 Task: Look for space in Jeffersonville, United States from 24th August, 2023 to 10th September, 2023 for 8 adults in price range Rs.12000 to Rs.15000. Place can be entire place or shared room with 4 bedrooms having 8 beds and 4 bathrooms. Property type can be house, flat, guest house. Amenities needed are: wifi, TV, free parkinig on premises, gym, breakfast. Booking option can be shelf check-in. Required host language is English.
Action: Mouse moved to (492, 126)
Screenshot: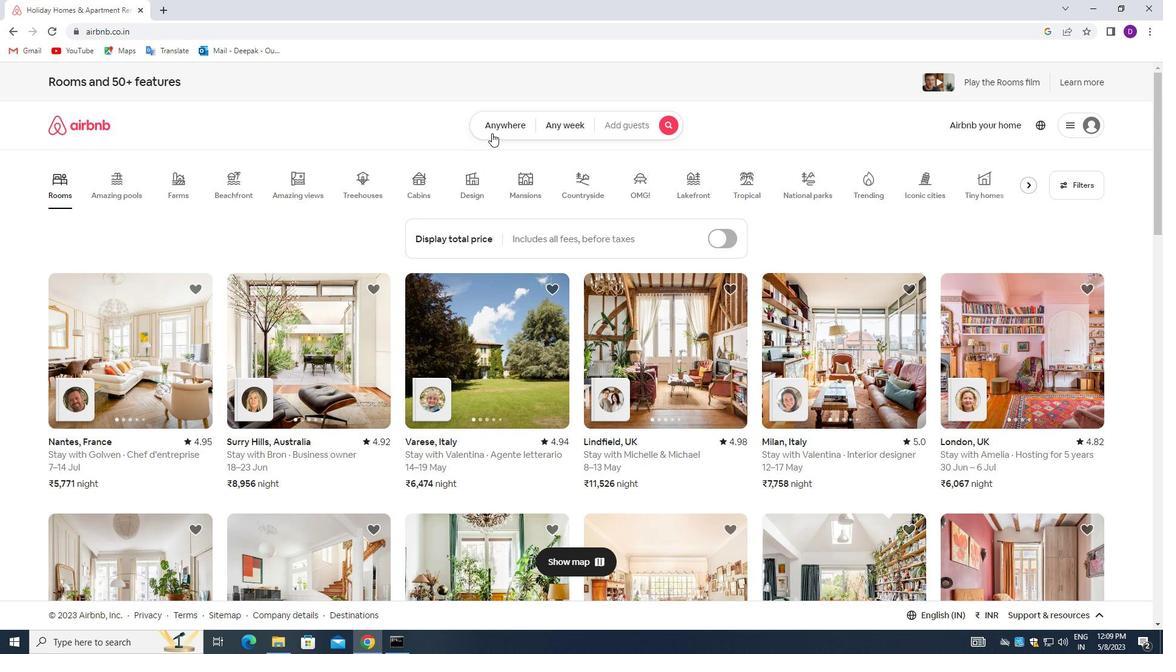 
Action: Mouse pressed left at (492, 126)
Screenshot: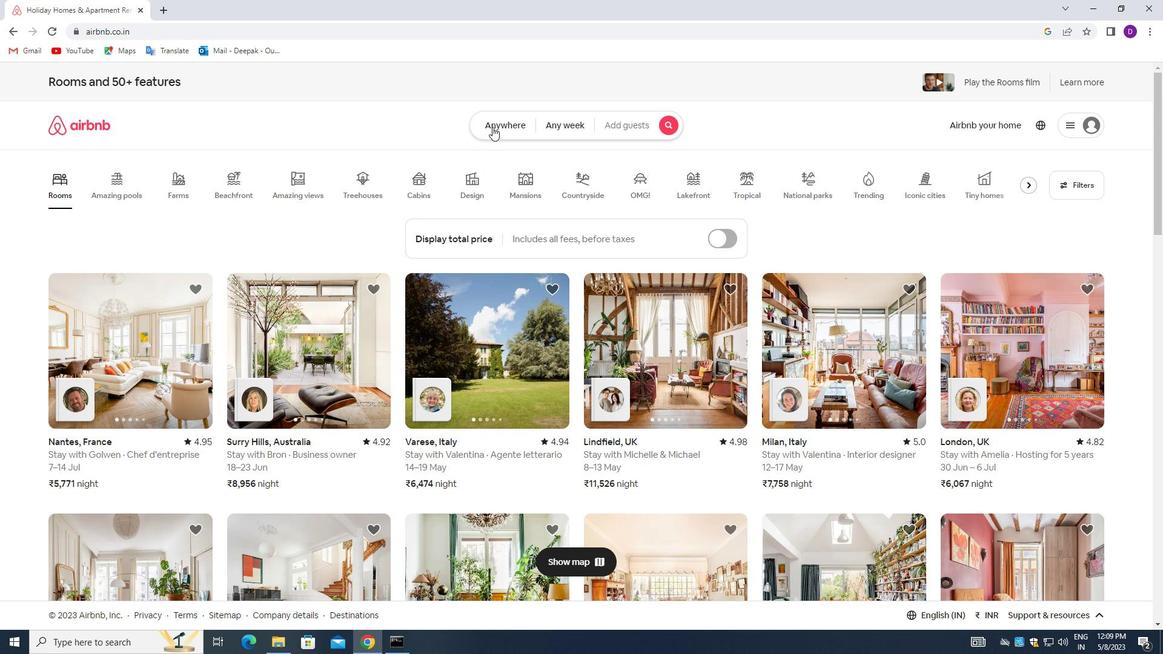 
Action: Mouse moved to (432, 170)
Screenshot: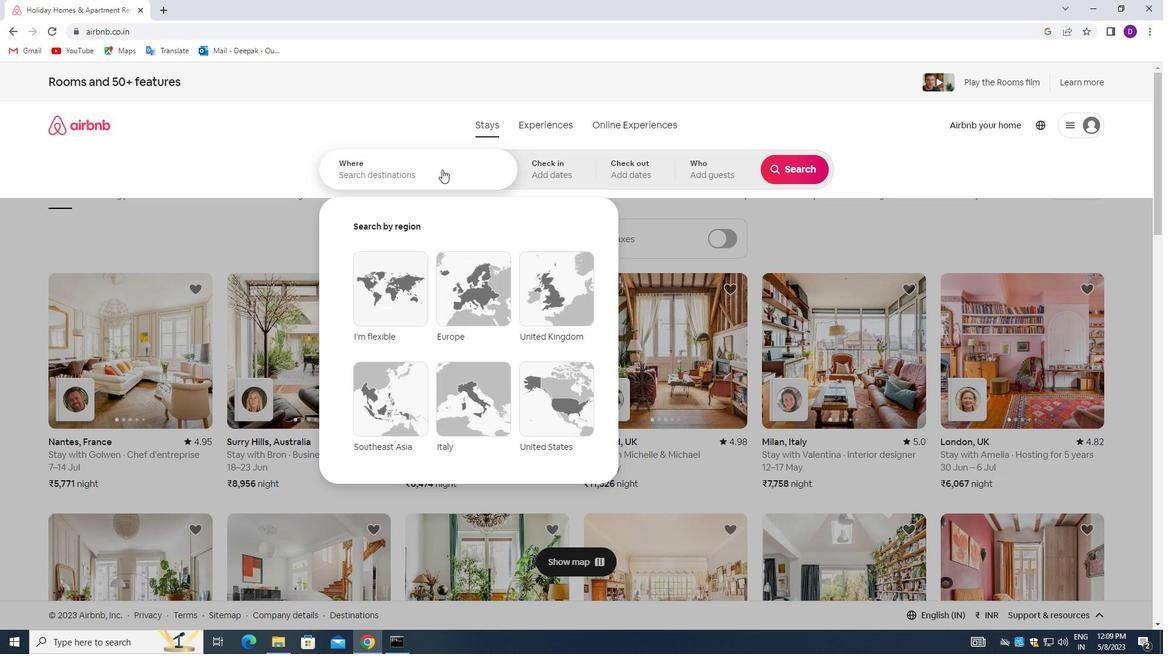 
Action: Mouse pressed left at (432, 170)
Screenshot: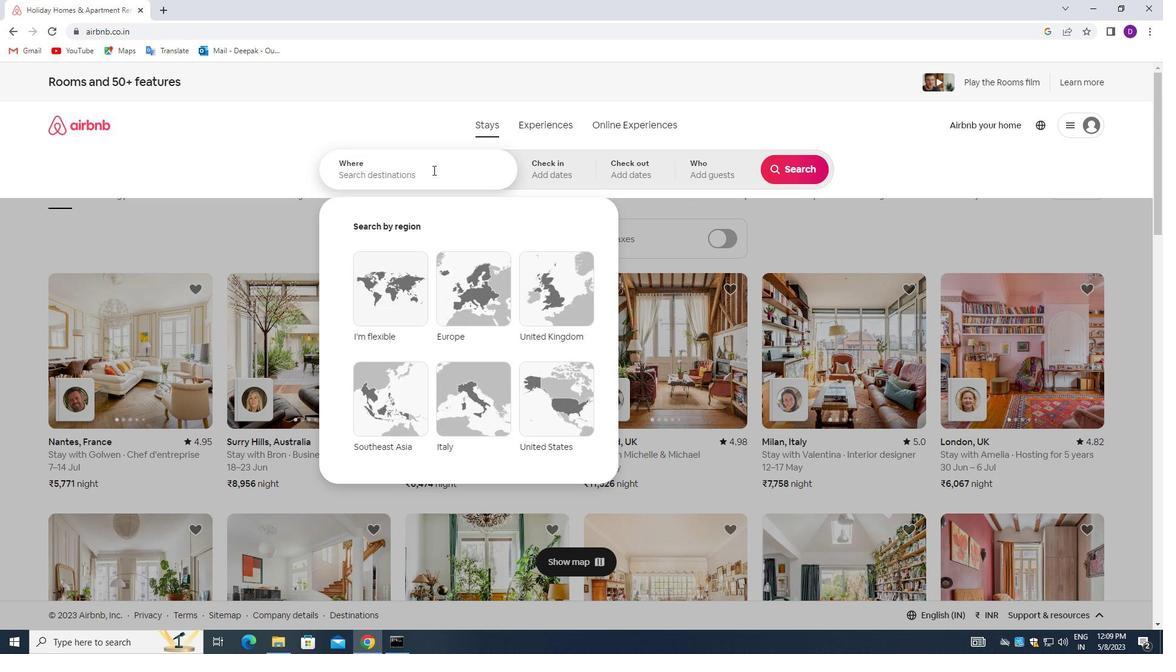 
Action: Mouse moved to (180, 272)
Screenshot: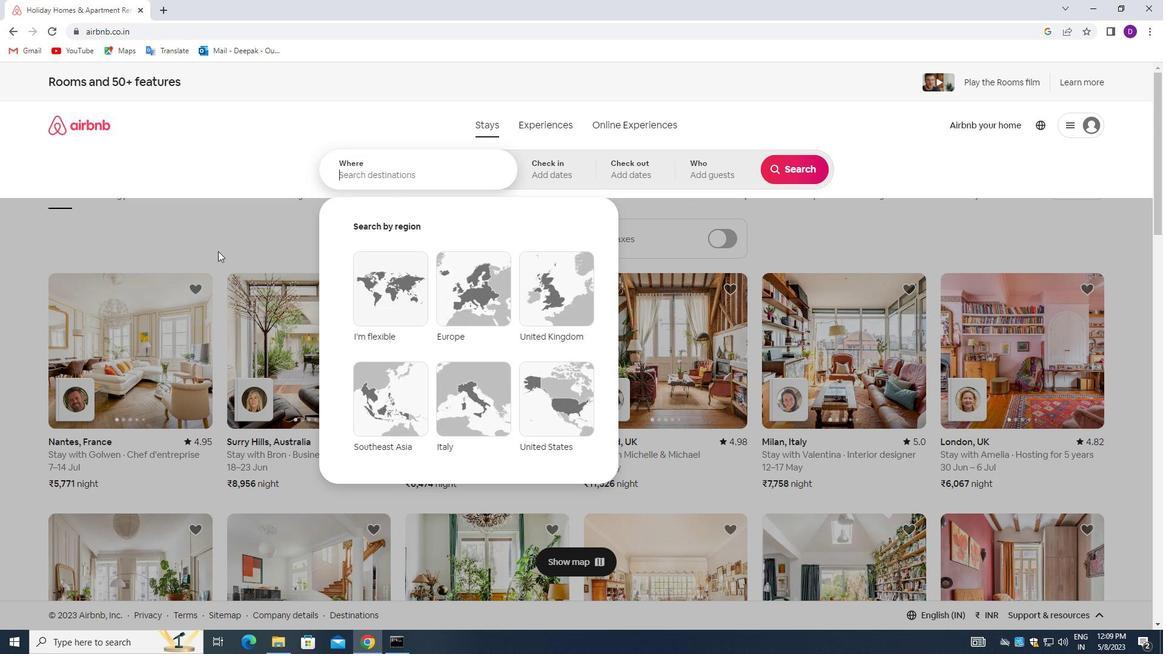 
Action: Key pressed <Key.shift>JEFFERSONVILLE,<Key.space><Key.shift>UNITED<Key.space><Key.shift_r>STATES<Key.enter>
Screenshot: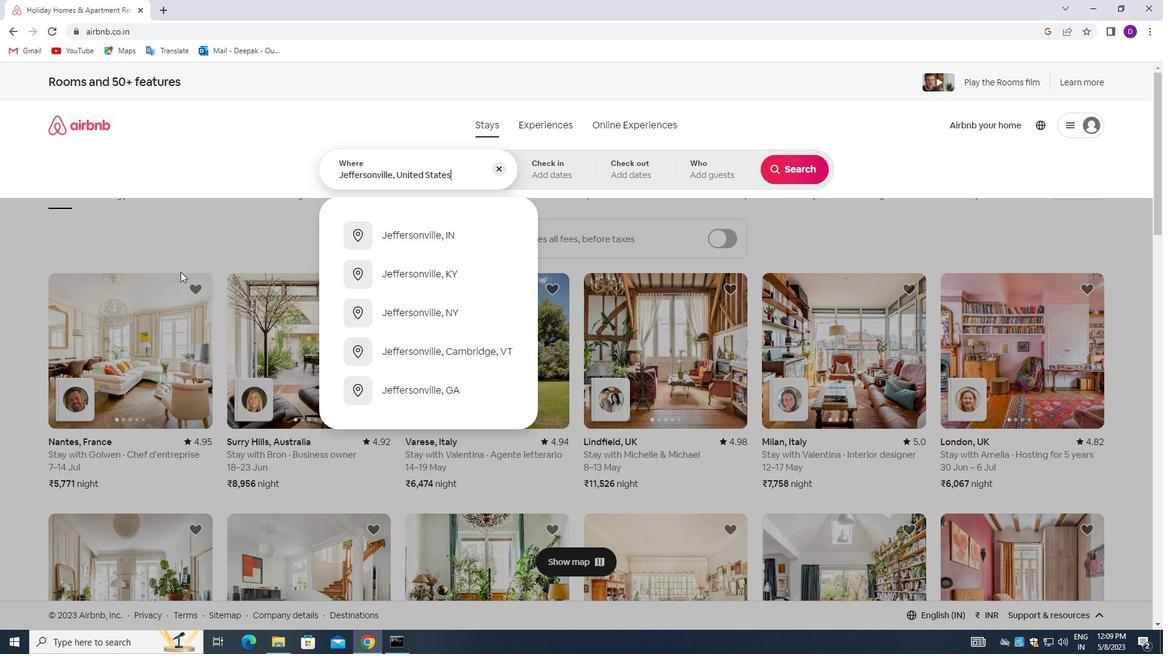 
Action: Mouse moved to (791, 270)
Screenshot: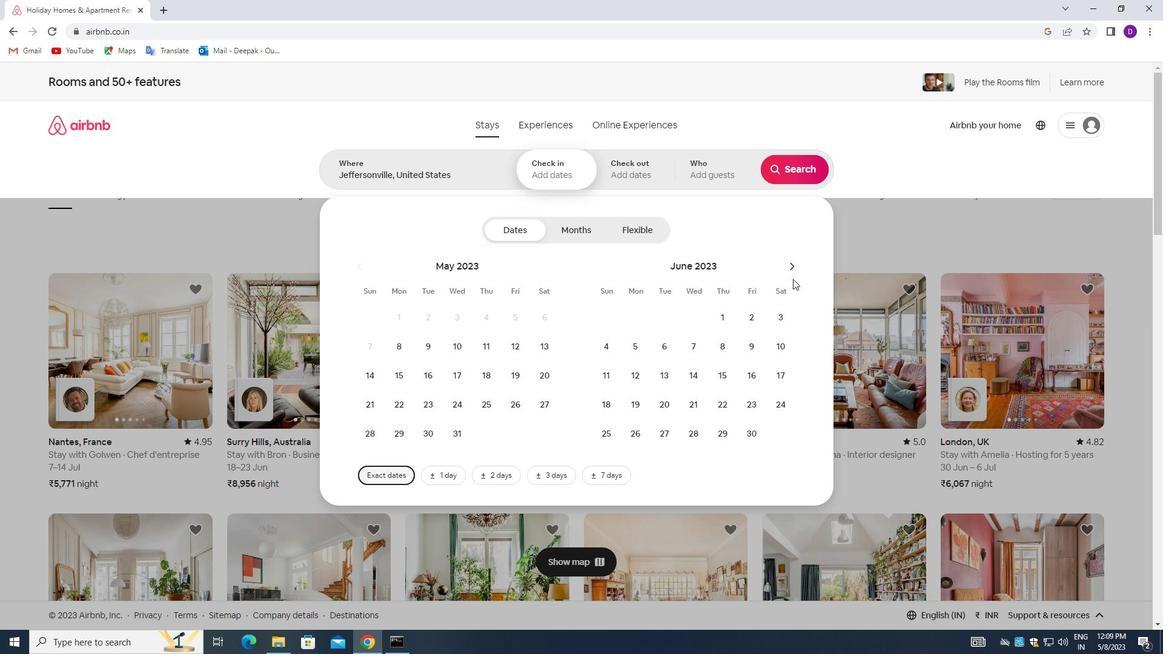 
Action: Mouse pressed left at (791, 270)
Screenshot: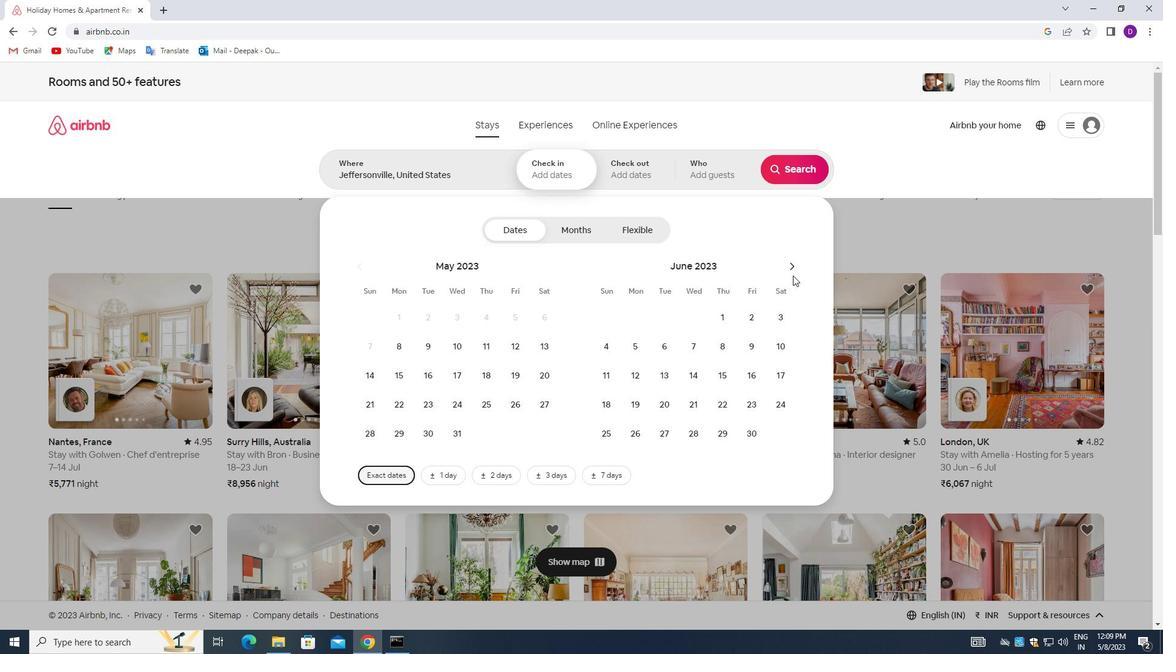 
Action: Mouse pressed left at (791, 270)
Screenshot: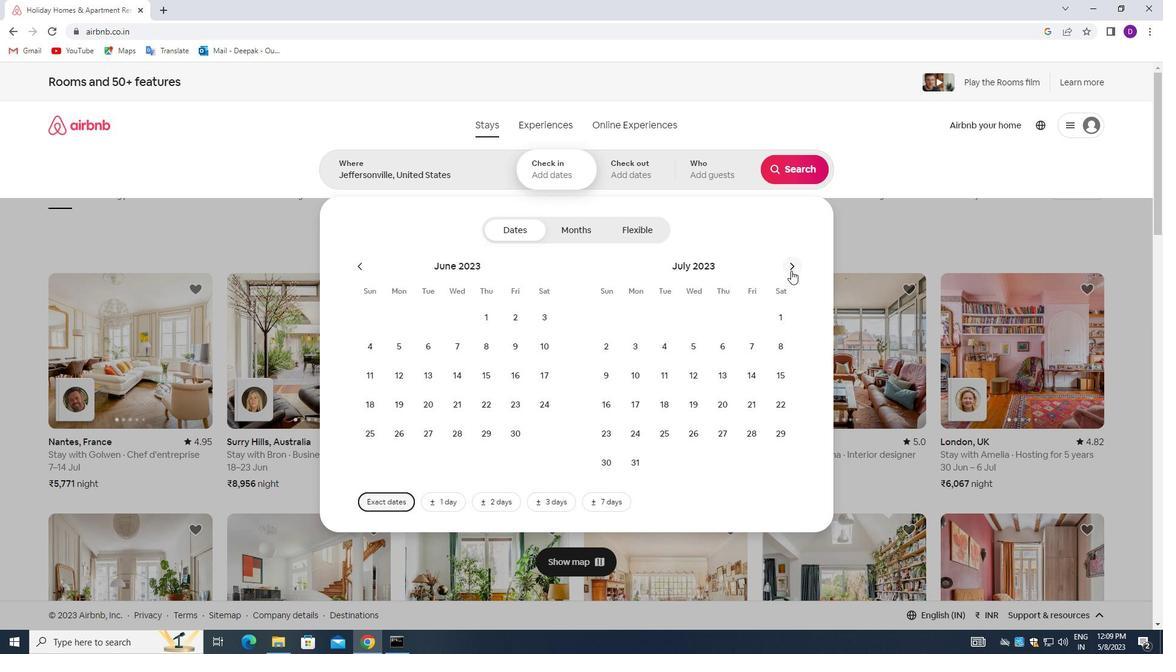 
Action: Mouse pressed left at (791, 270)
Screenshot: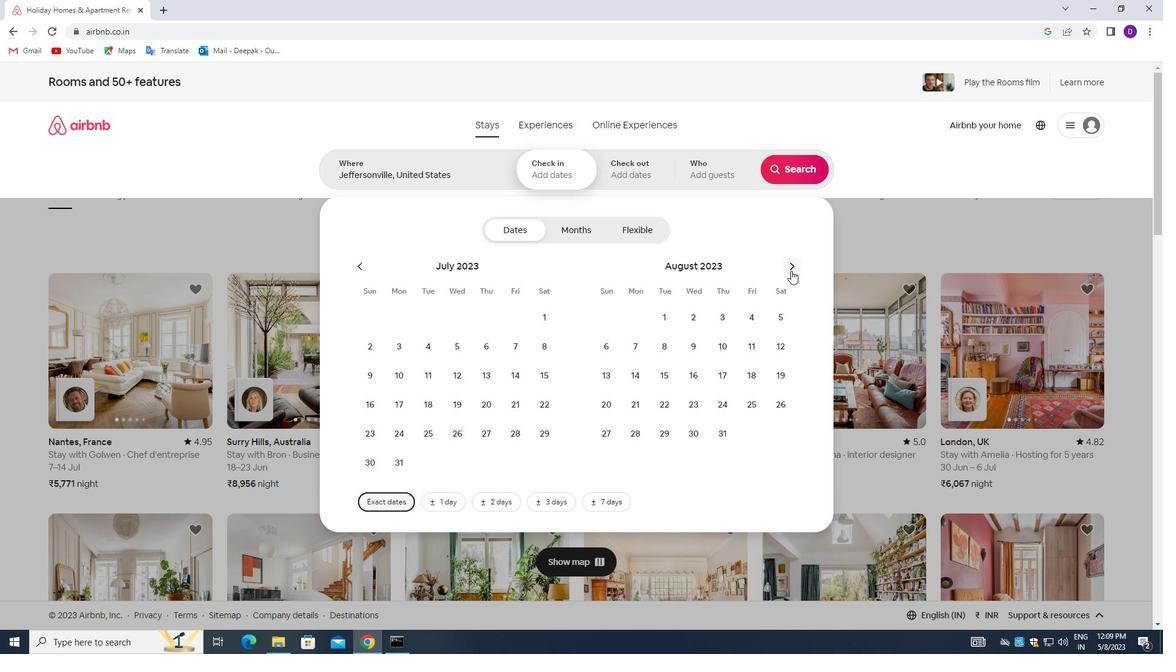 
Action: Mouse moved to (479, 406)
Screenshot: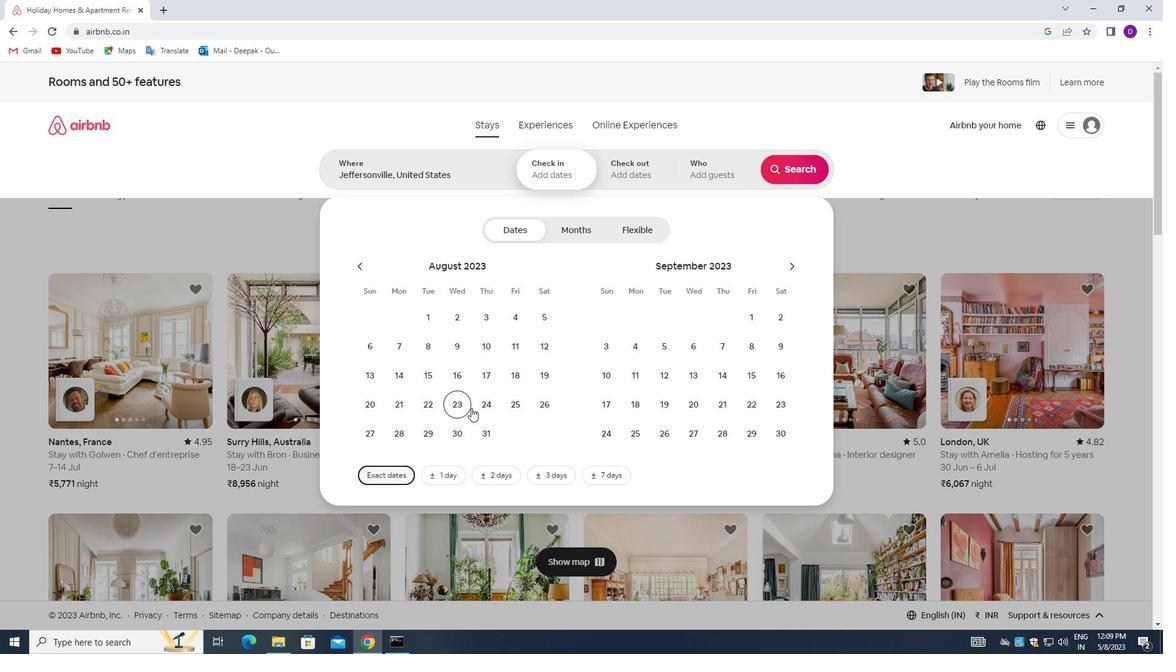 
Action: Mouse pressed left at (479, 406)
Screenshot: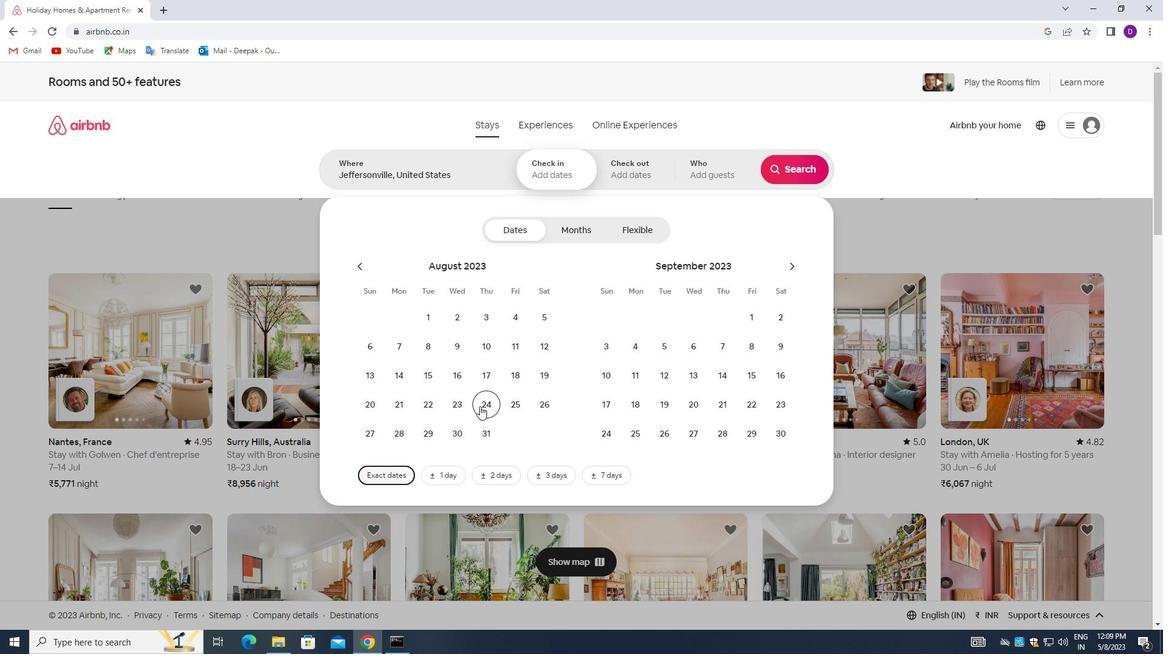 
Action: Mouse moved to (605, 374)
Screenshot: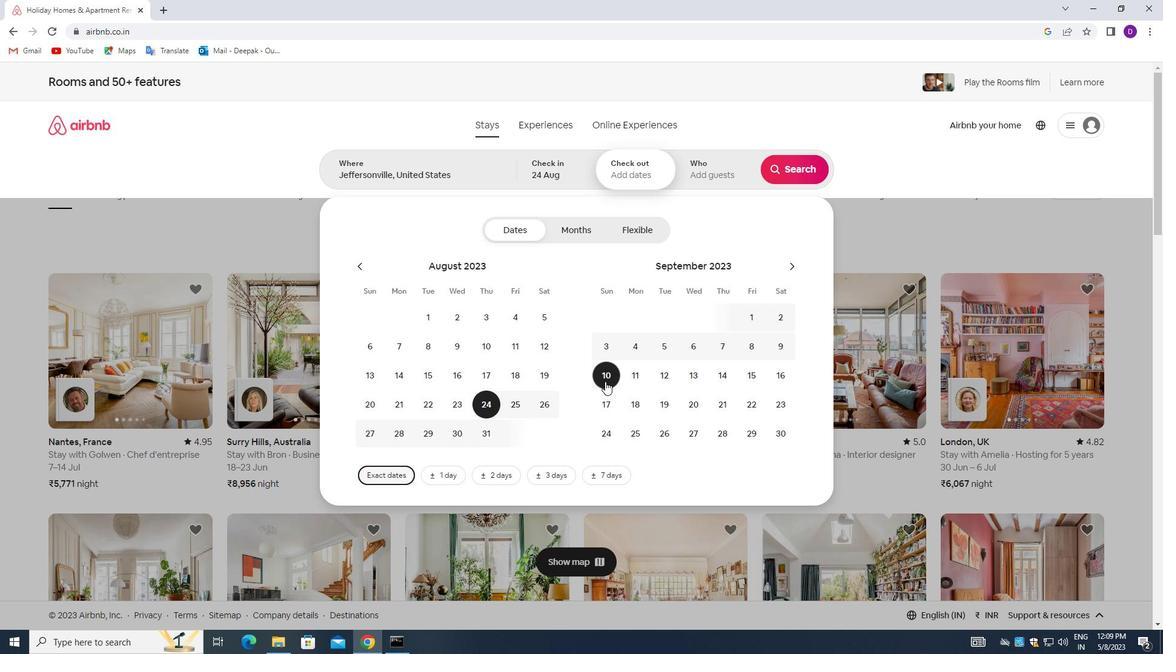 
Action: Mouse pressed left at (605, 374)
Screenshot: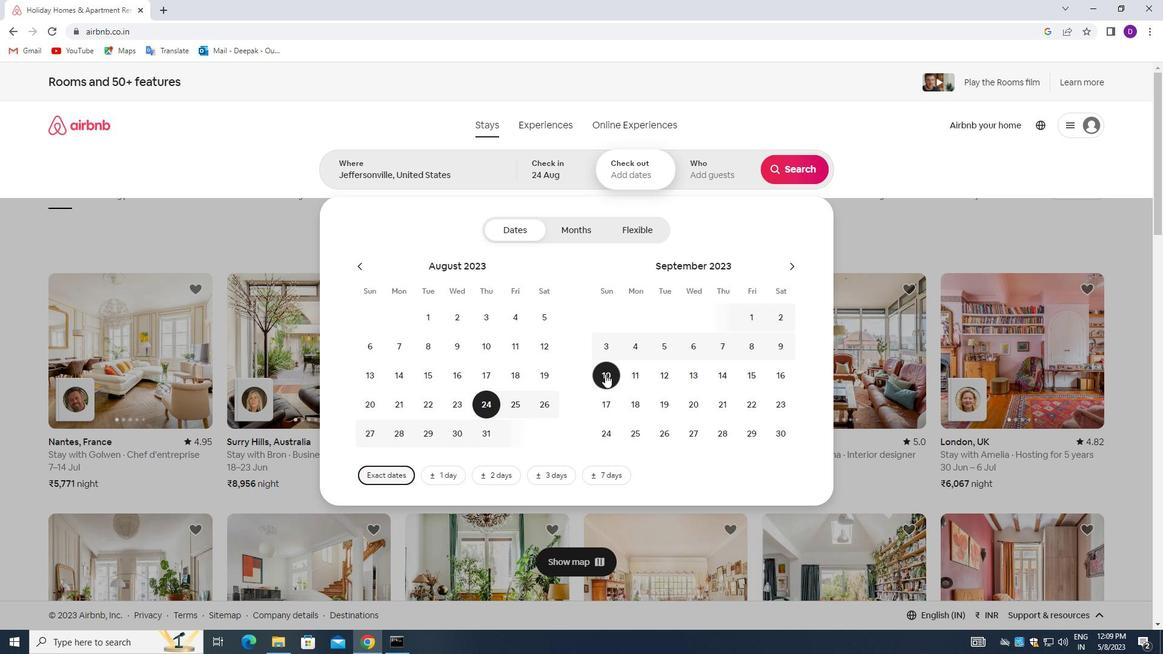 
Action: Mouse moved to (709, 171)
Screenshot: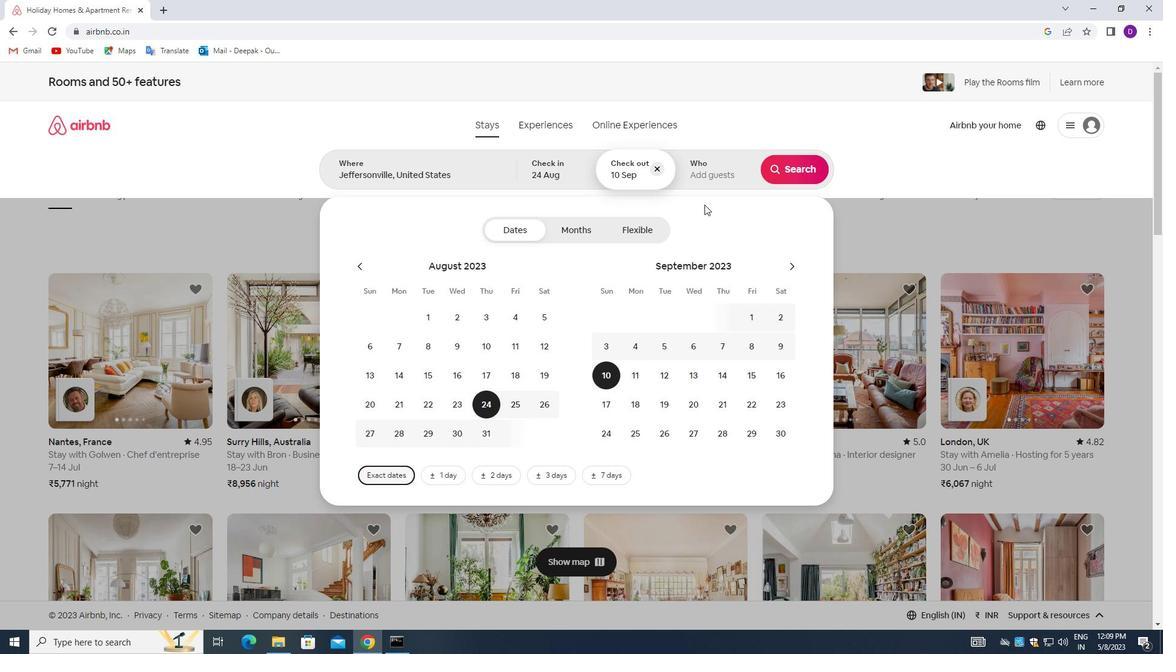 
Action: Mouse pressed left at (709, 171)
Screenshot: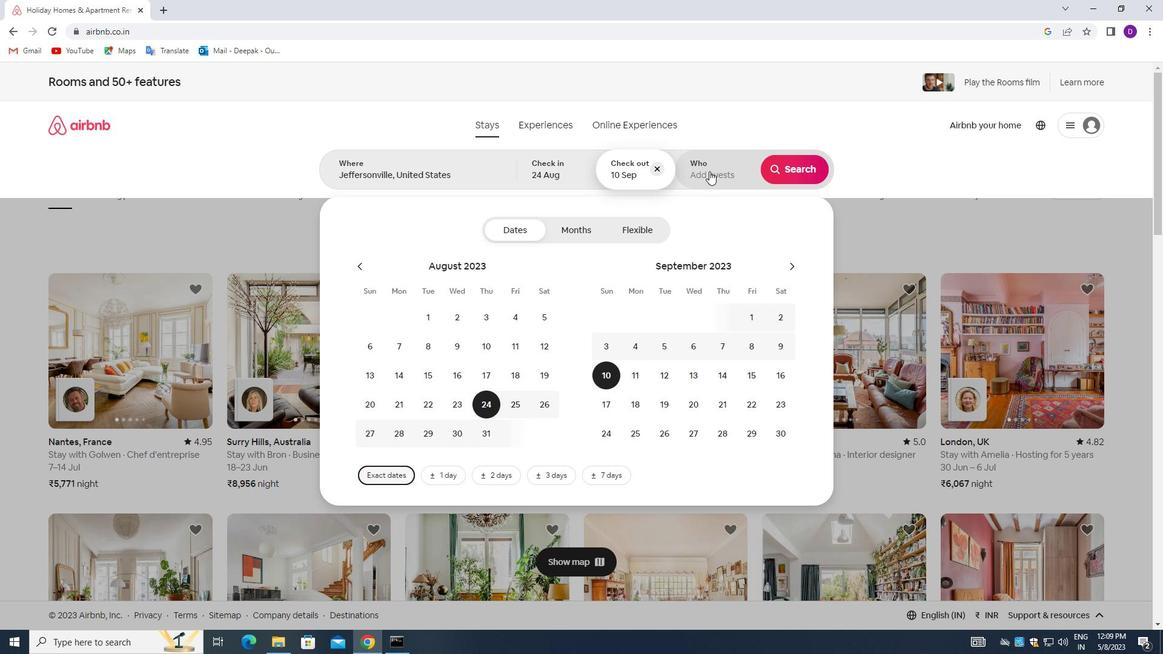 
Action: Mouse moved to (800, 235)
Screenshot: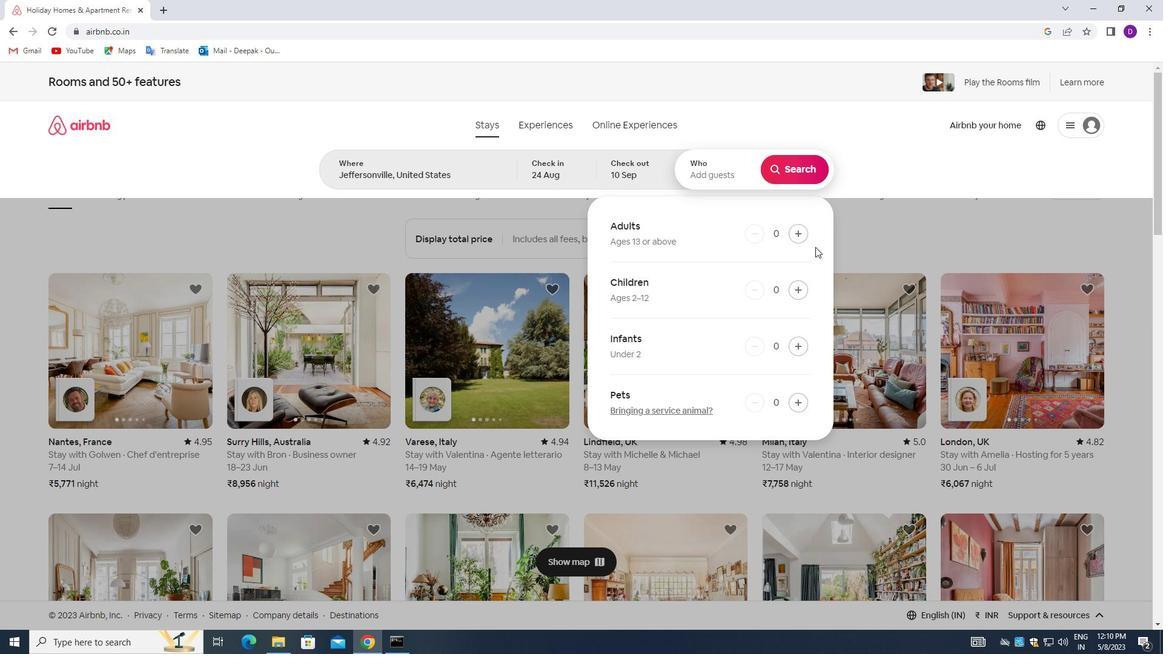 
Action: Mouse pressed left at (800, 235)
Screenshot: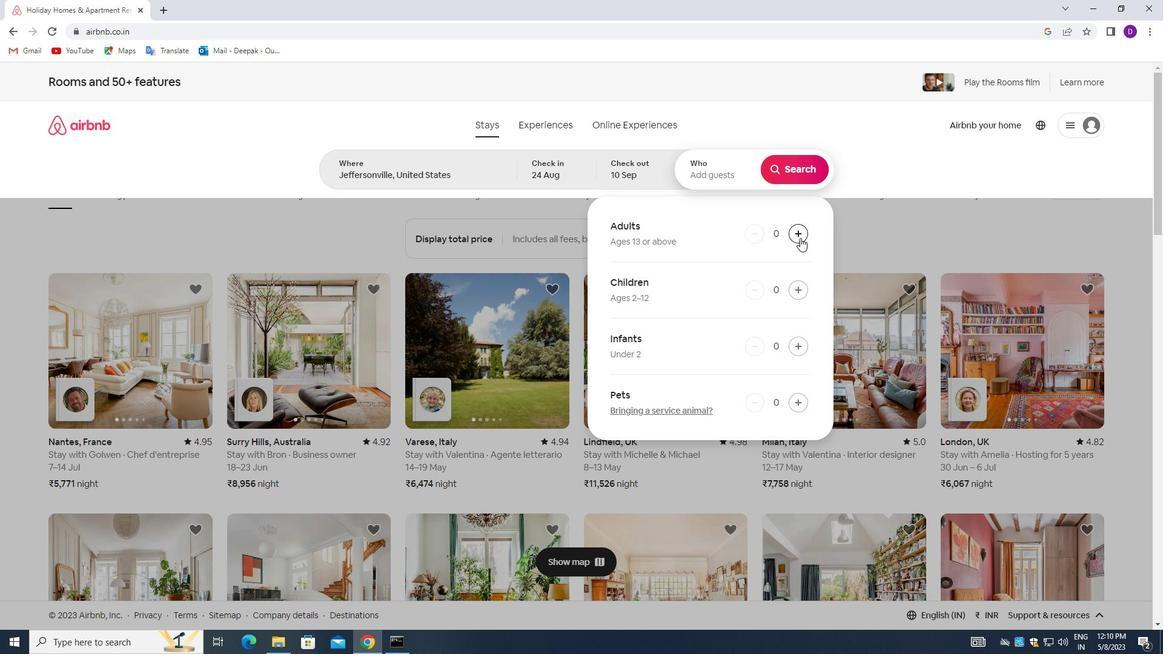 
Action: Mouse pressed left at (800, 235)
Screenshot: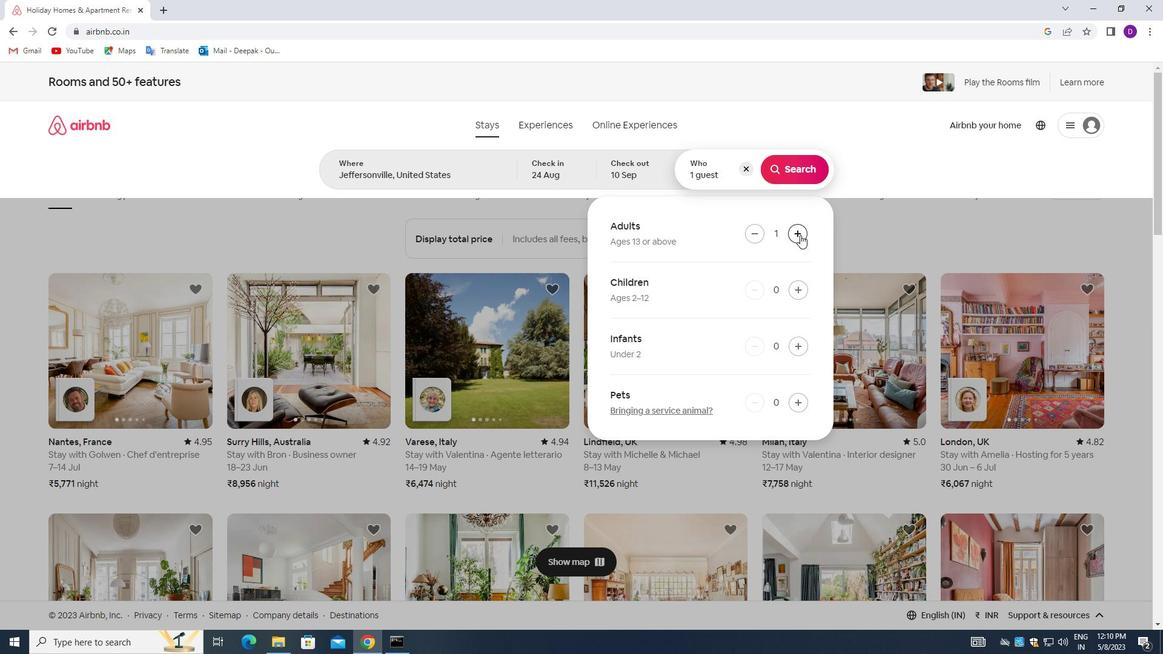 
Action: Mouse pressed left at (800, 235)
Screenshot: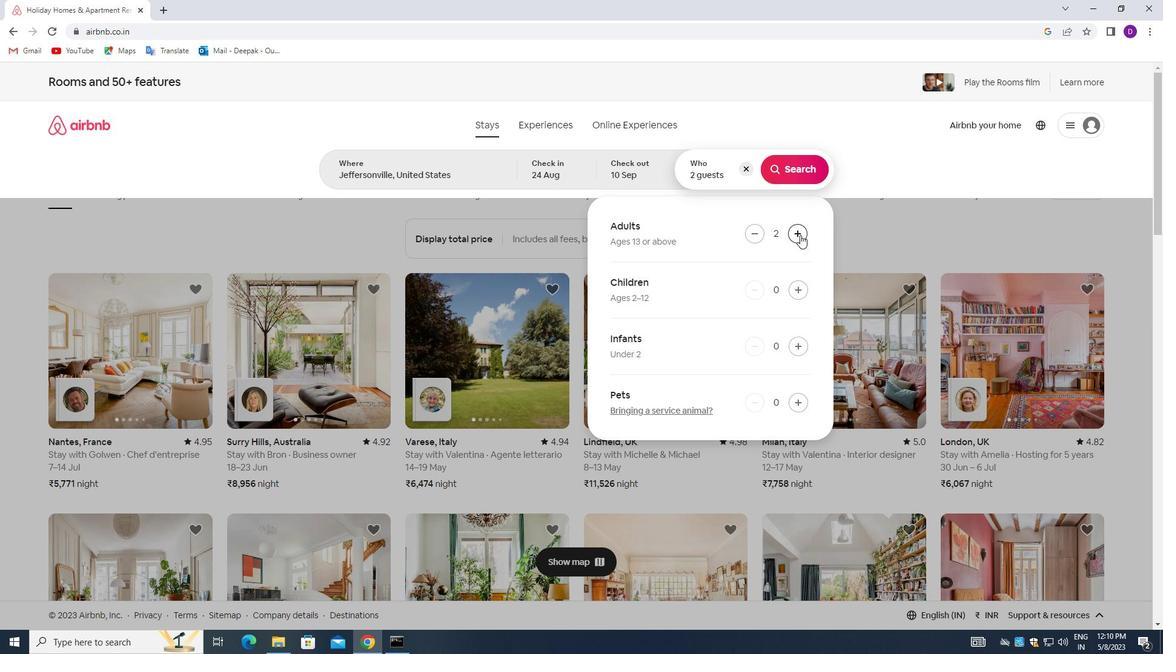 
Action: Mouse pressed left at (800, 235)
Screenshot: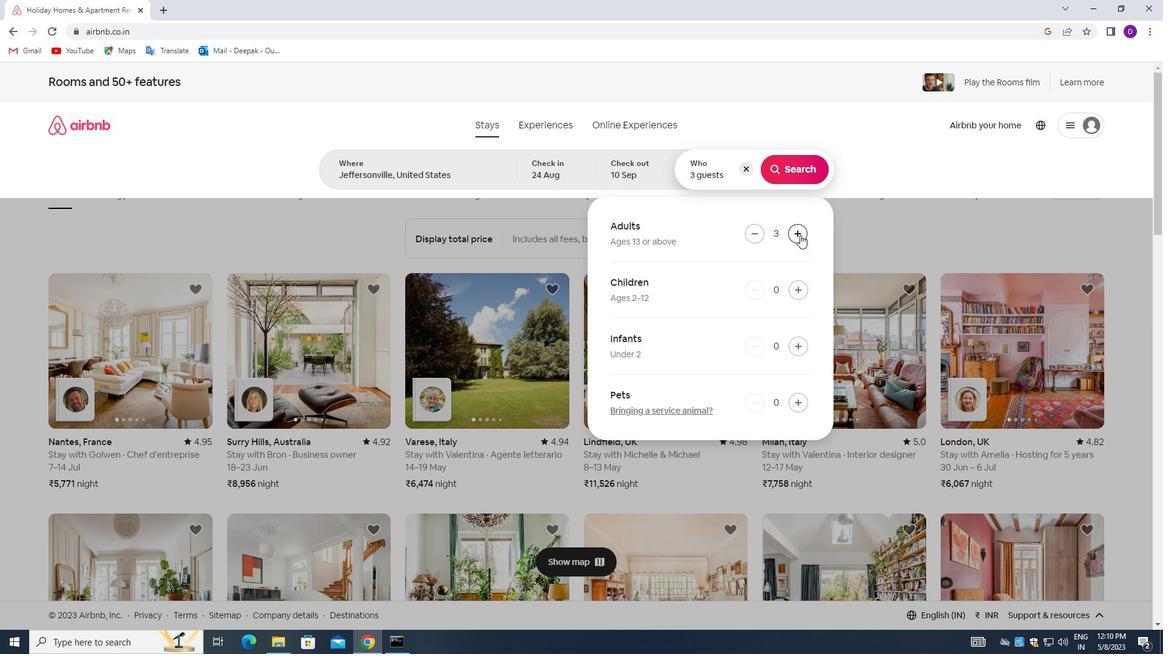 
Action: Mouse pressed left at (800, 235)
Screenshot: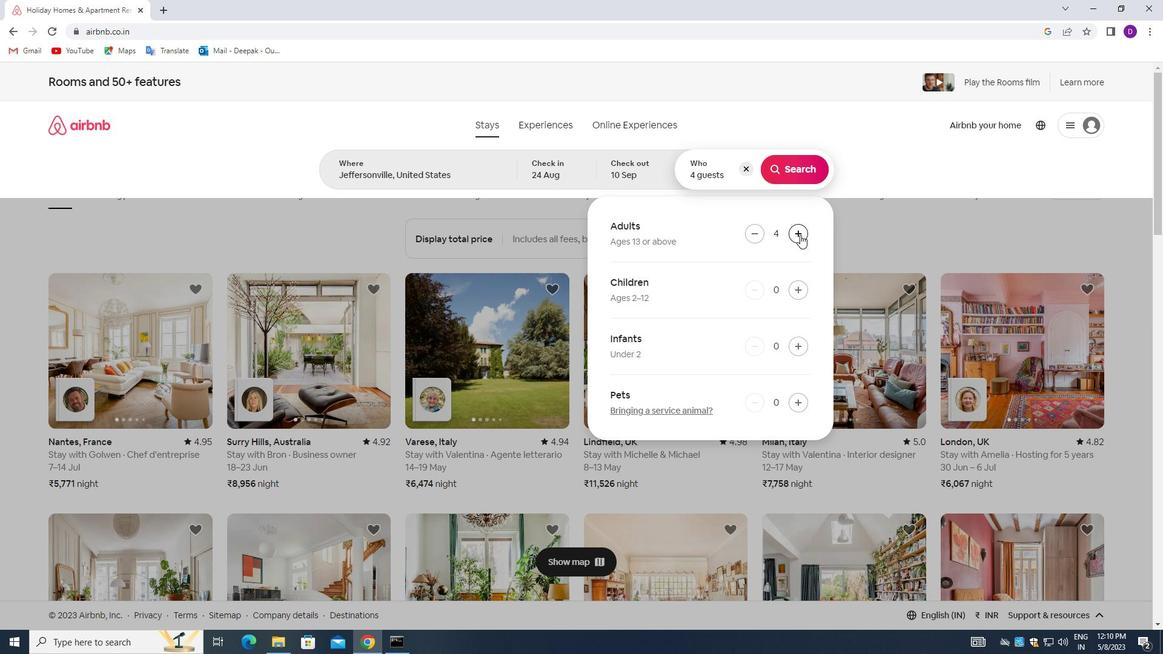 
Action: Mouse pressed left at (800, 235)
Screenshot: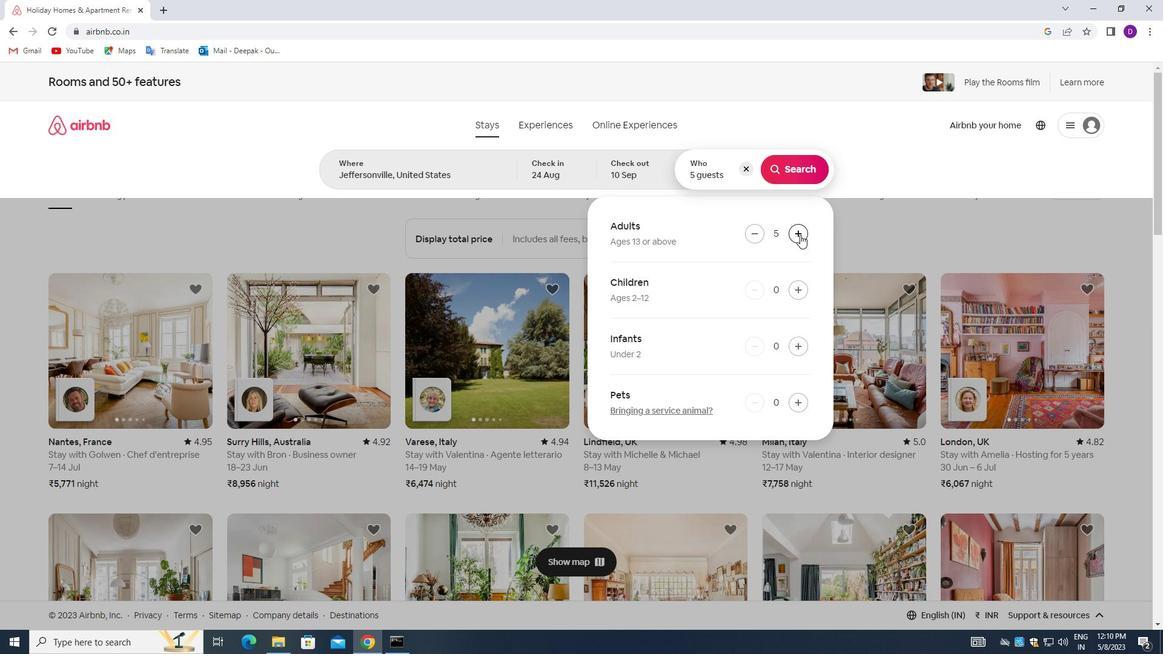 
Action: Mouse pressed left at (800, 235)
Screenshot: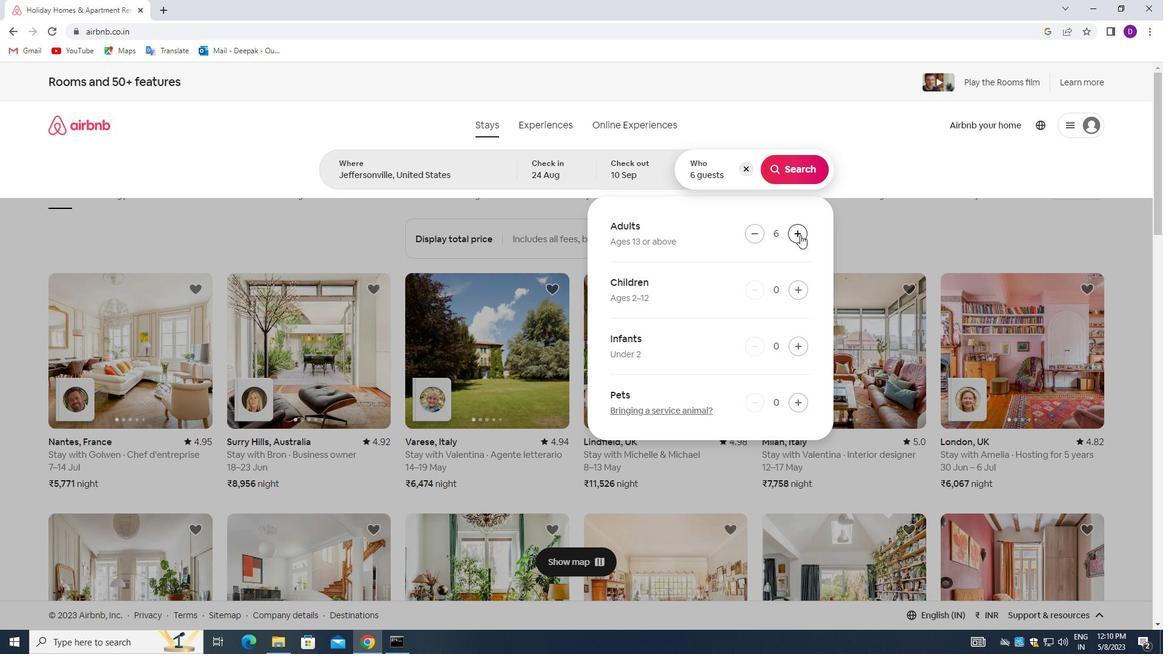
Action: Mouse pressed left at (800, 235)
Screenshot: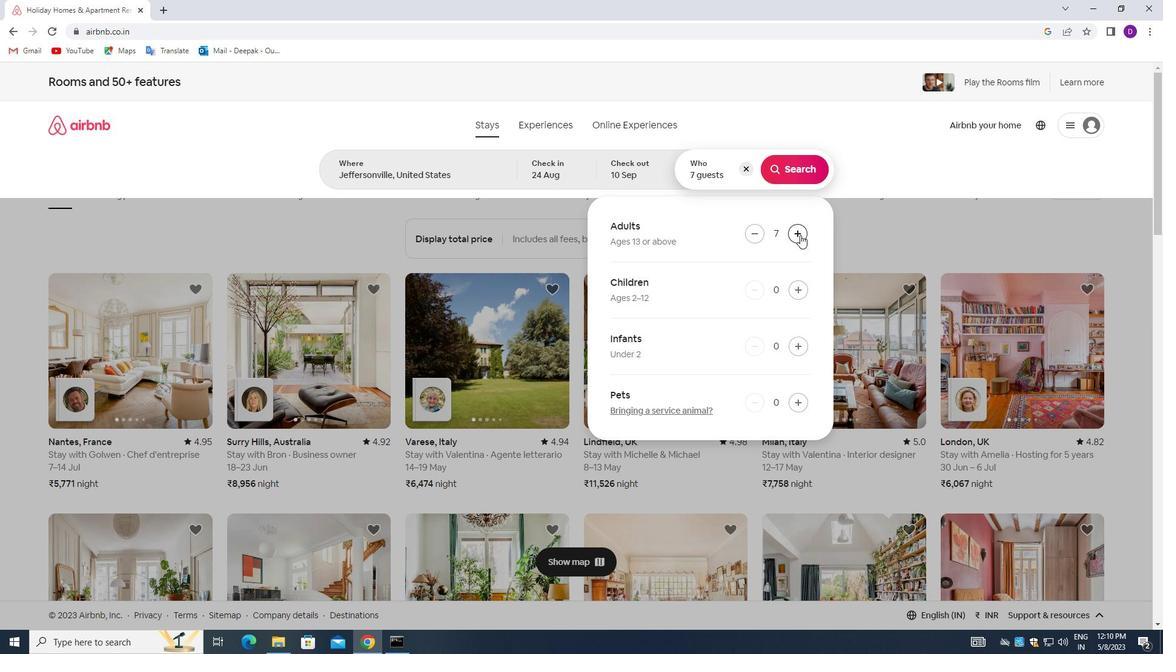 
Action: Mouse moved to (798, 169)
Screenshot: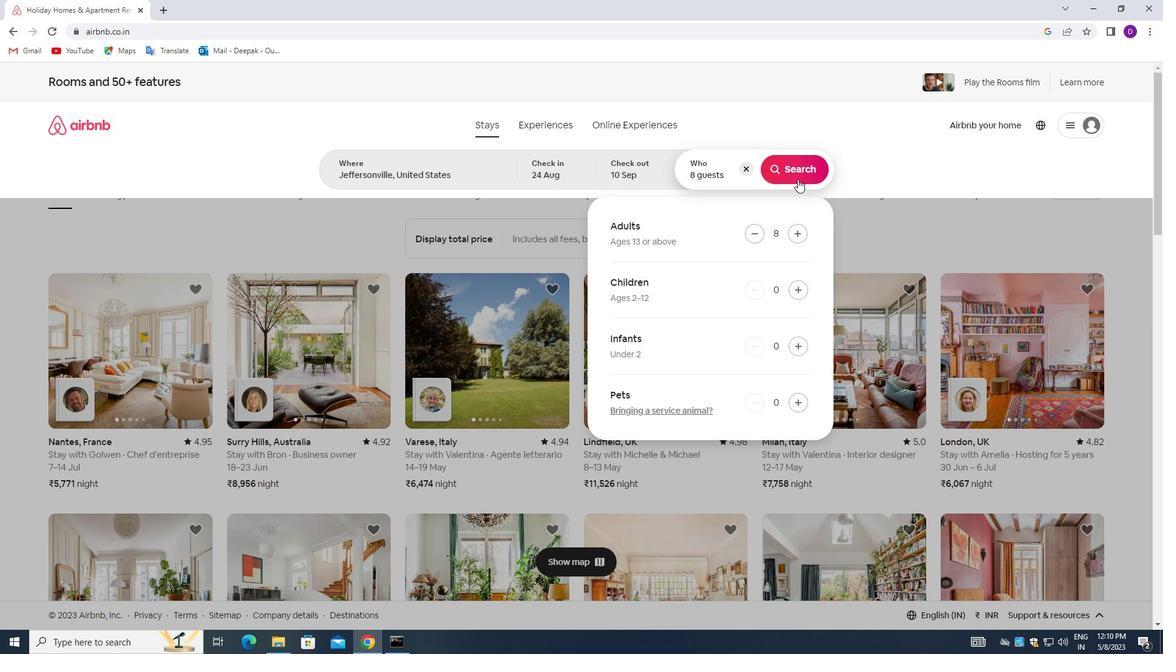 
Action: Mouse pressed left at (798, 169)
Screenshot: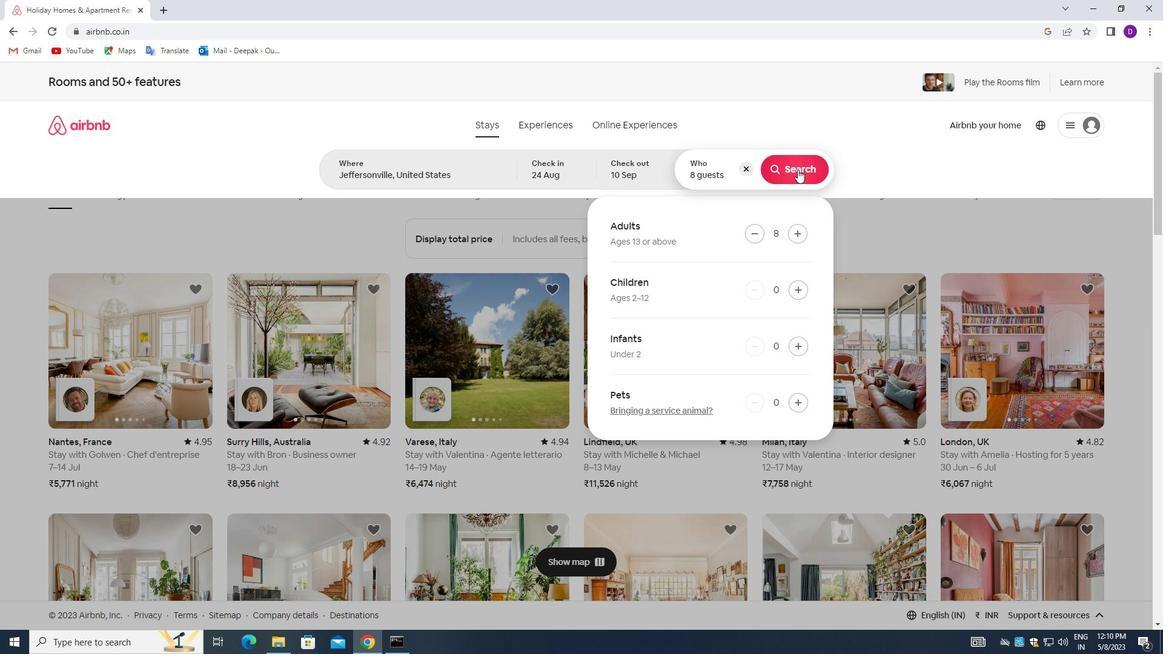 
Action: Mouse moved to (1098, 136)
Screenshot: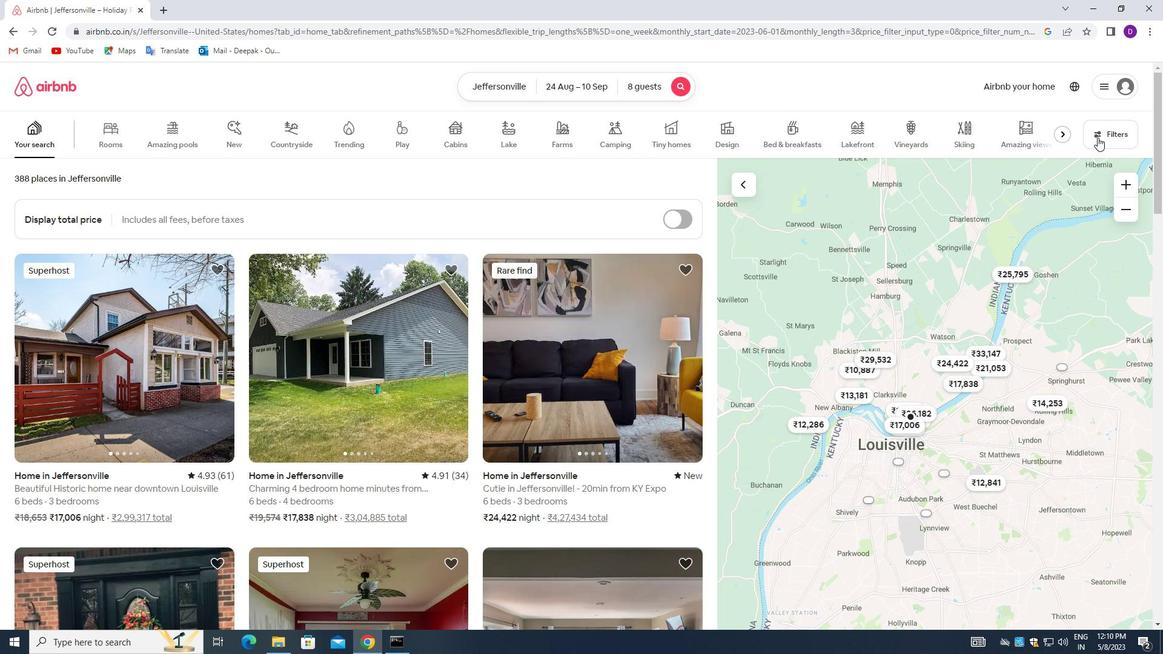 
Action: Mouse pressed left at (1098, 136)
Screenshot: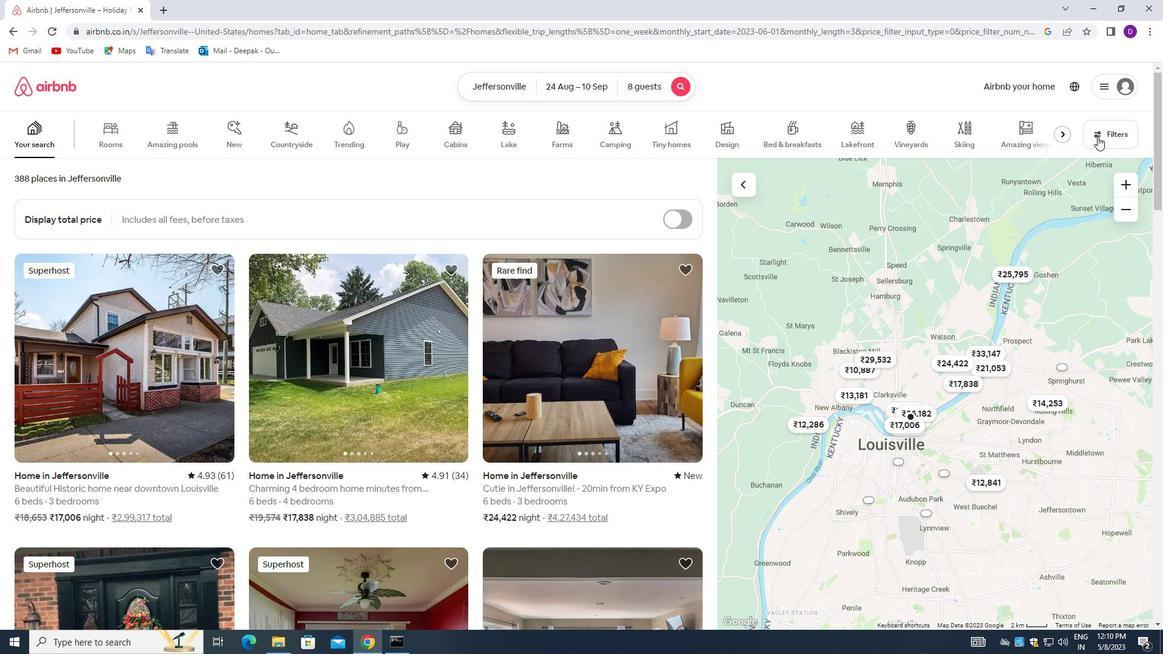 
Action: Mouse moved to (426, 433)
Screenshot: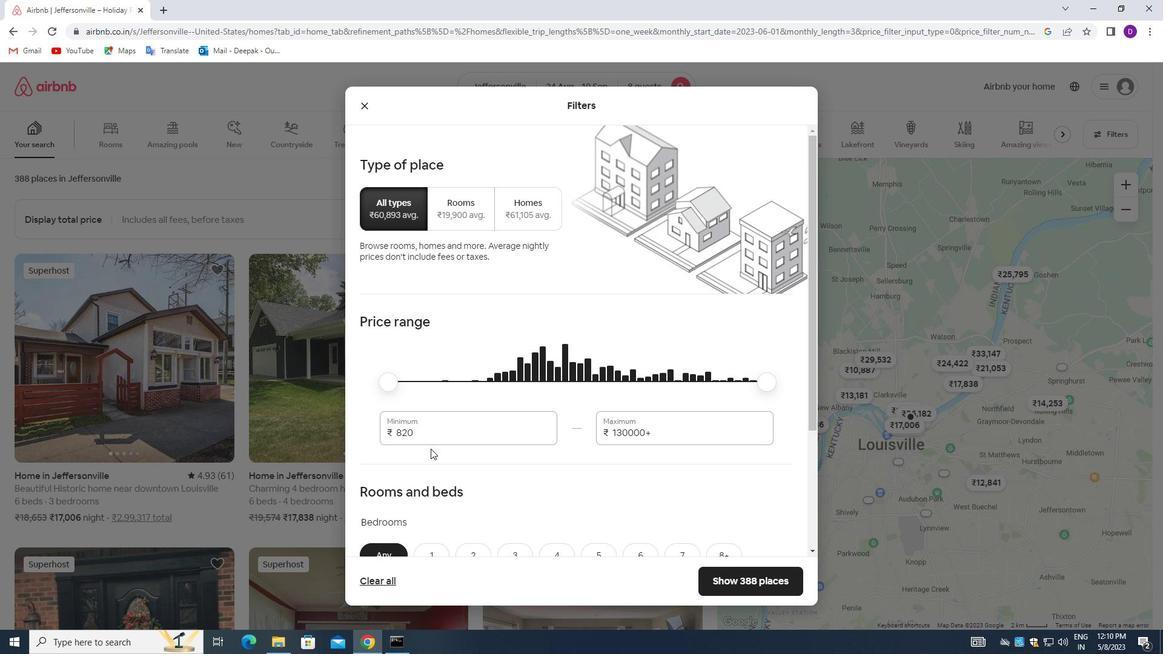 
Action: Mouse pressed left at (426, 433)
Screenshot: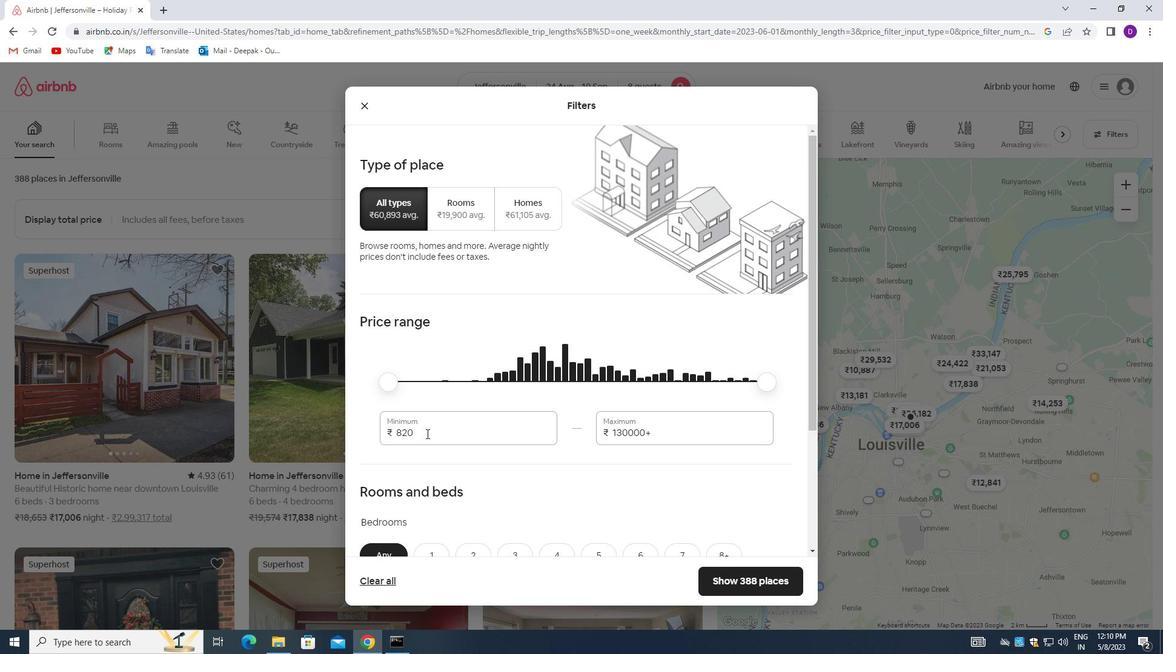 
Action: Mouse pressed left at (426, 433)
Screenshot: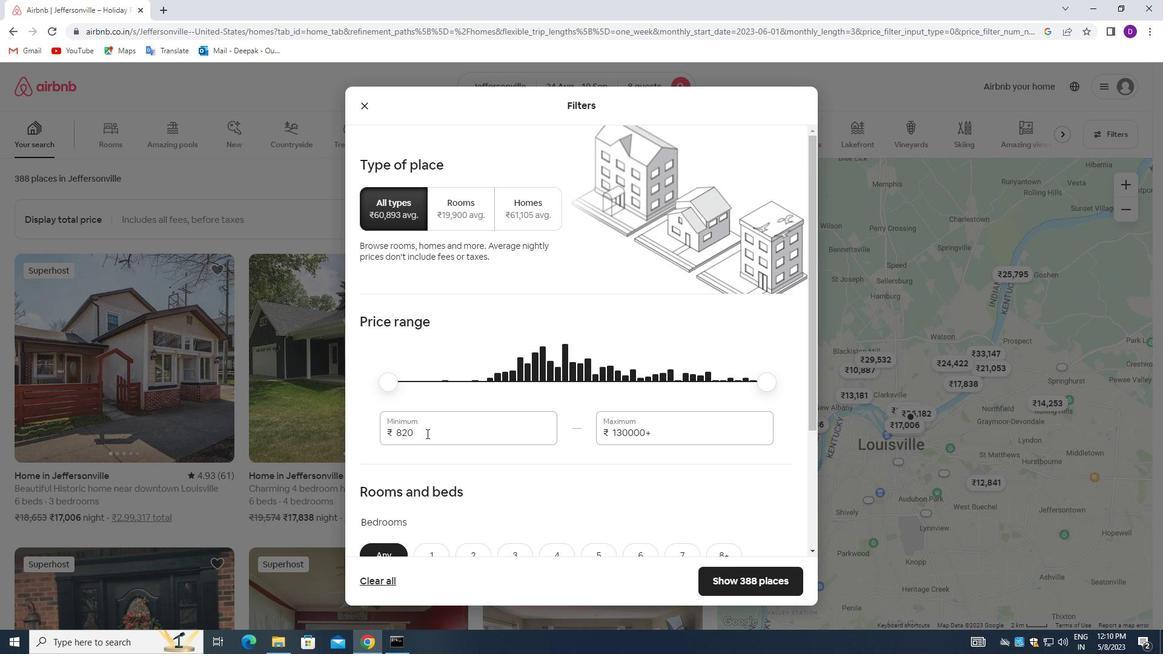 
Action: Key pressed 12000<Key.tab>15000
Screenshot: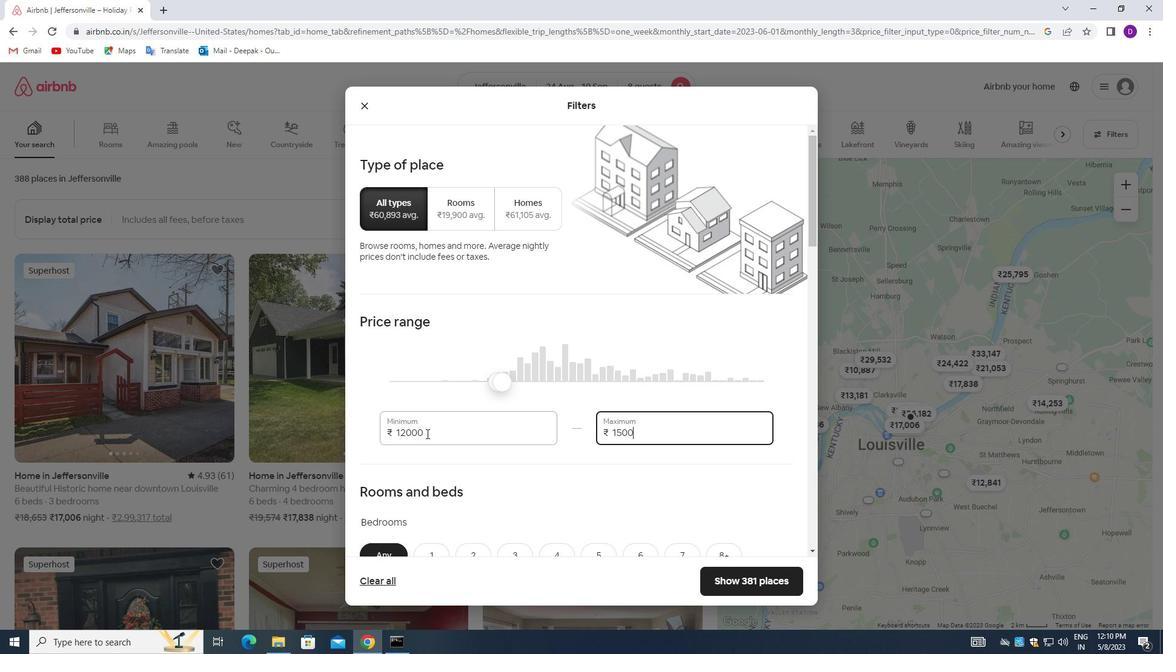 
Action: Mouse moved to (527, 438)
Screenshot: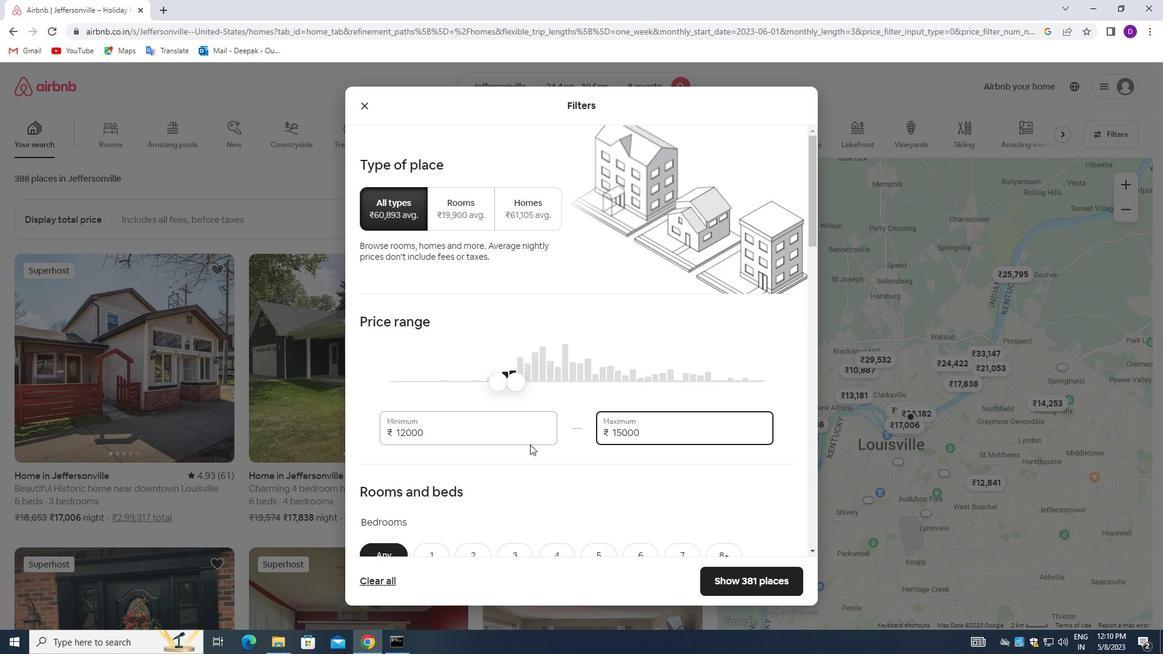 
Action: Mouse scrolled (527, 437) with delta (0, 0)
Screenshot: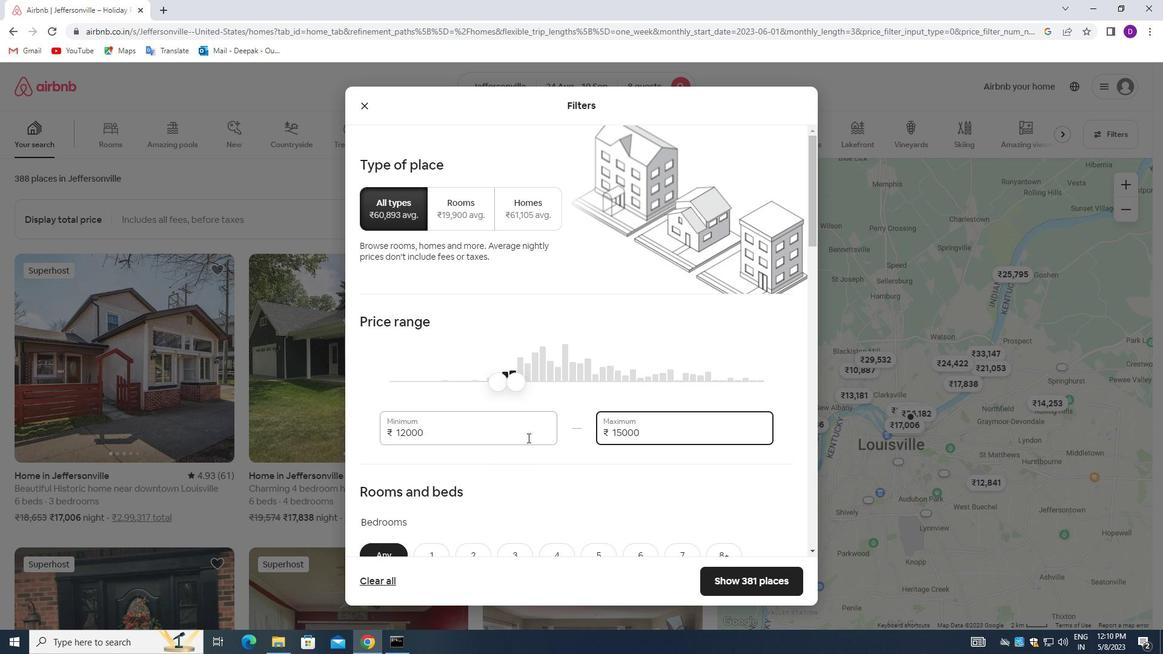 
Action: Mouse scrolled (527, 437) with delta (0, 0)
Screenshot: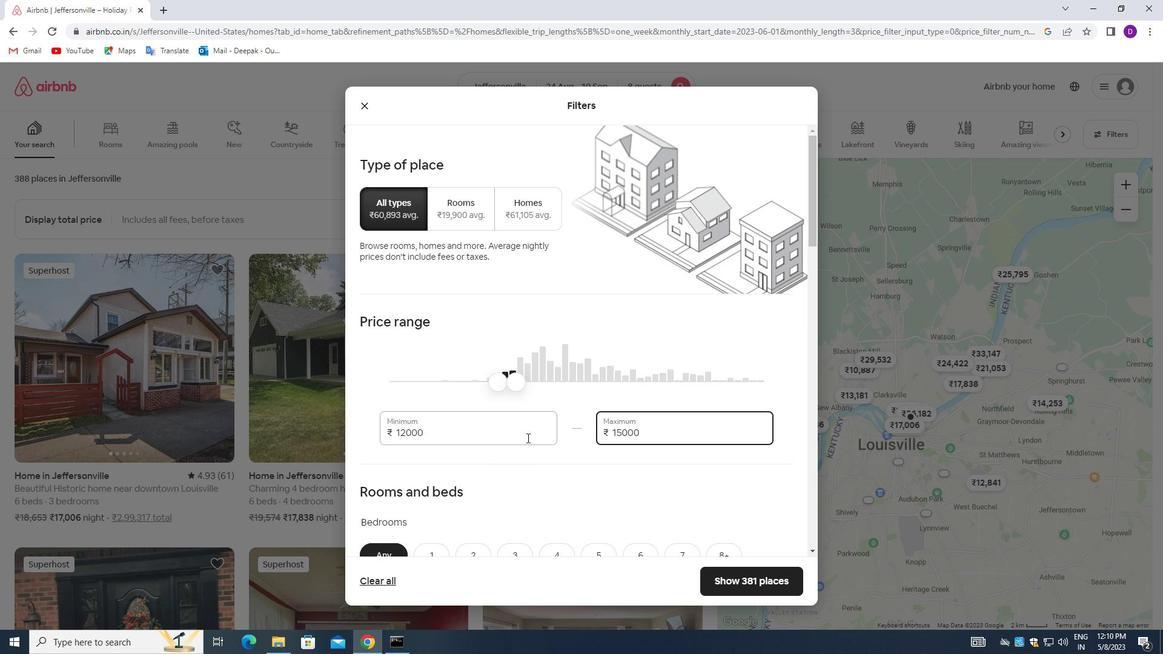 
Action: Mouse moved to (498, 391)
Screenshot: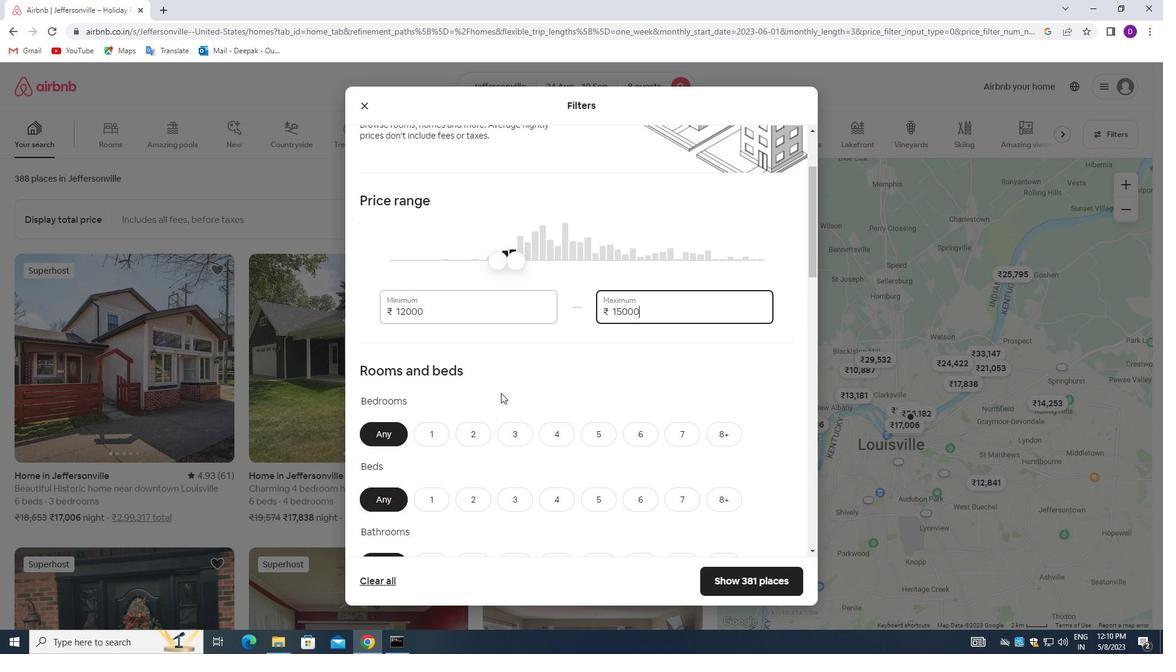 
Action: Mouse scrolled (498, 390) with delta (0, 0)
Screenshot: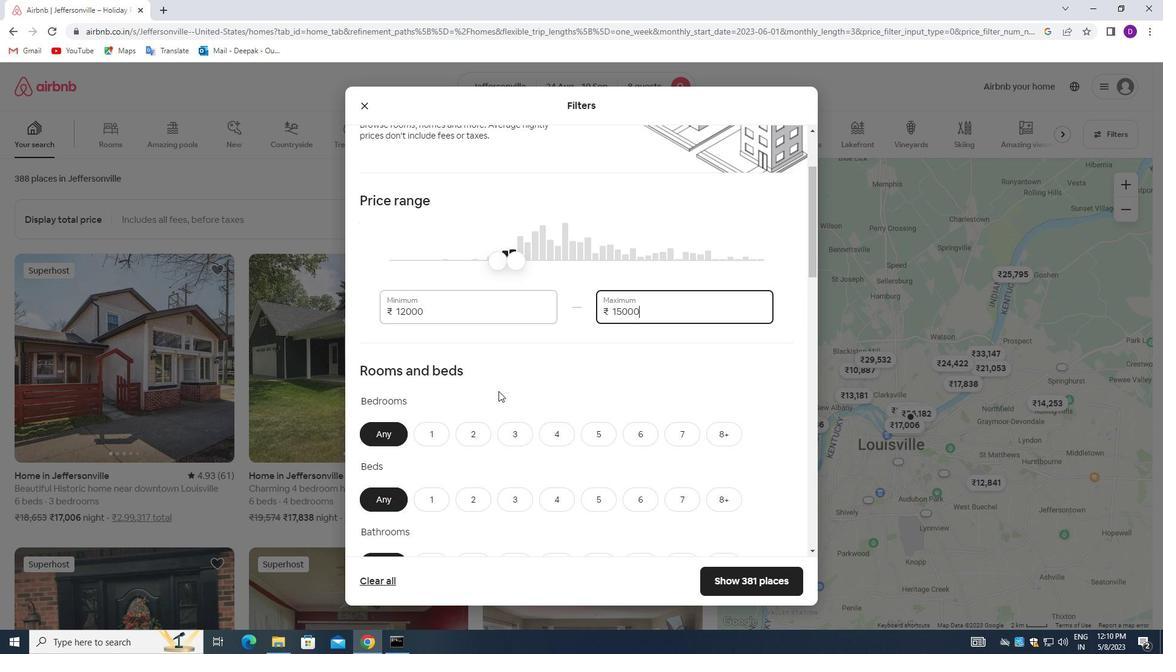 
Action: Mouse scrolled (498, 390) with delta (0, 0)
Screenshot: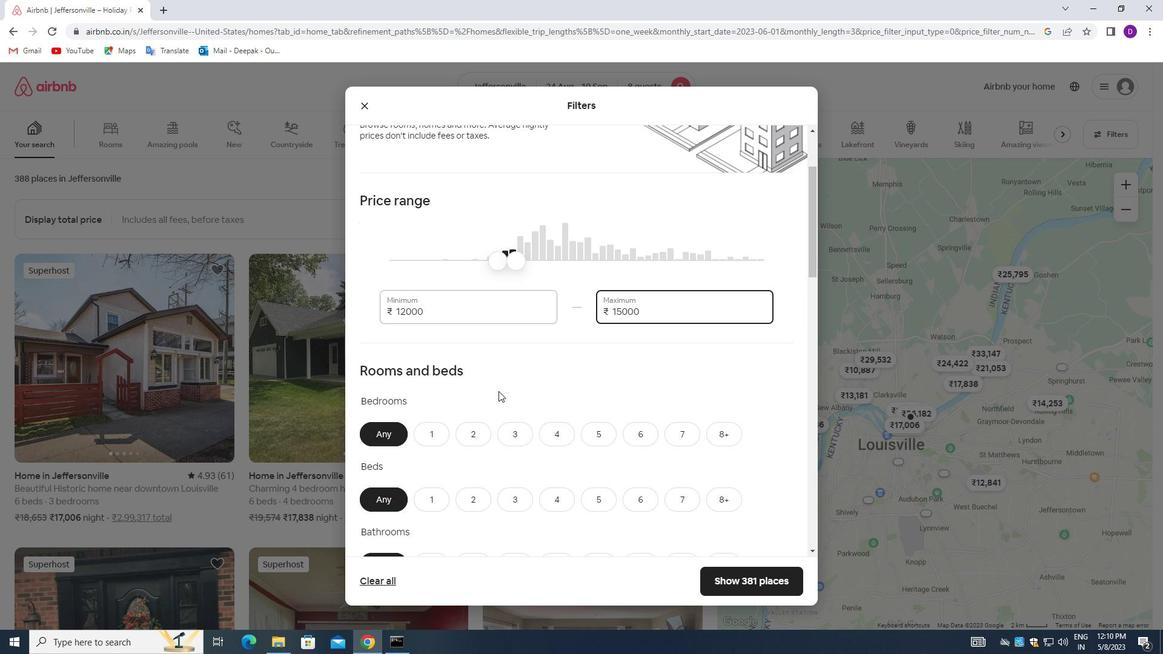 
Action: Mouse scrolled (498, 390) with delta (0, 0)
Screenshot: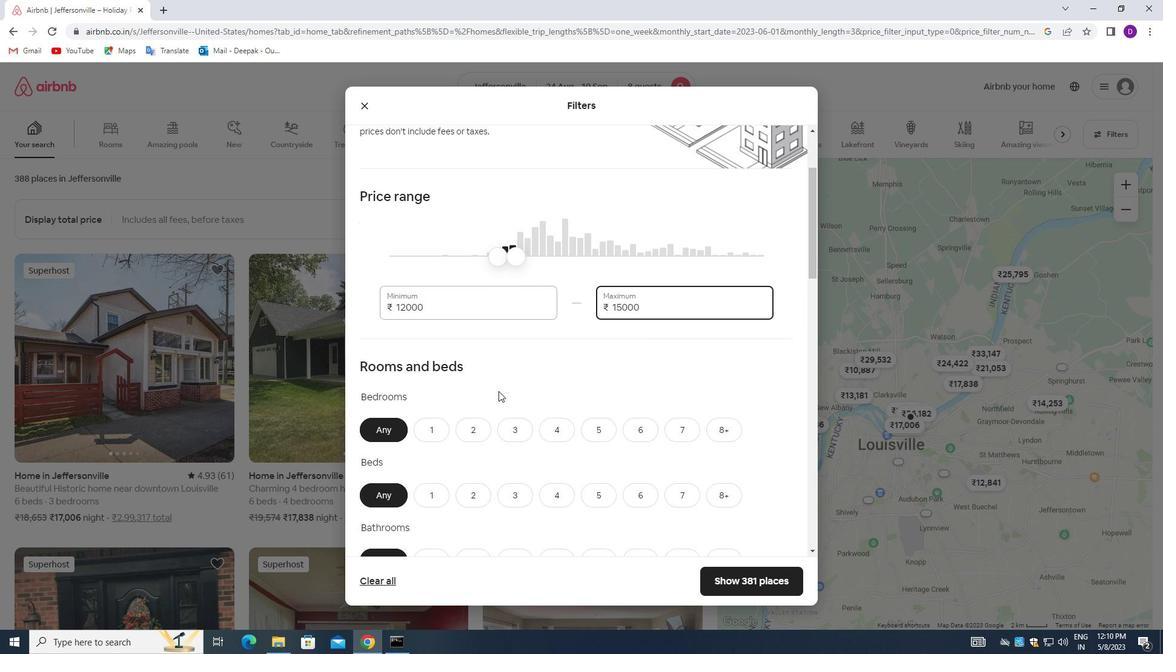 
Action: Mouse moved to (558, 255)
Screenshot: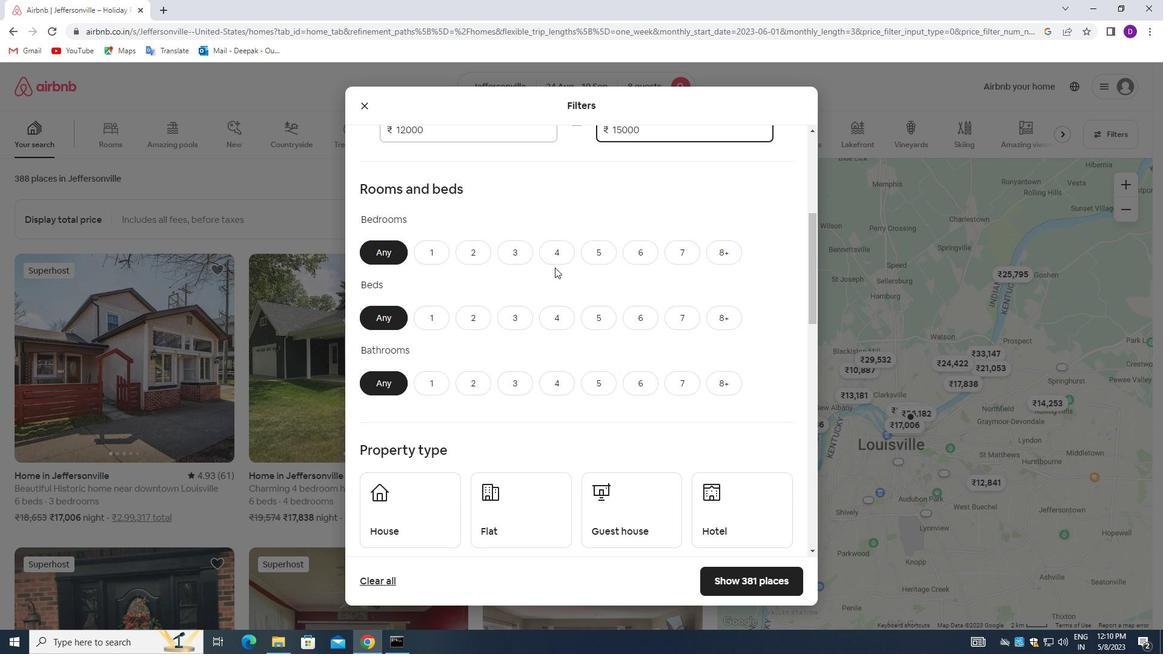 
Action: Mouse pressed left at (558, 255)
Screenshot: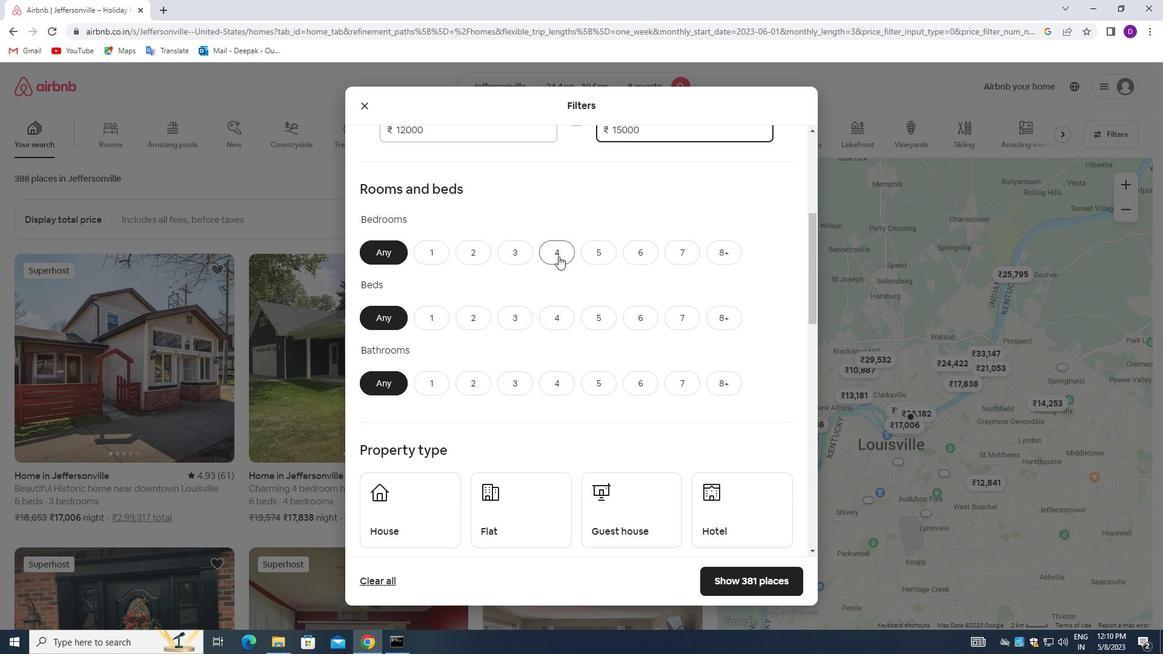 
Action: Mouse moved to (715, 320)
Screenshot: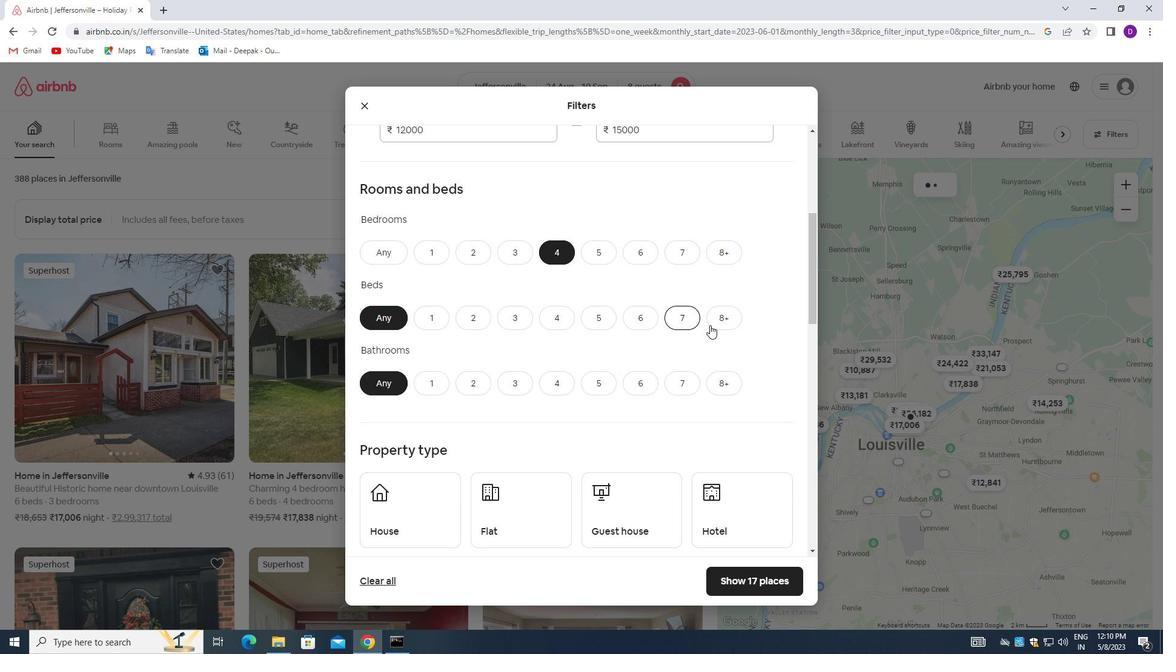 
Action: Mouse pressed left at (715, 320)
Screenshot: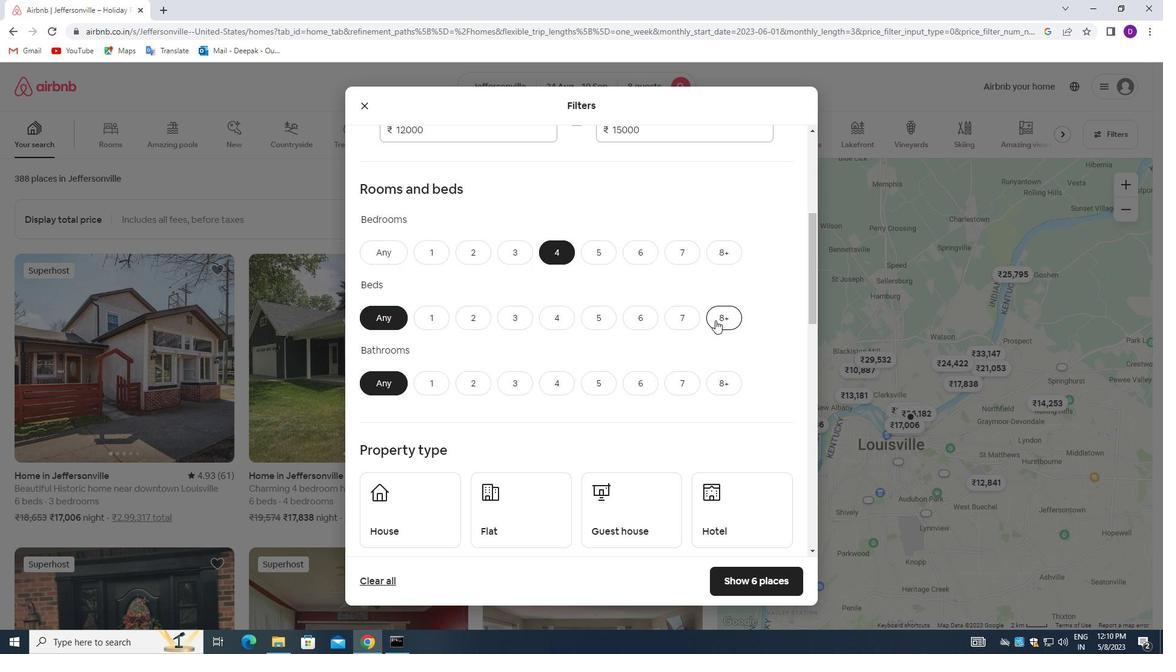 
Action: Mouse moved to (553, 377)
Screenshot: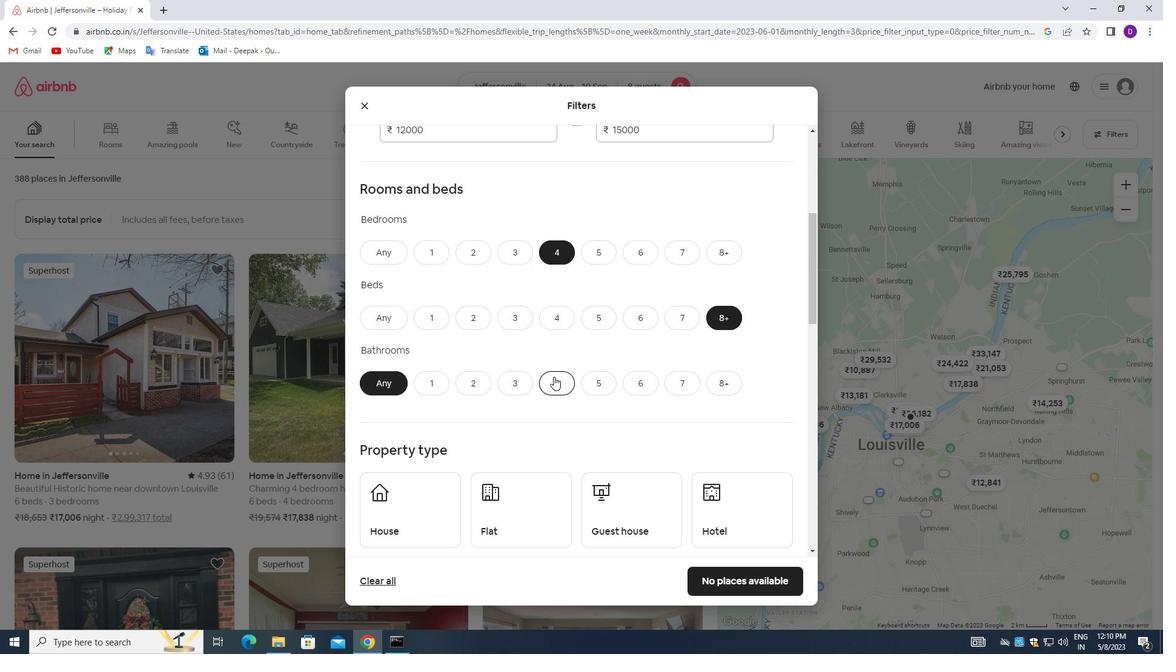 
Action: Mouse pressed left at (553, 377)
Screenshot: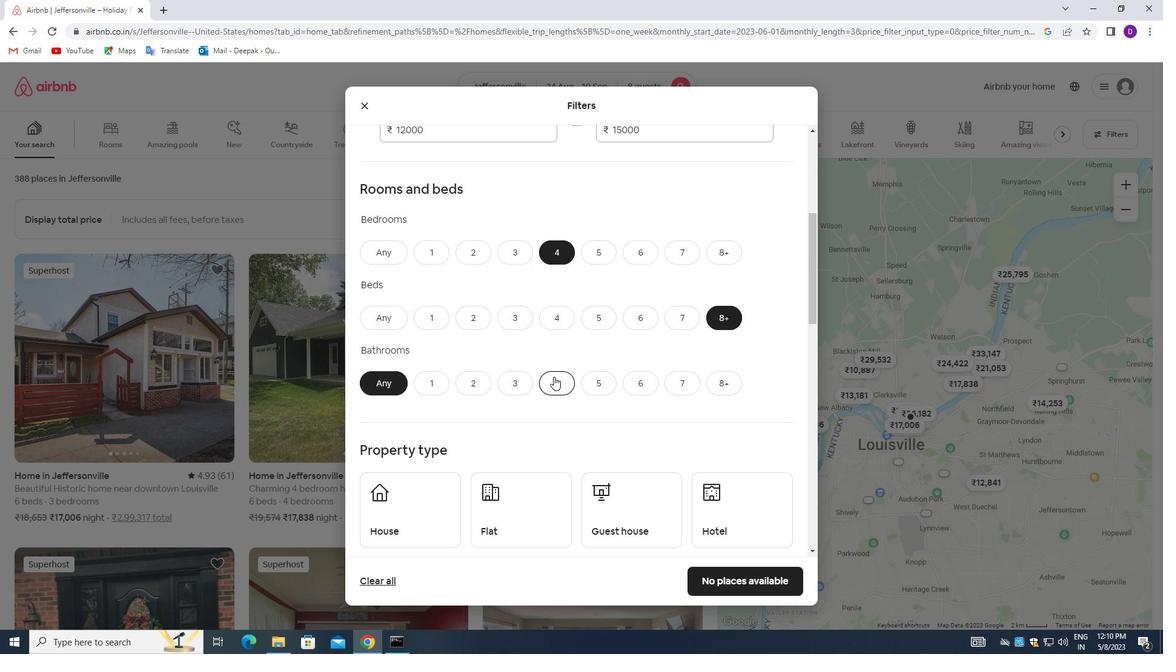 
Action: Mouse moved to (567, 351)
Screenshot: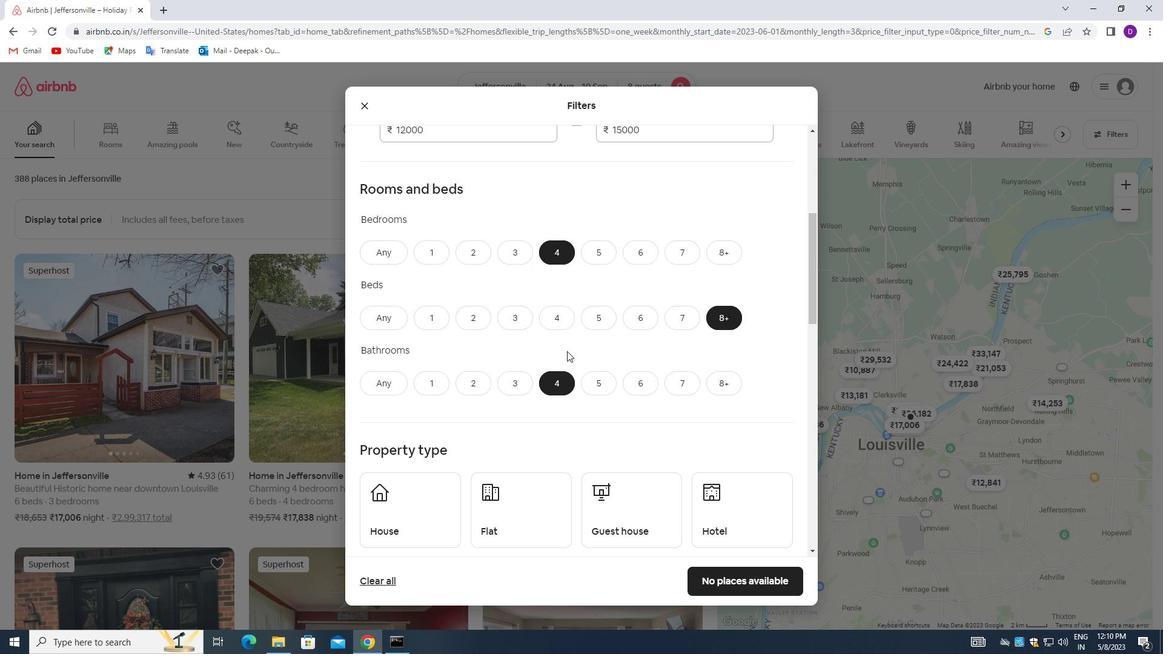 
Action: Mouse scrolled (567, 350) with delta (0, 0)
Screenshot: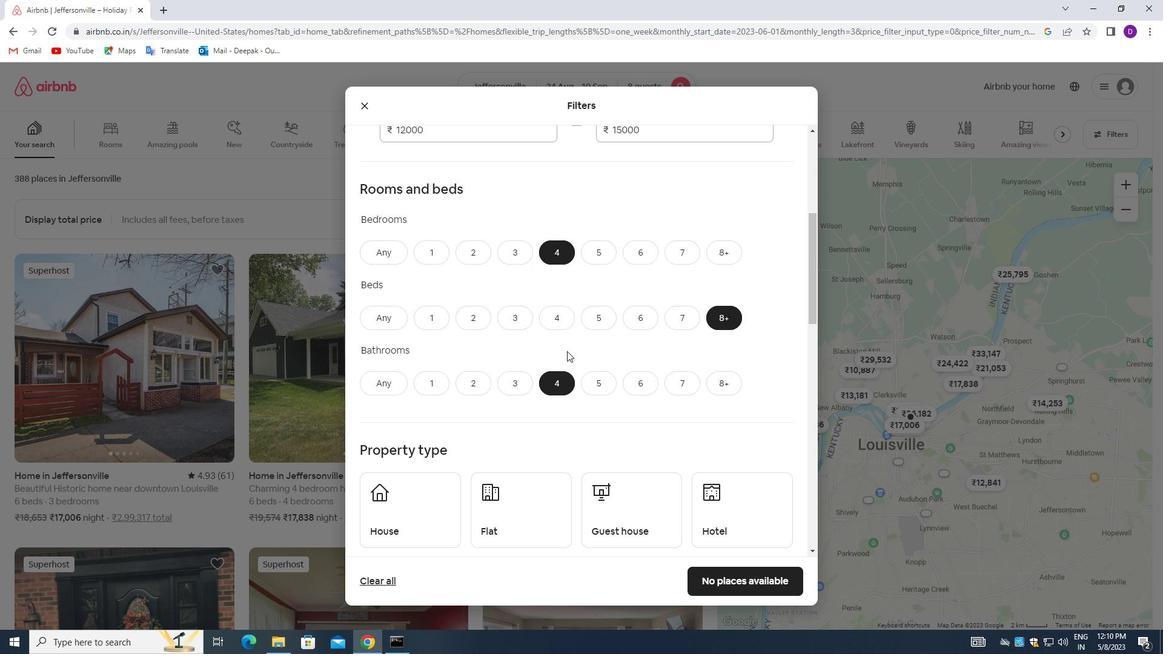 
Action: Mouse scrolled (567, 350) with delta (0, 0)
Screenshot: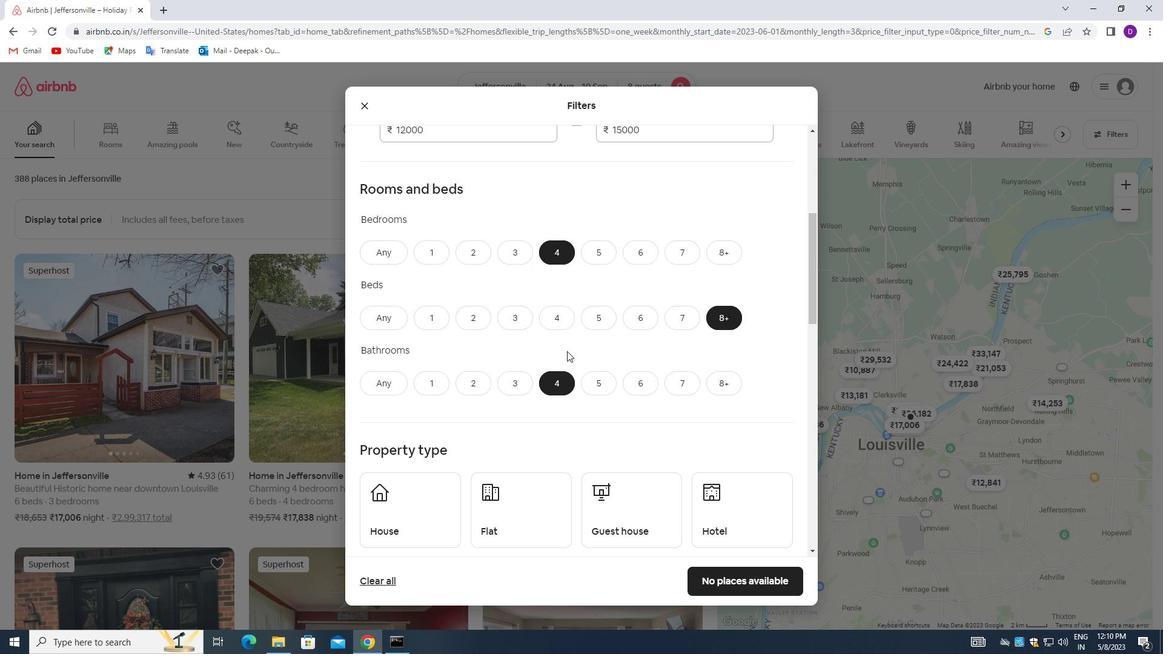 
Action: Mouse moved to (589, 355)
Screenshot: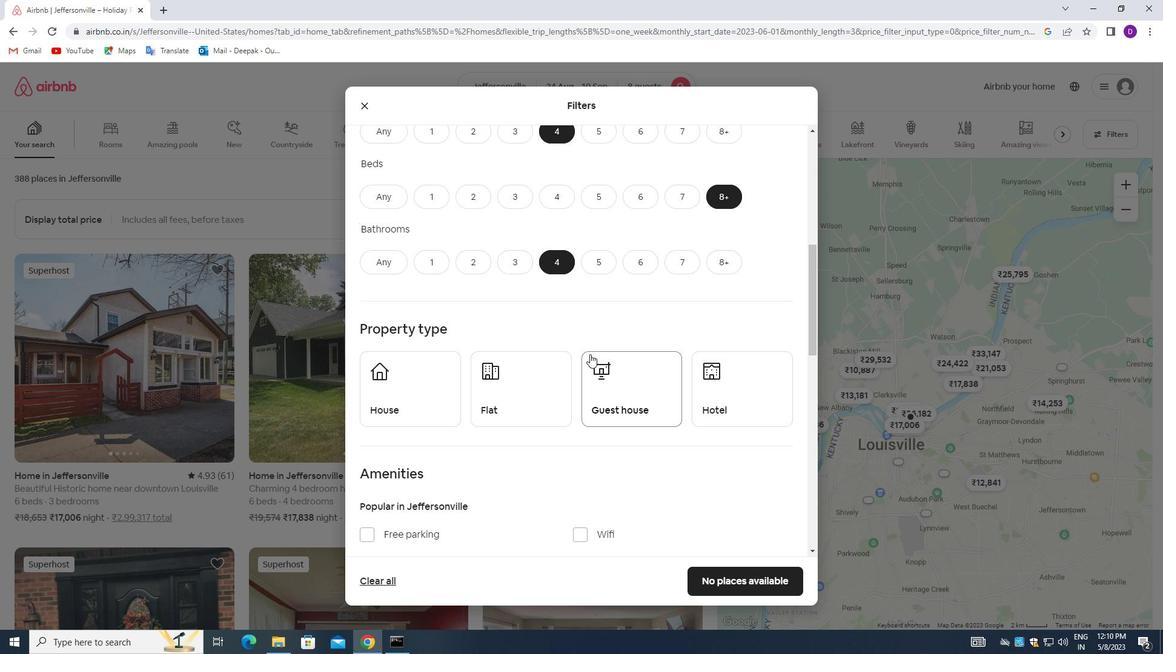 
Action: Mouse scrolled (589, 354) with delta (0, 0)
Screenshot: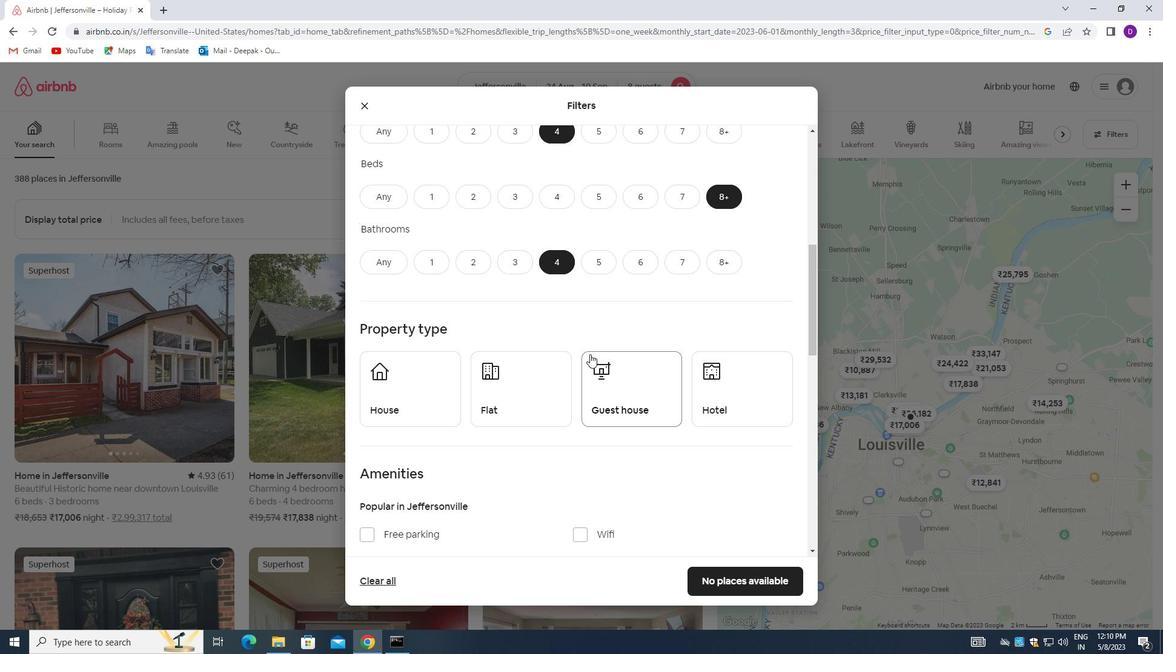 
Action: Mouse scrolled (589, 354) with delta (0, 0)
Screenshot: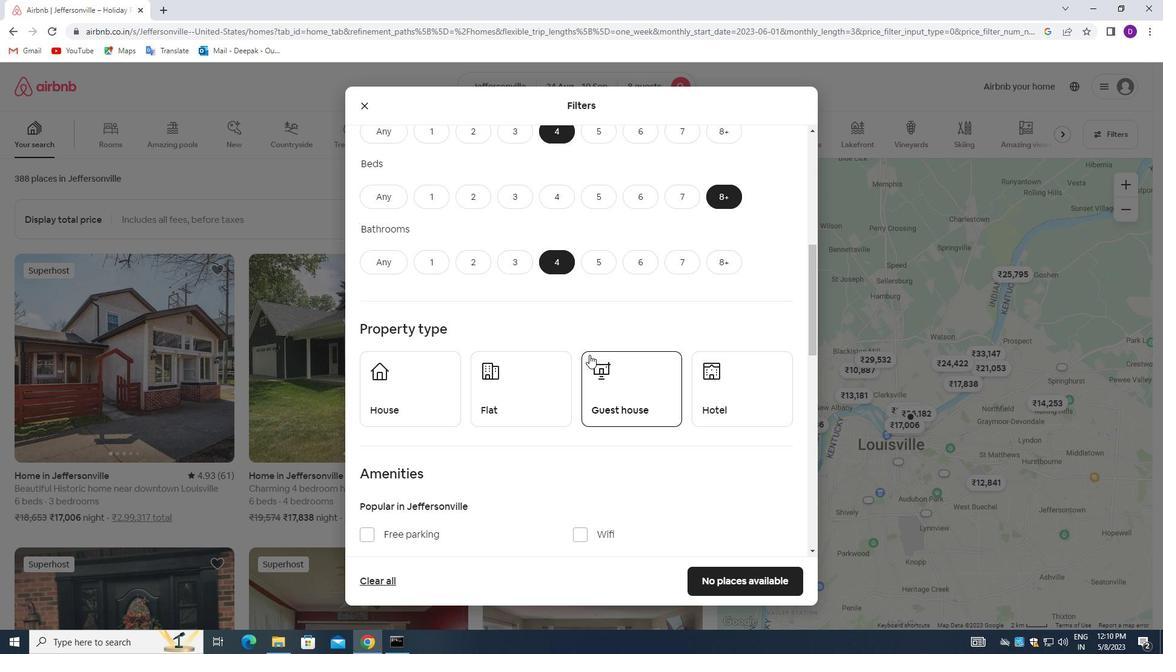 
Action: Mouse moved to (424, 278)
Screenshot: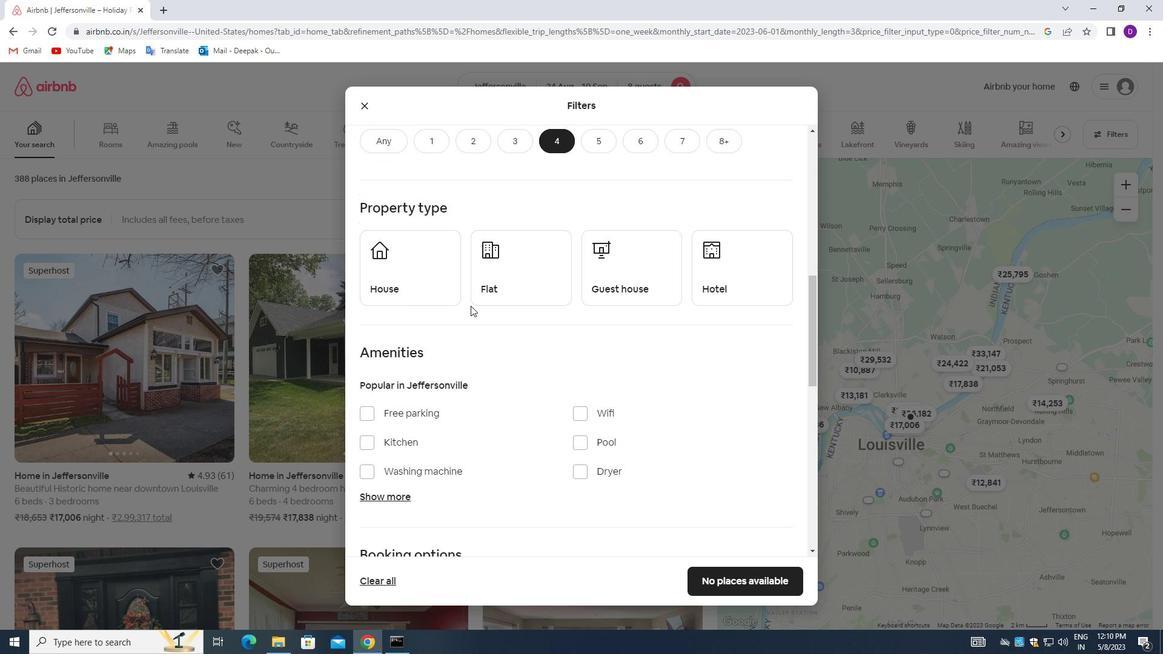 
Action: Mouse pressed left at (424, 278)
Screenshot: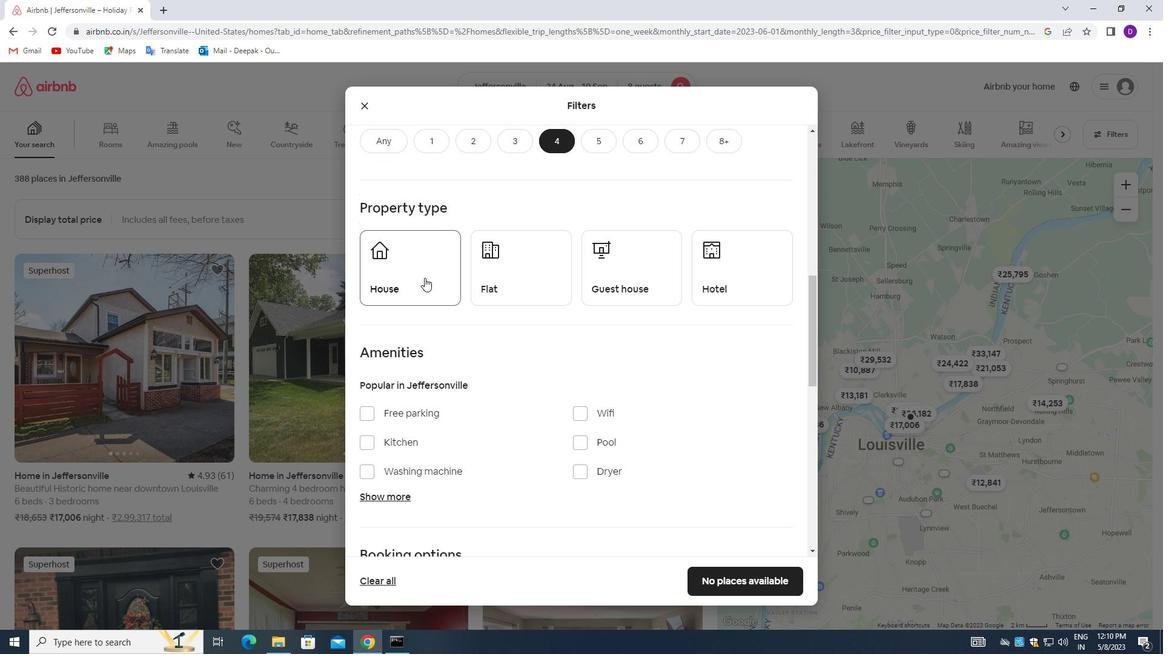 
Action: Mouse moved to (534, 275)
Screenshot: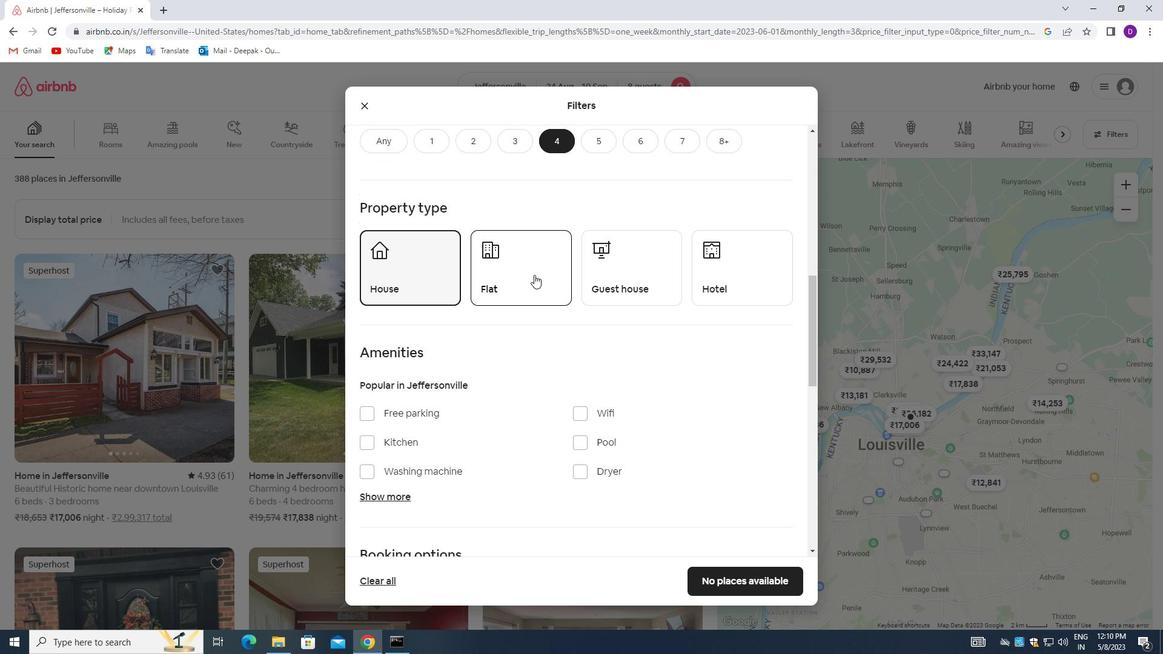 
Action: Mouse pressed left at (534, 275)
Screenshot: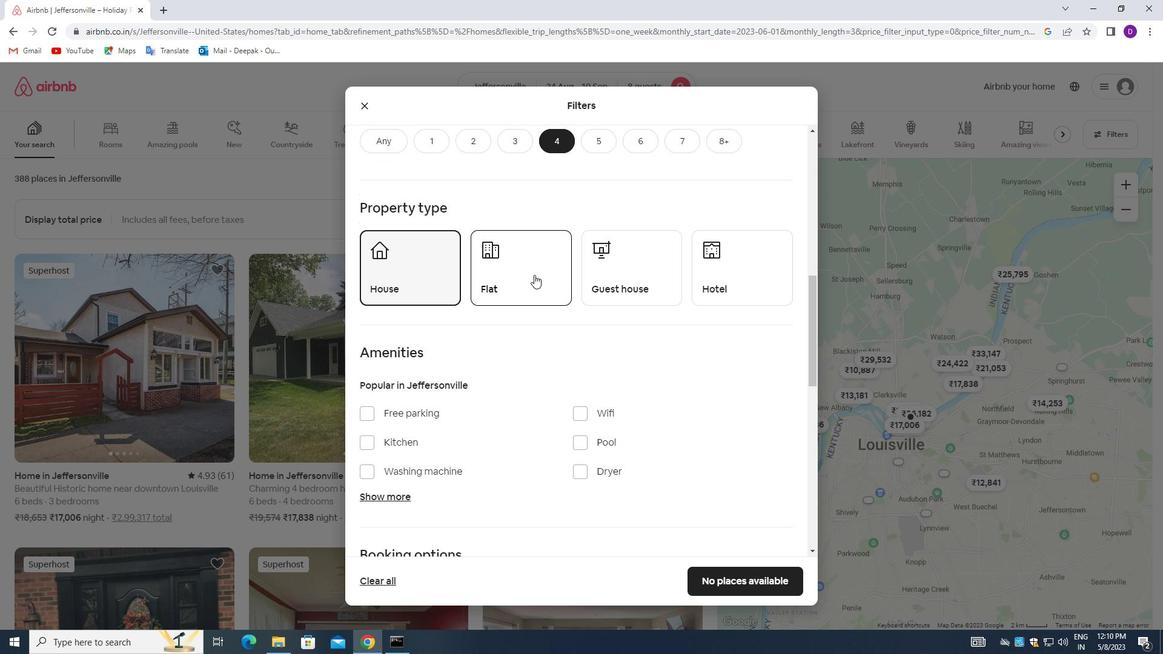 
Action: Mouse moved to (613, 280)
Screenshot: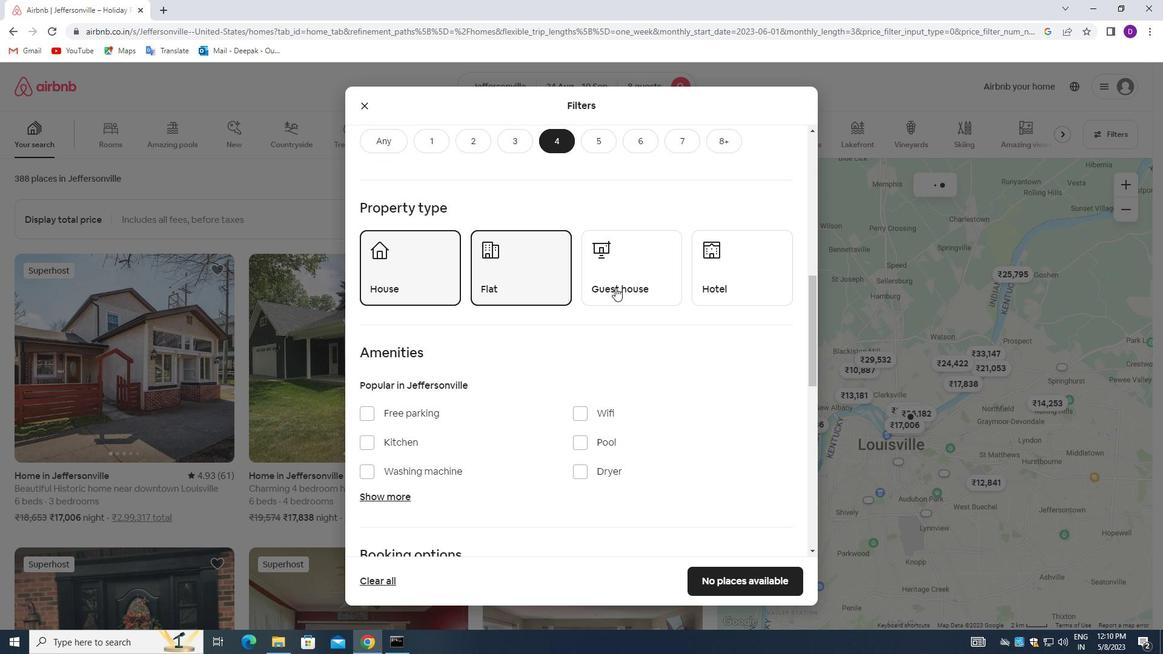 
Action: Mouse pressed left at (613, 280)
Screenshot: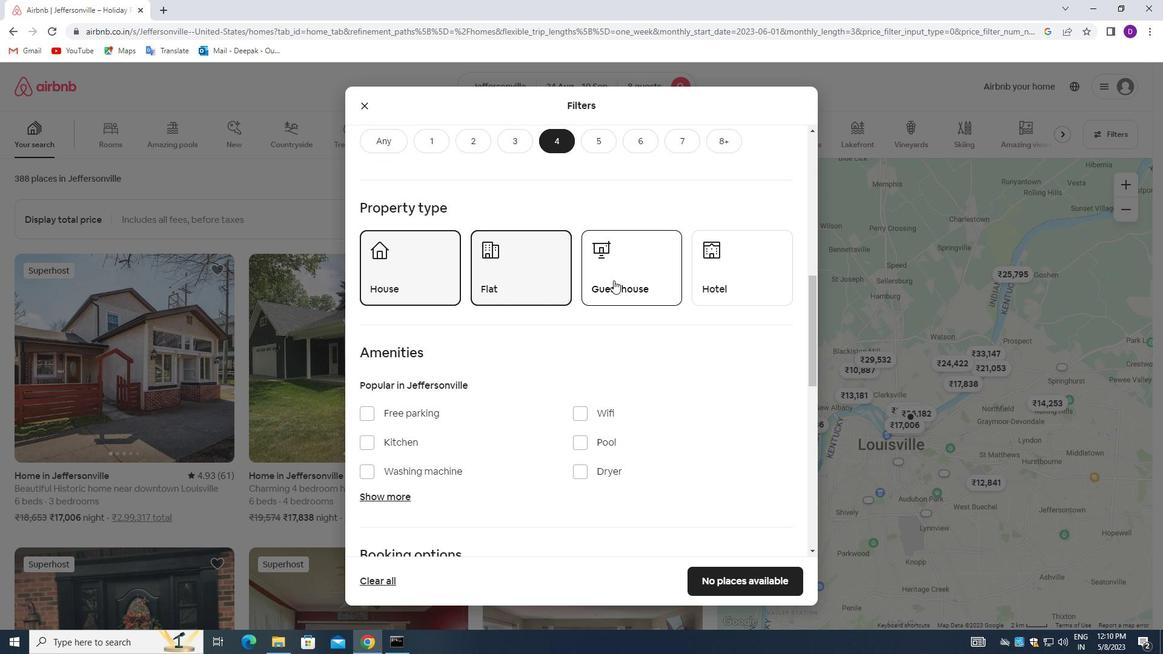 
Action: Mouse moved to (558, 366)
Screenshot: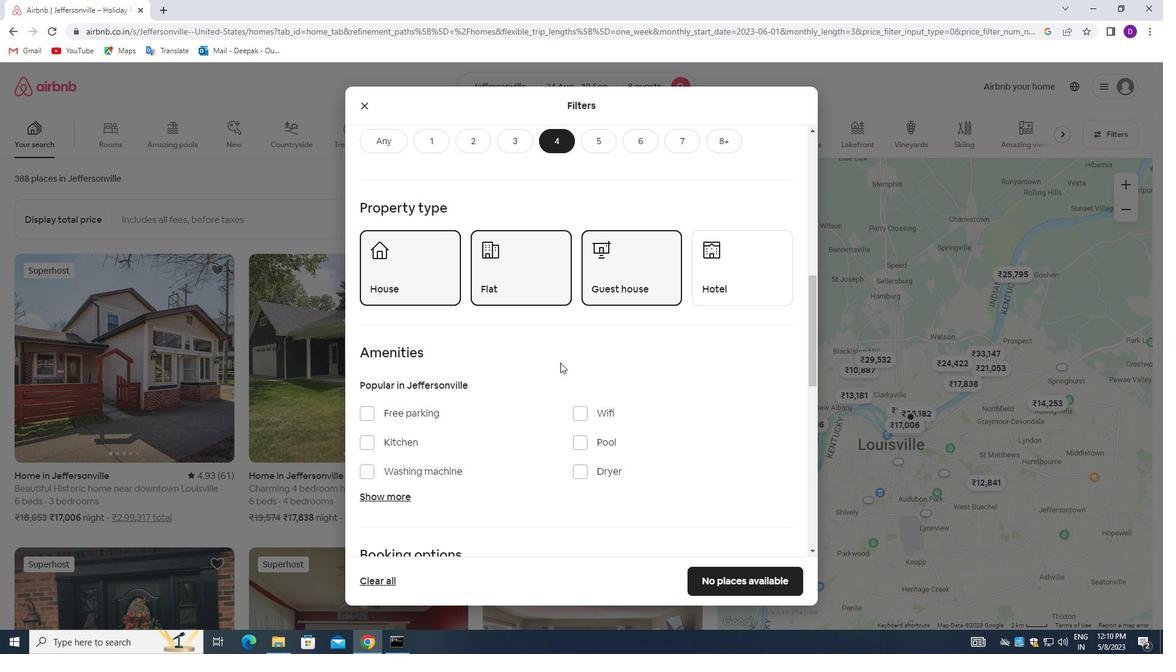 
Action: Mouse scrolled (558, 366) with delta (0, 0)
Screenshot: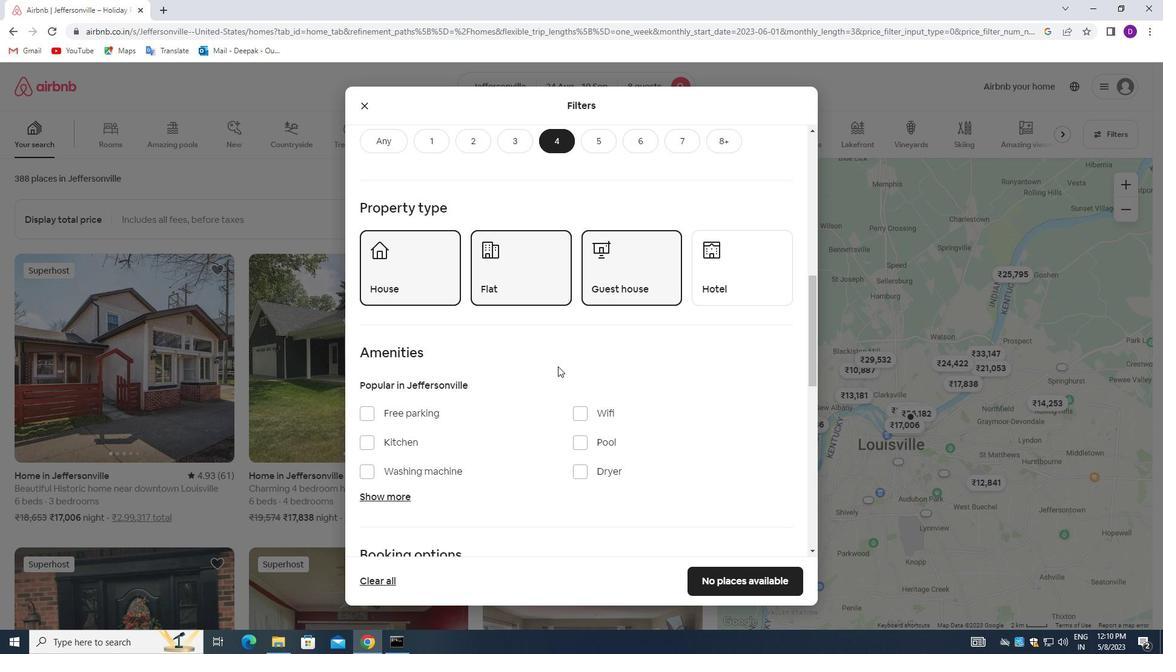 
Action: Mouse scrolled (558, 366) with delta (0, 0)
Screenshot: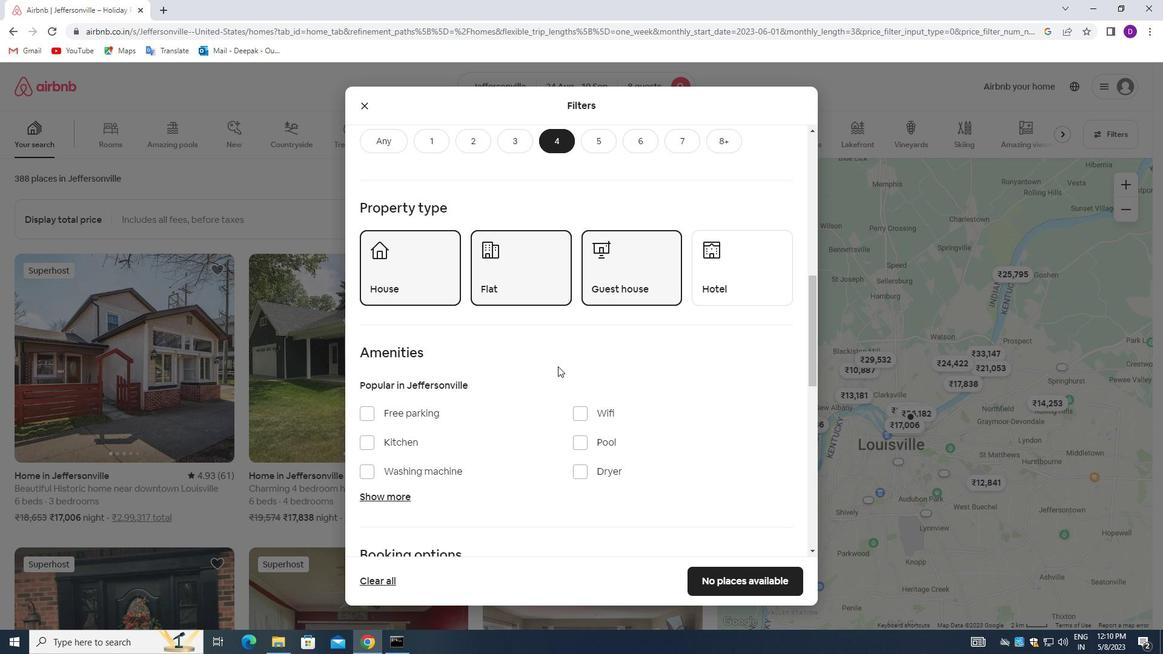 
Action: Mouse moved to (578, 296)
Screenshot: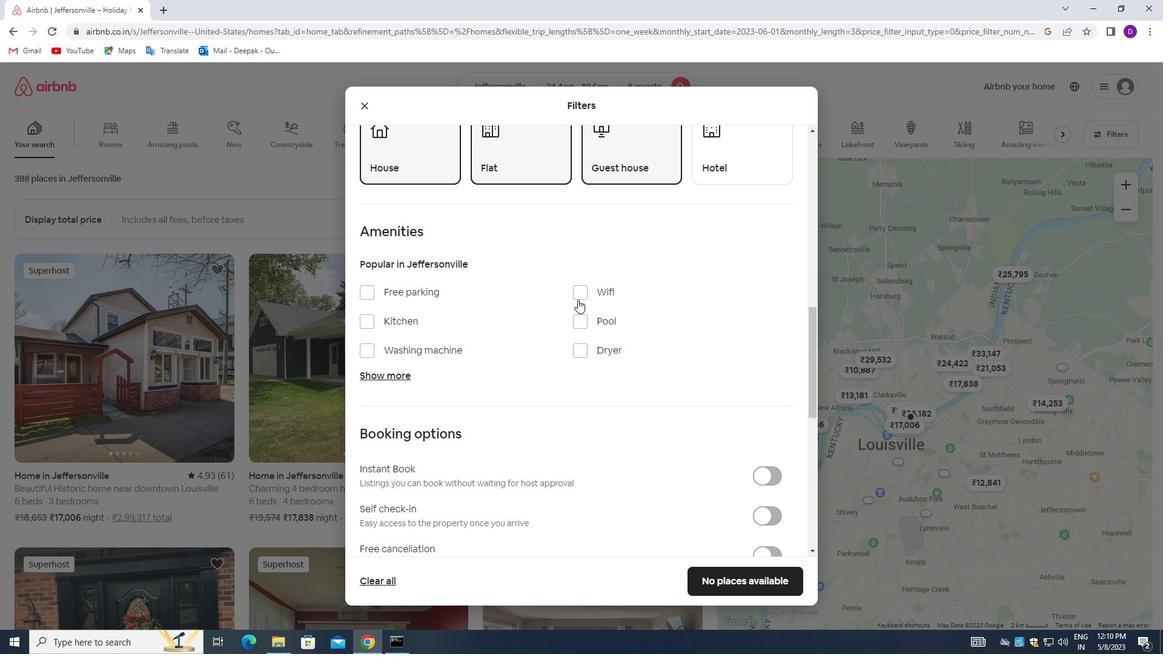 
Action: Mouse pressed left at (578, 296)
Screenshot: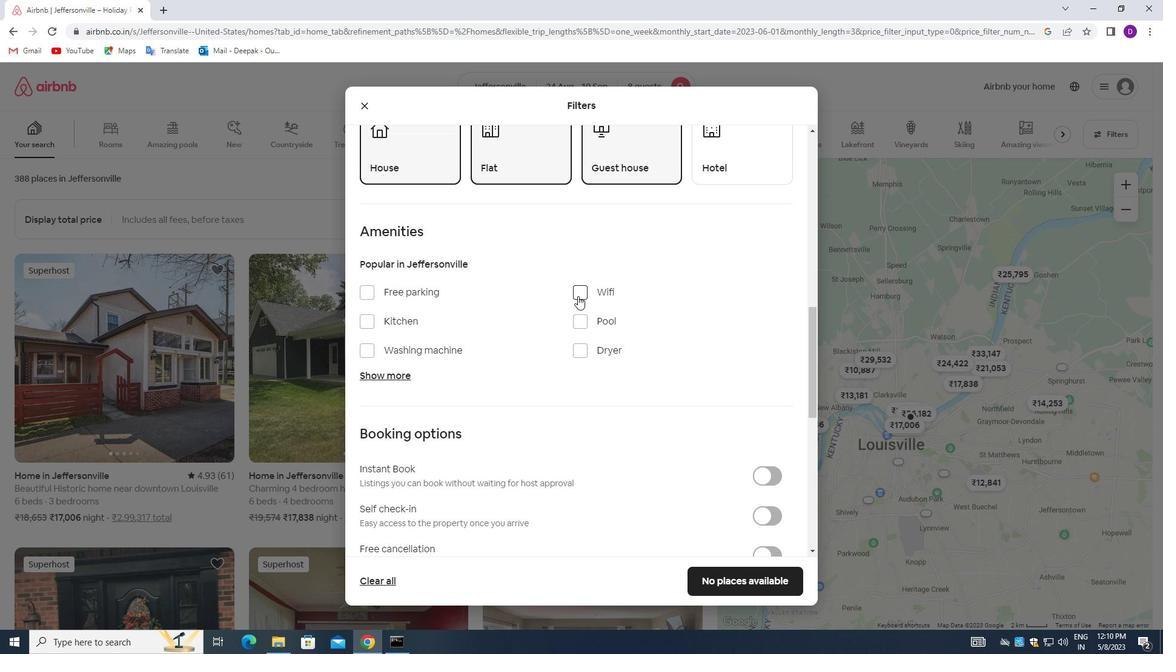 
Action: Mouse moved to (372, 292)
Screenshot: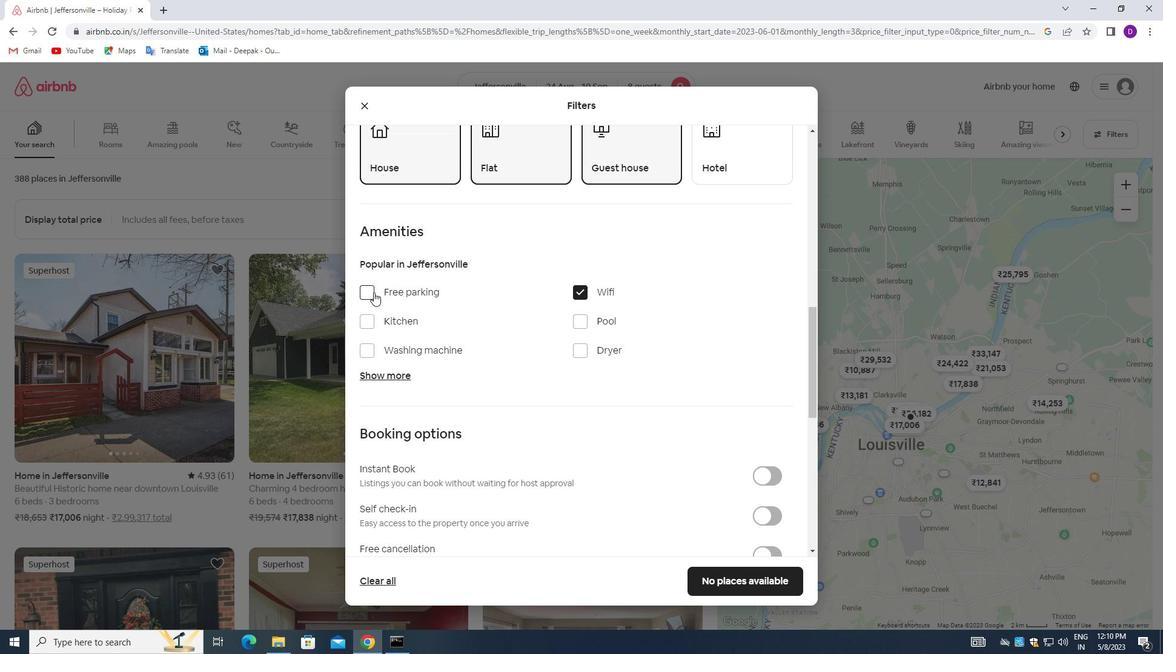 
Action: Mouse pressed left at (372, 292)
Screenshot: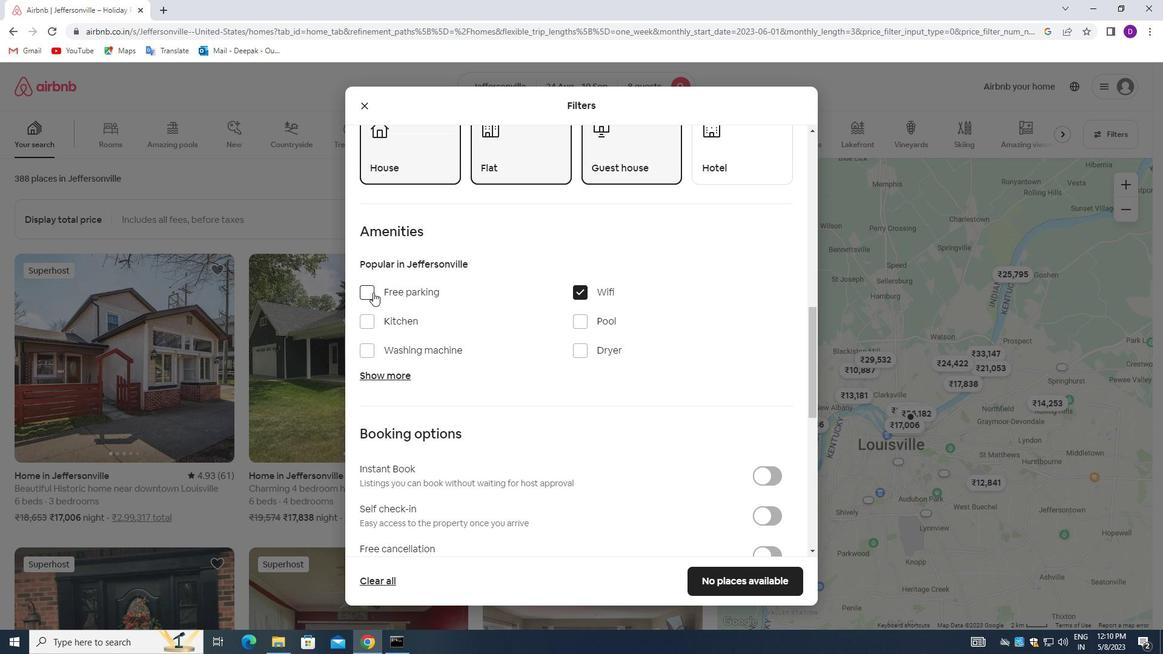 
Action: Mouse moved to (394, 376)
Screenshot: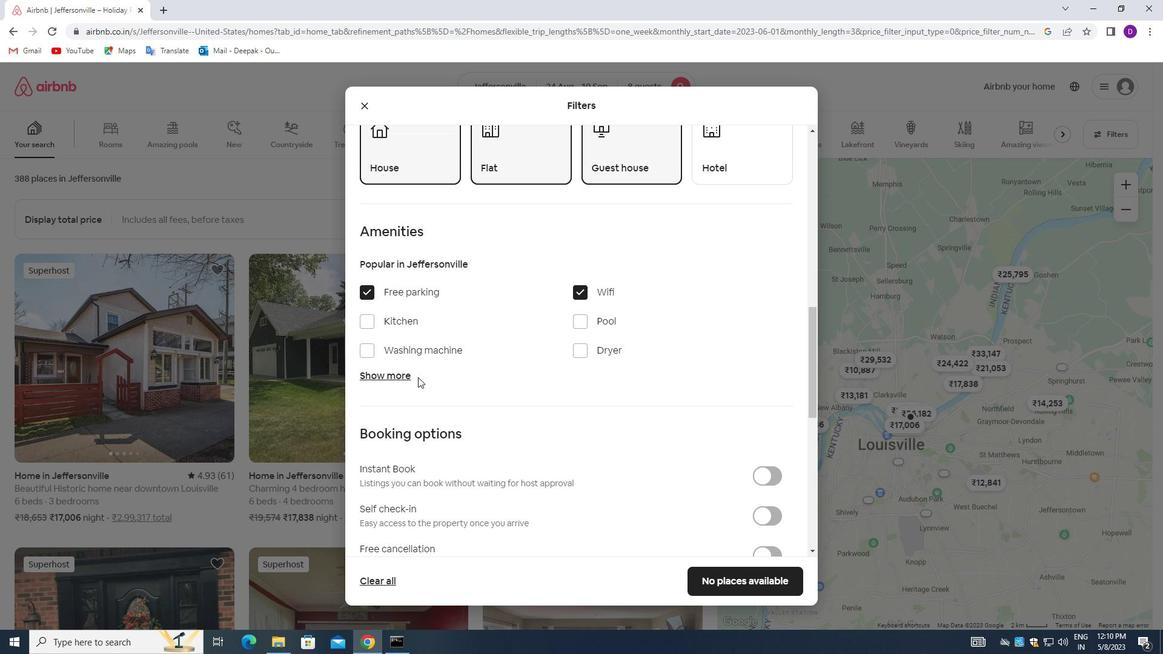 
Action: Mouse pressed left at (394, 376)
Screenshot: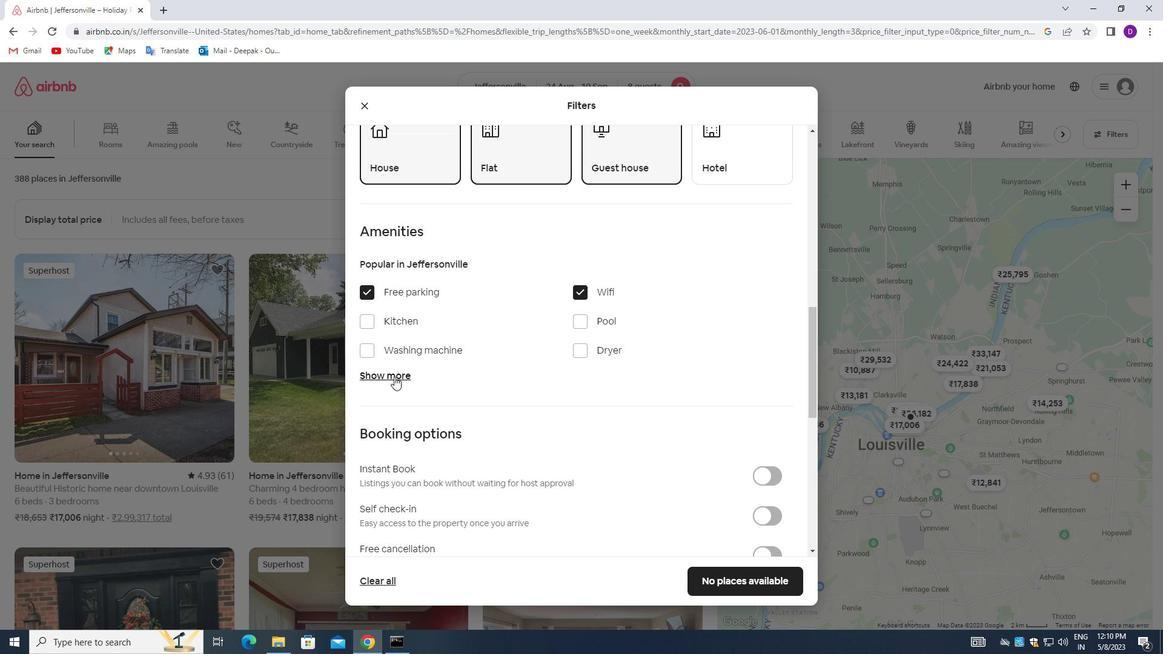 
Action: Mouse moved to (576, 450)
Screenshot: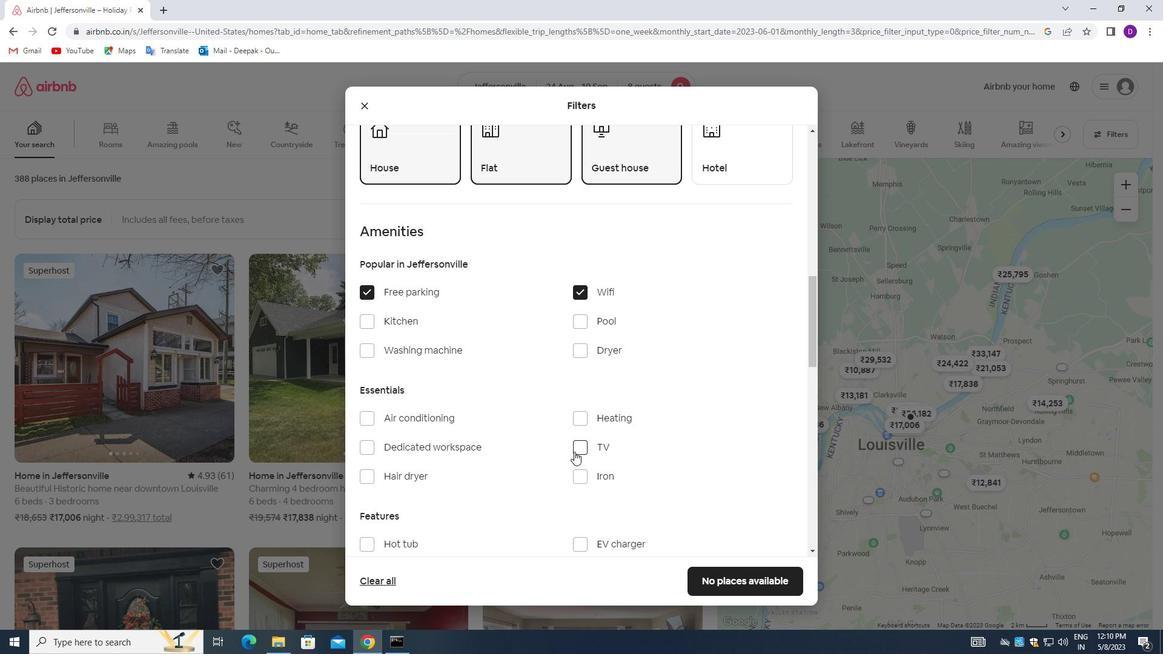 
Action: Mouse pressed left at (576, 450)
Screenshot: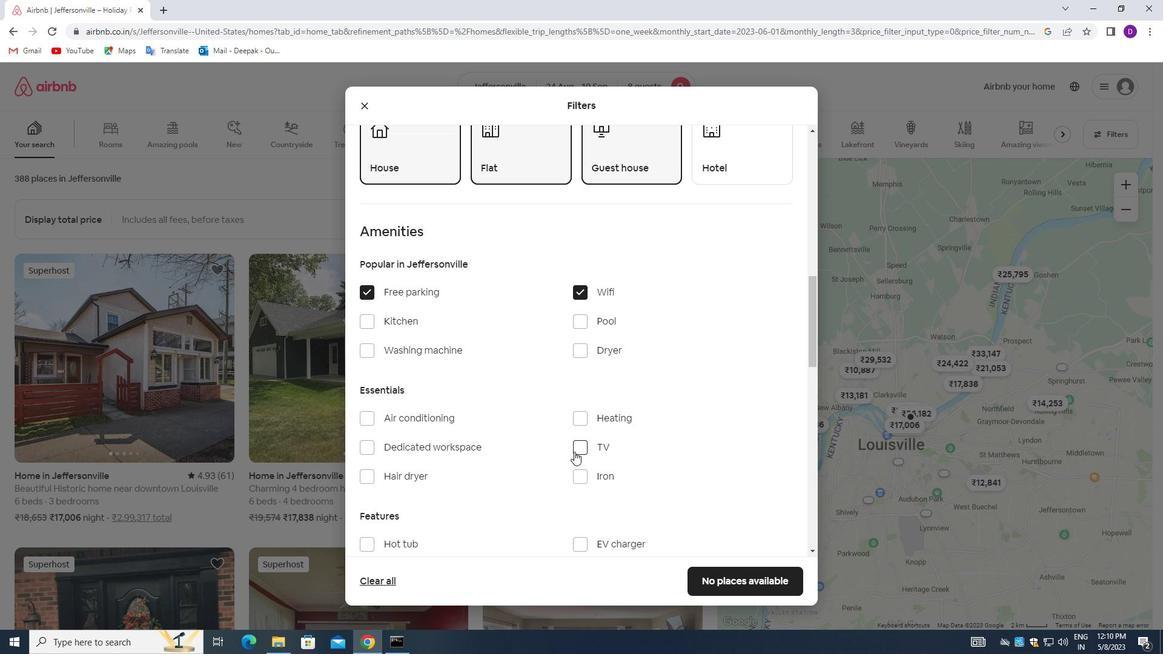 
Action: Mouse moved to (502, 422)
Screenshot: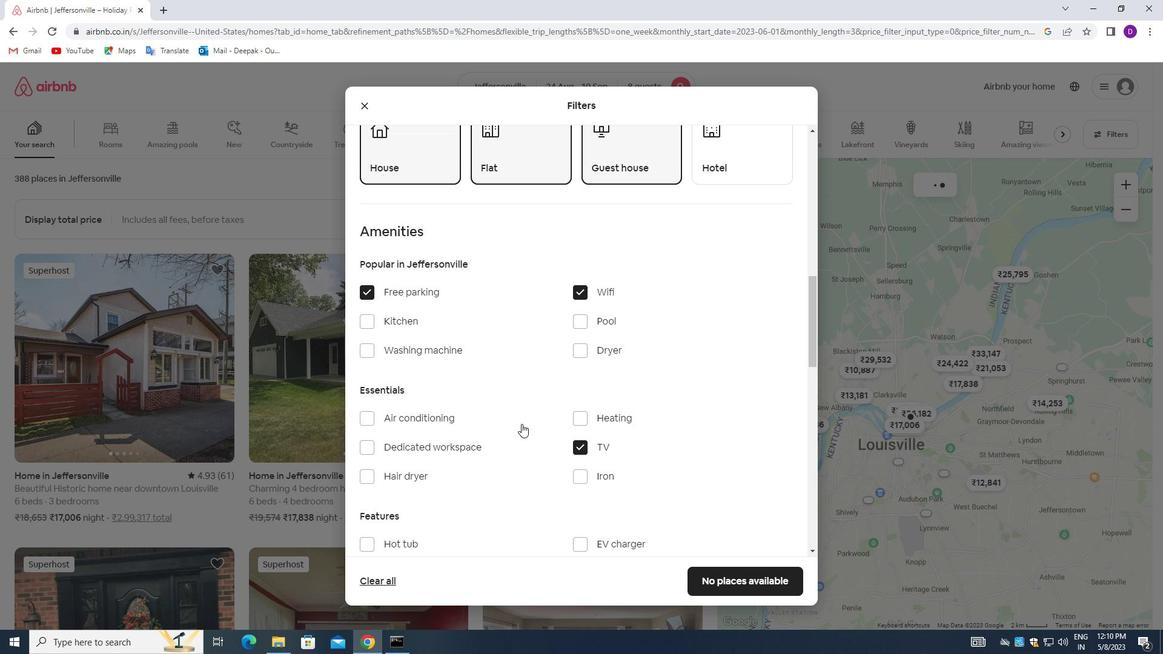 
Action: Mouse scrolled (502, 421) with delta (0, 0)
Screenshot: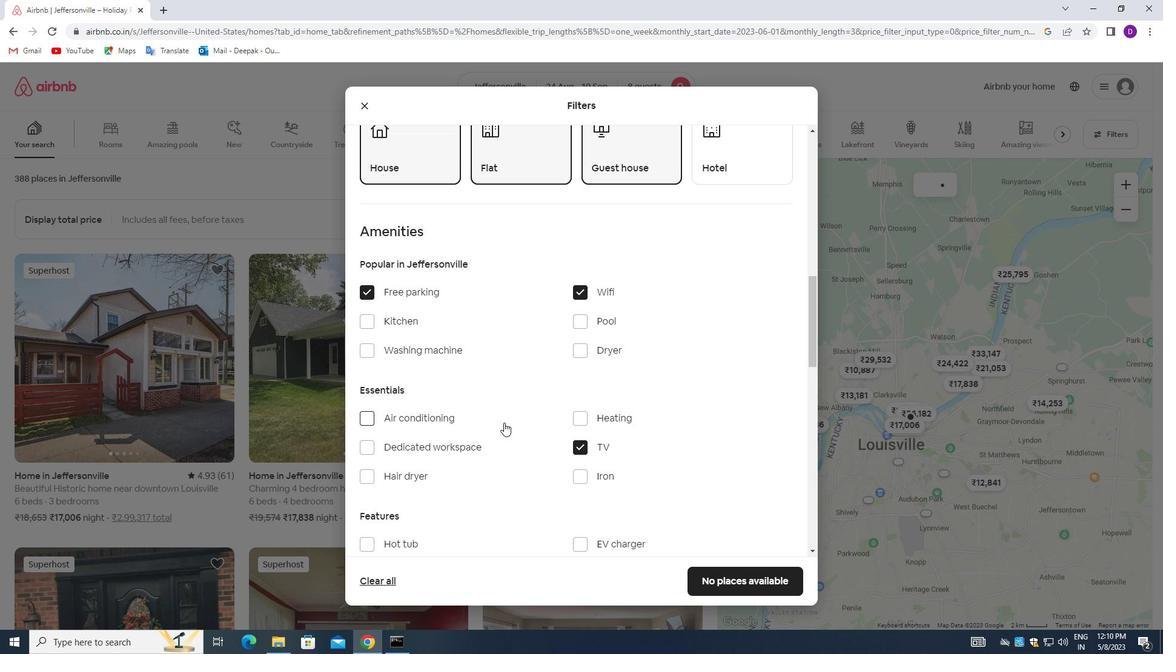 
Action: Mouse scrolled (502, 421) with delta (0, 0)
Screenshot: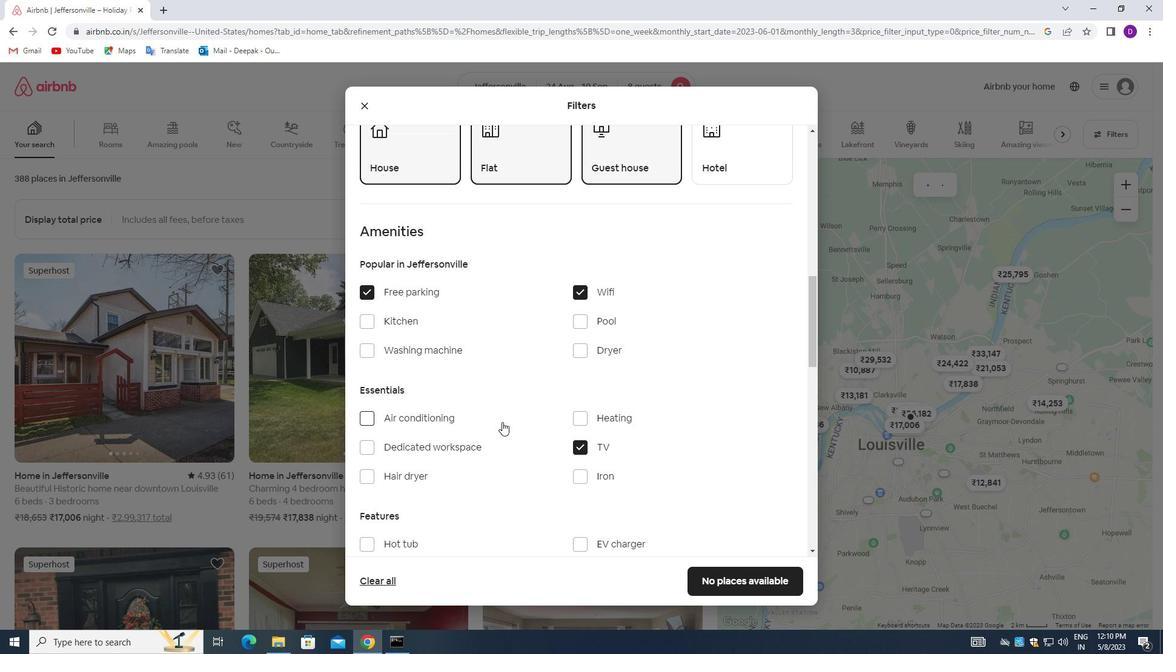 
Action: Mouse moved to (502, 421)
Screenshot: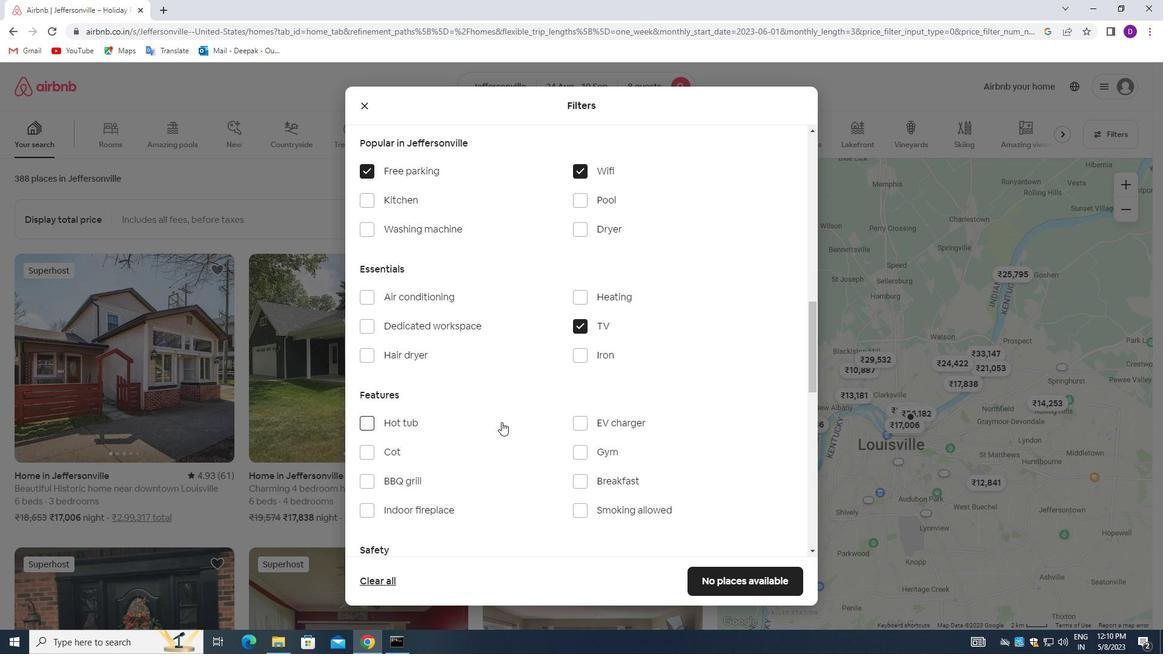 
Action: Mouse scrolled (502, 421) with delta (0, 0)
Screenshot: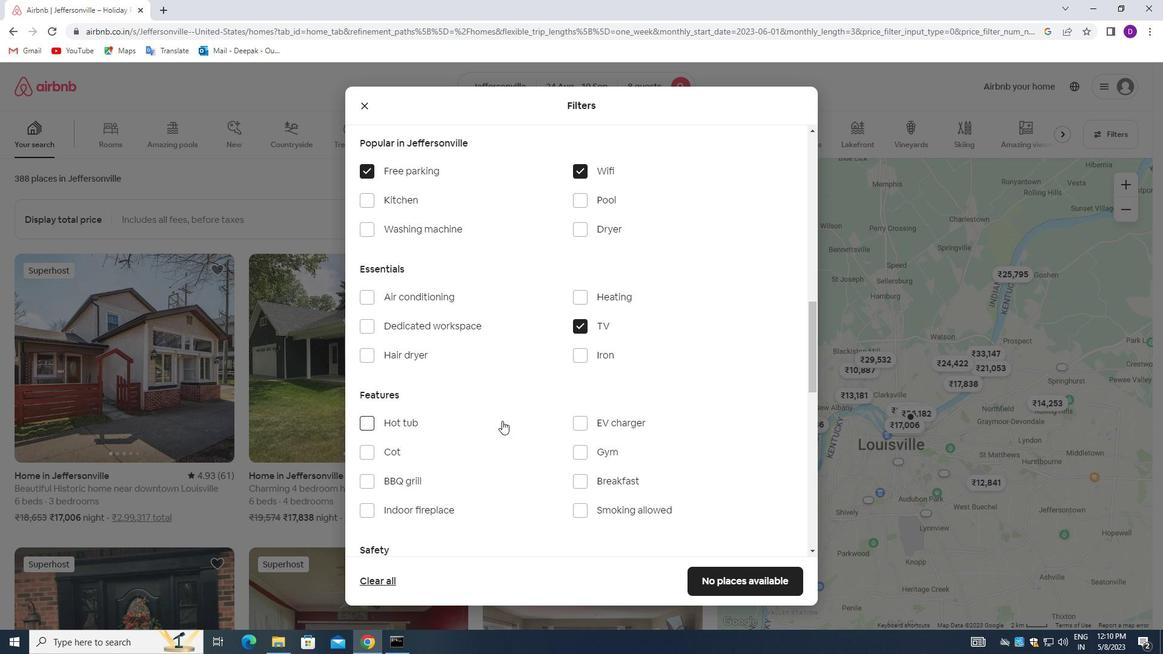 
Action: Mouse moved to (573, 392)
Screenshot: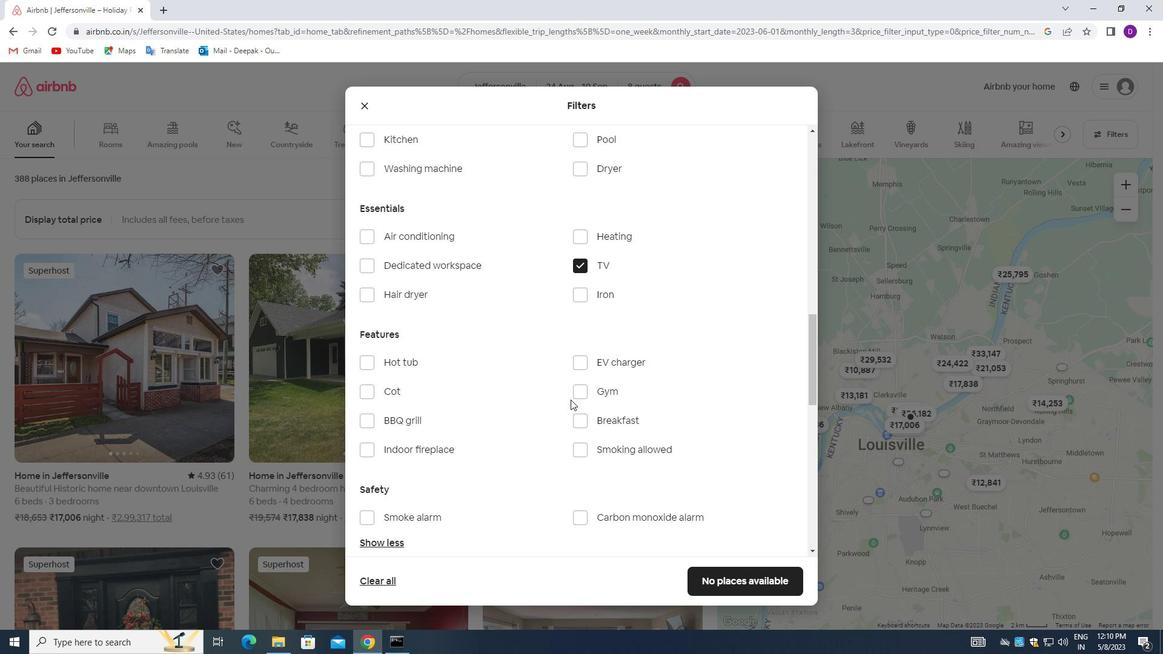 
Action: Mouse pressed left at (573, 392)
Screenshot: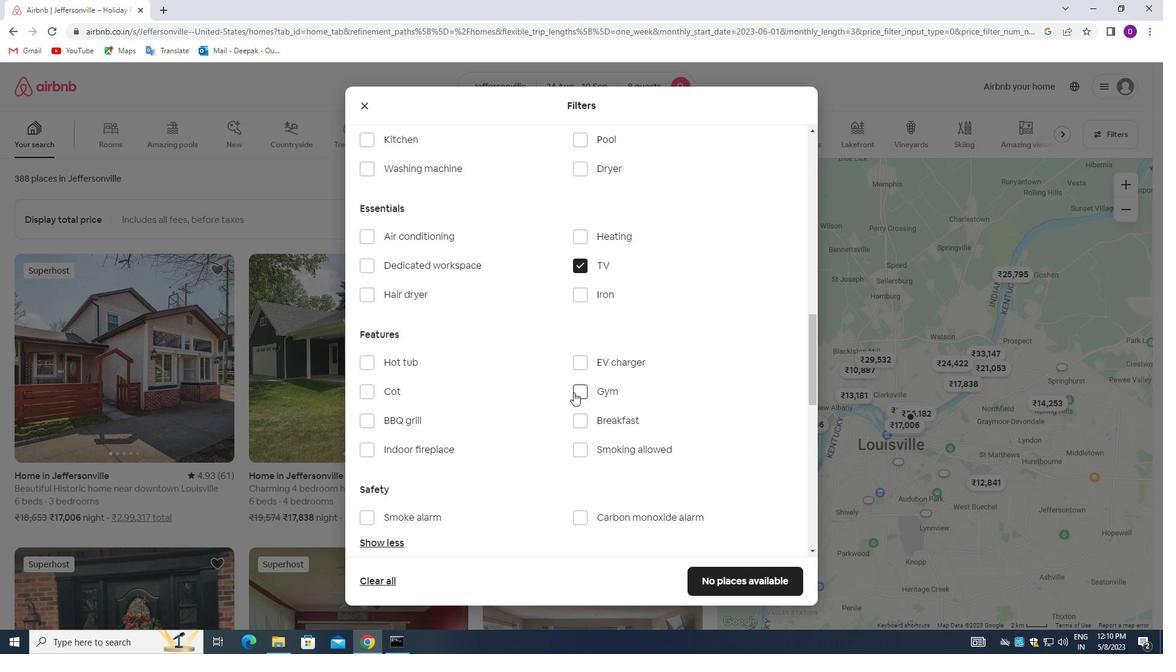 
Action: Mouse moved to (576, 422)
Screenshot: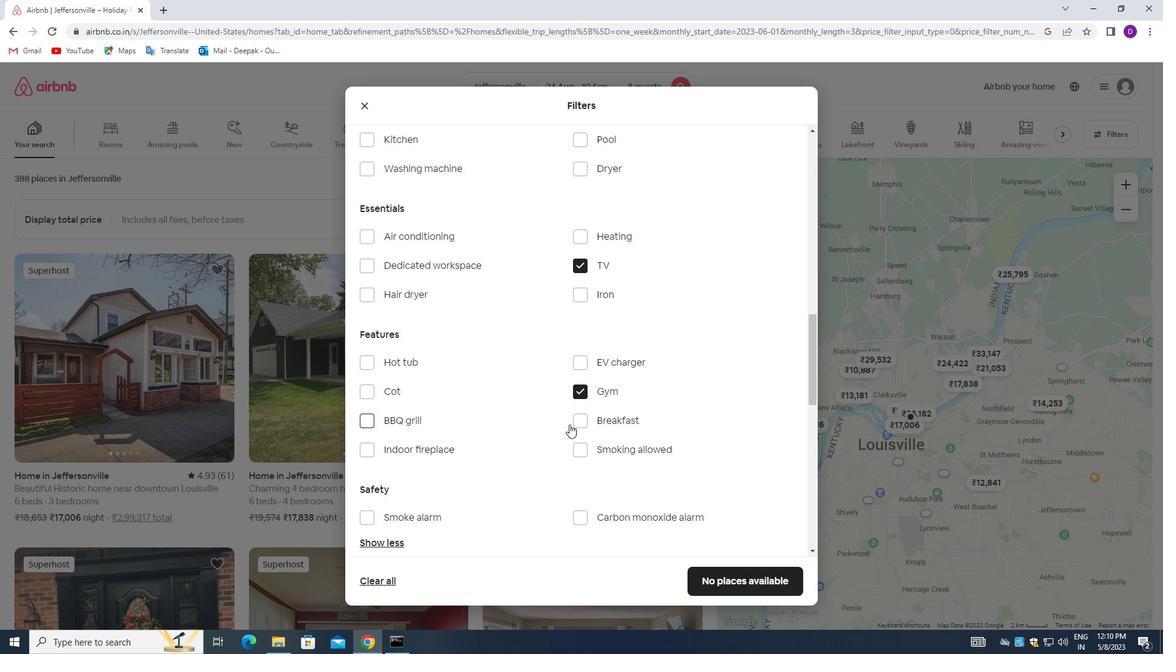 
Action: Mouse pressed left at (576, 422)
Screenshot: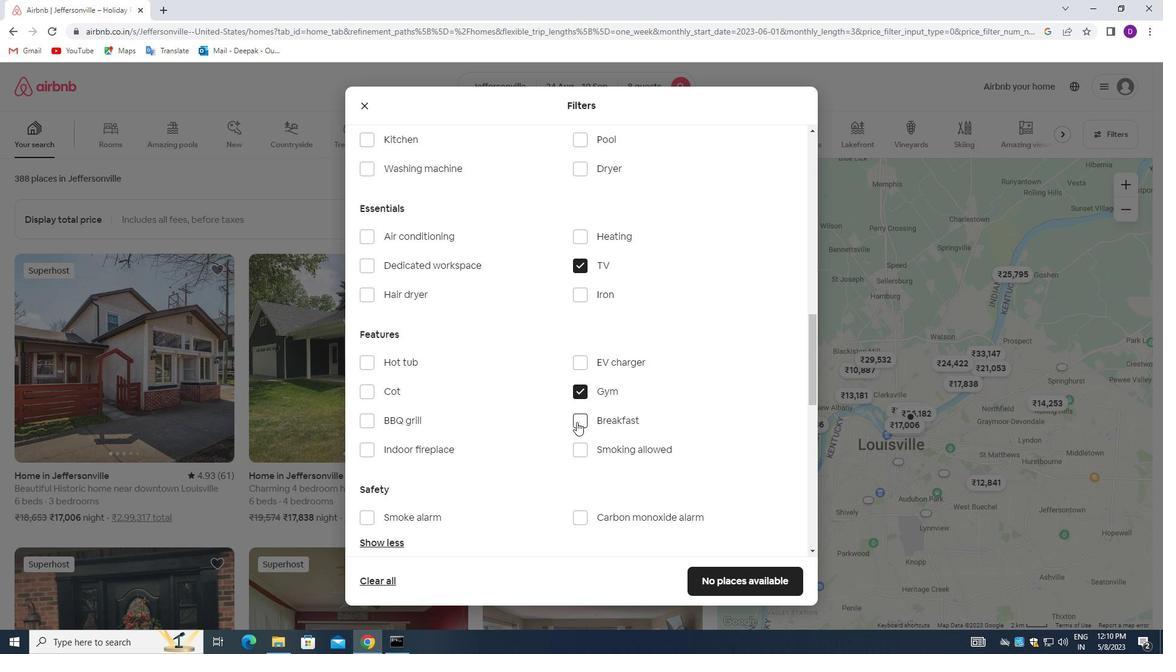 
Action: Mouse moved to (523, 432)
Screenshot: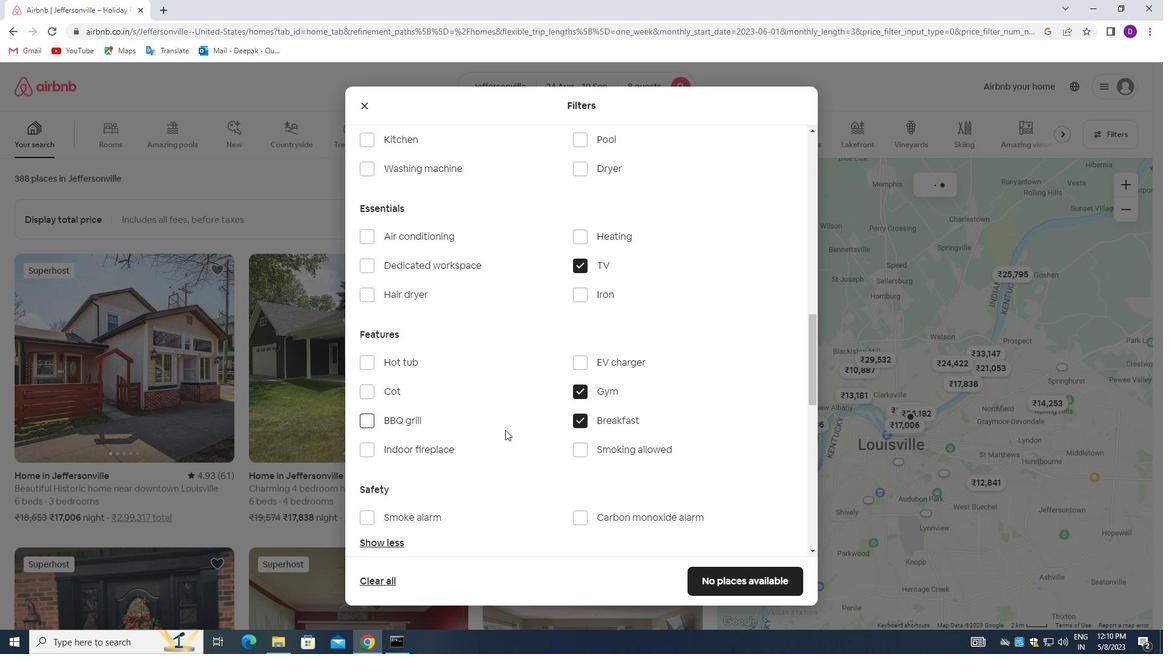 
Action: Mouse scrolled (523, 431) with delta (0, 0)
Screenshot: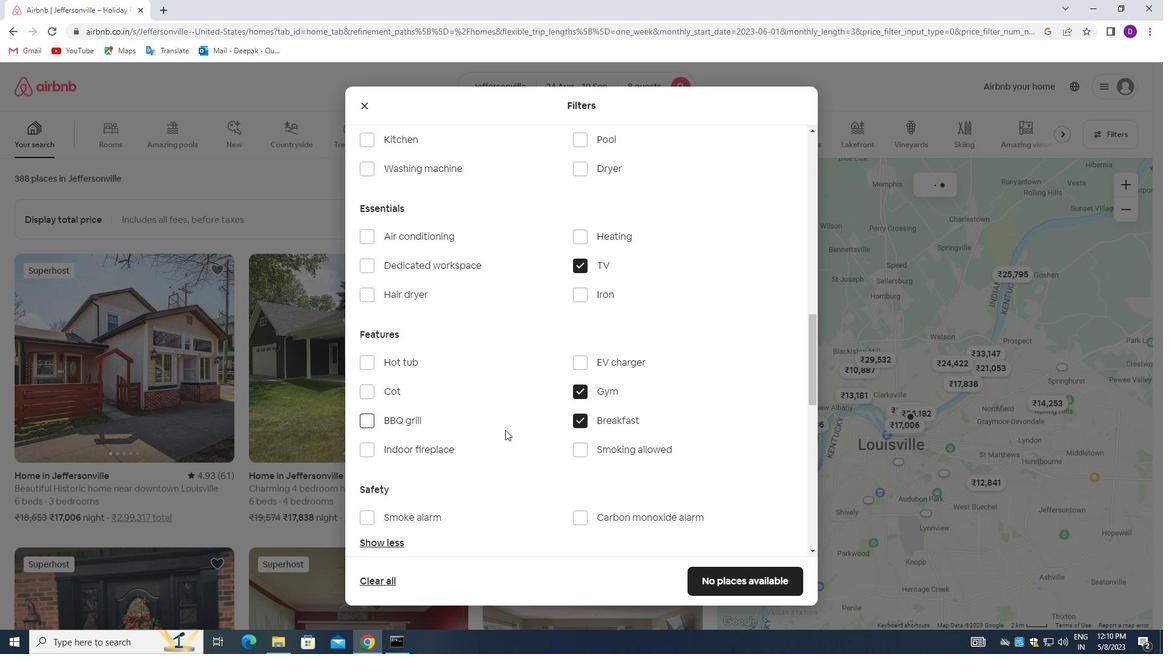 
Action: Mouse moved to (526, 430)
Screenshot: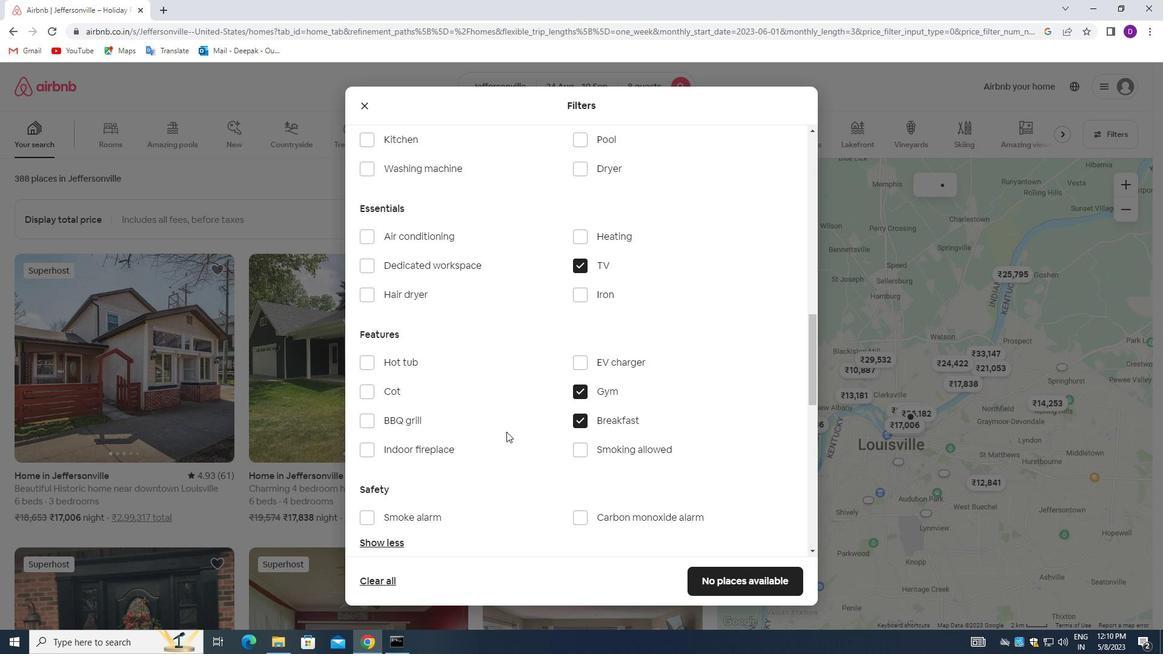 
Action: Mouse scrolled (526, 430) with delta (0, 0)
Screenshot: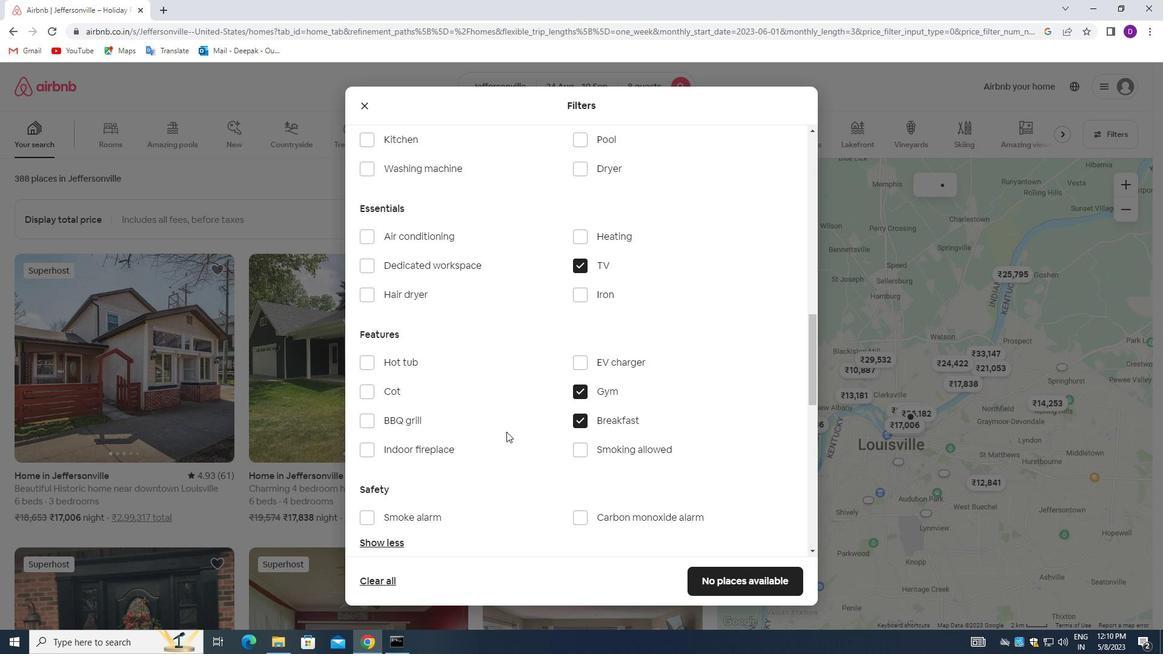 
Action: Mouse moved to (526, 427)
Screenshot: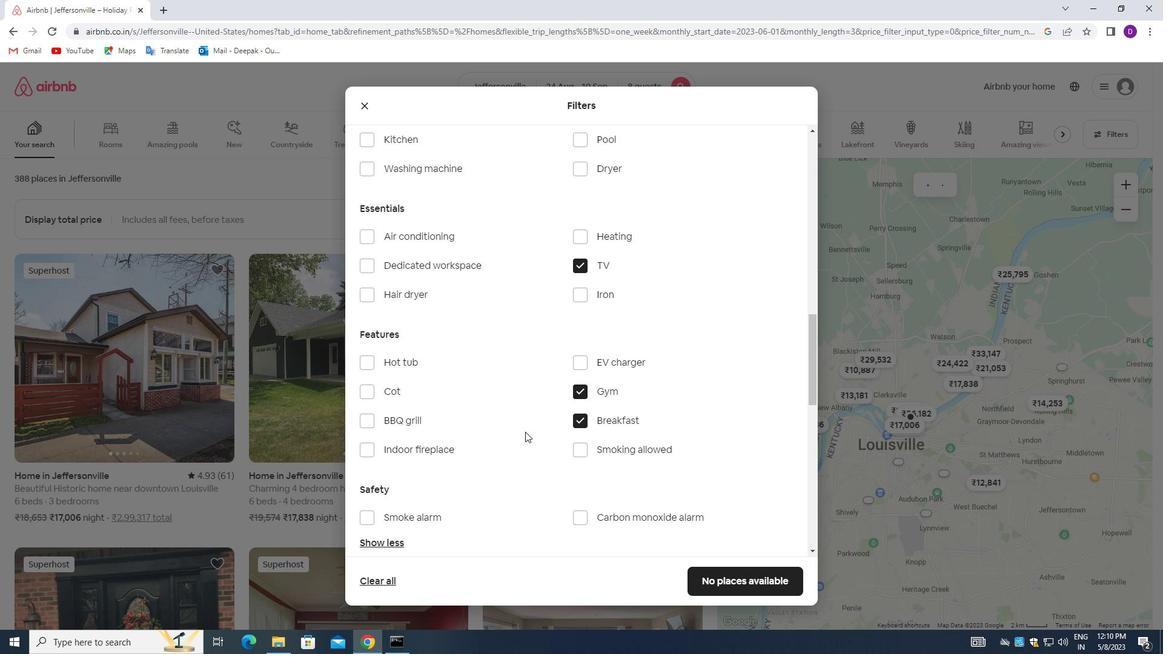 
Action: Mouse scrolled (526, 427) with delta (0, 0)
Screenshot: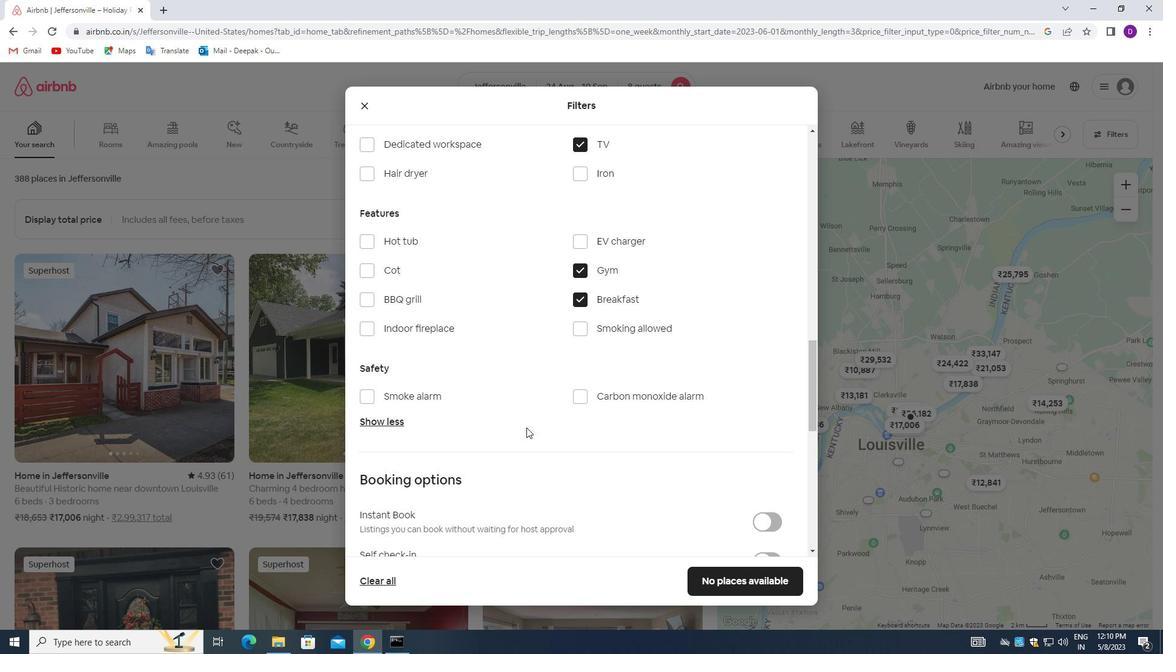 
Action: Mouse scrolled (526, 427) with delta (0, 0)
Screenshot: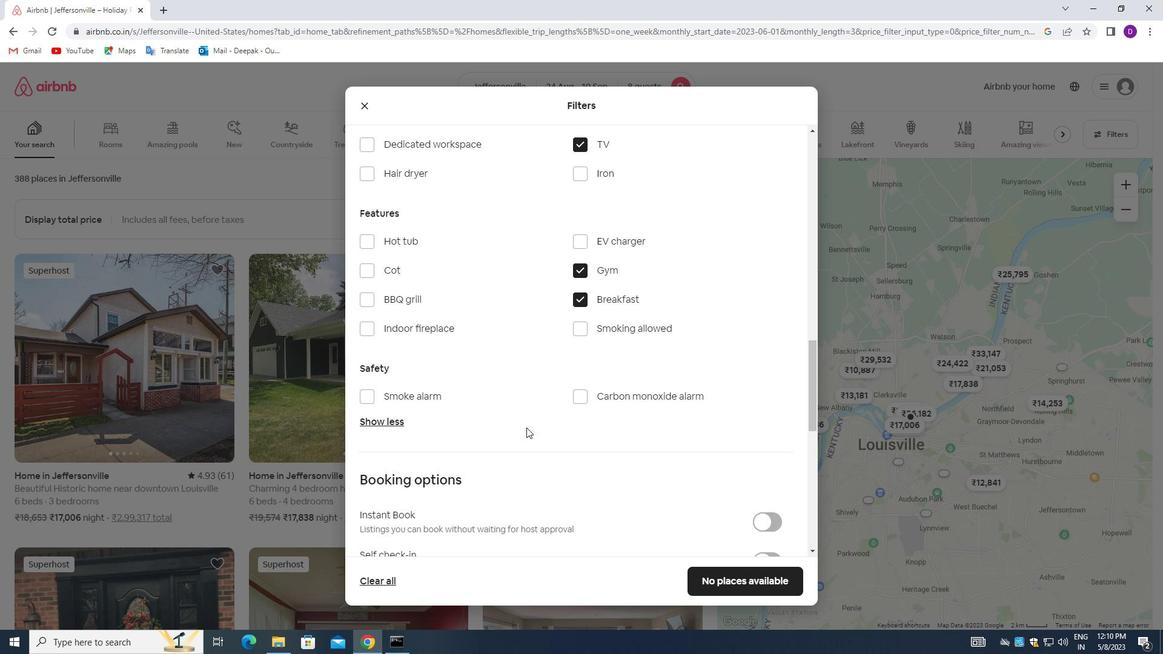 
Action: Mouse moved to (764, 443)
Screenshot: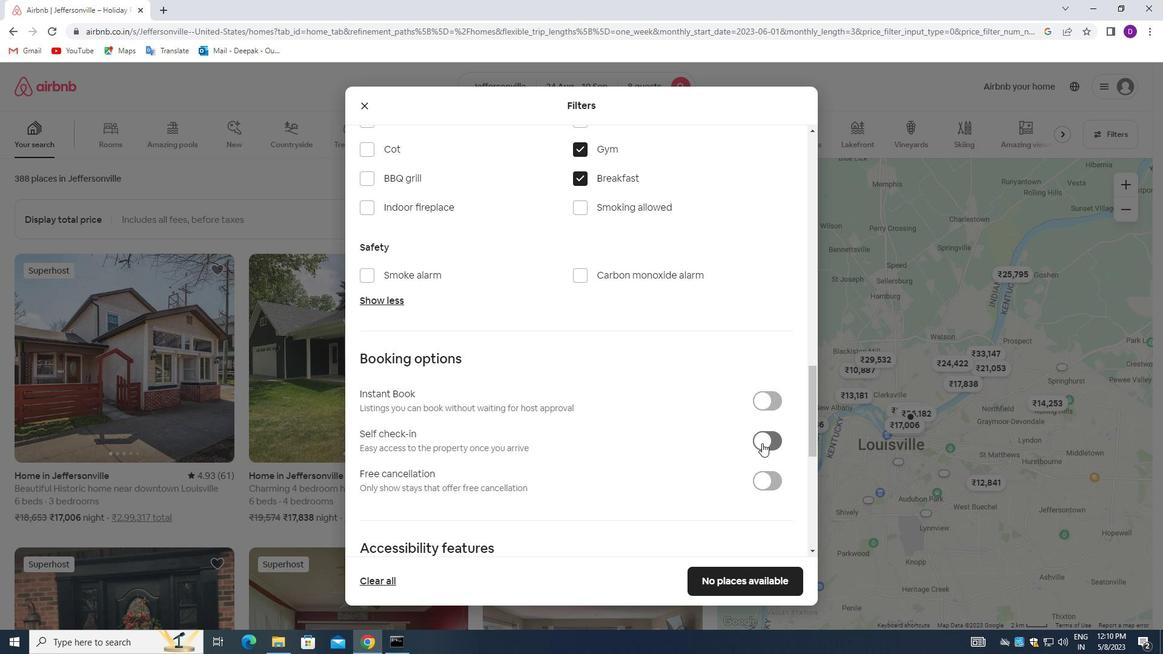 
Action: Mouse pressed left at (764, 443)
Screenshot: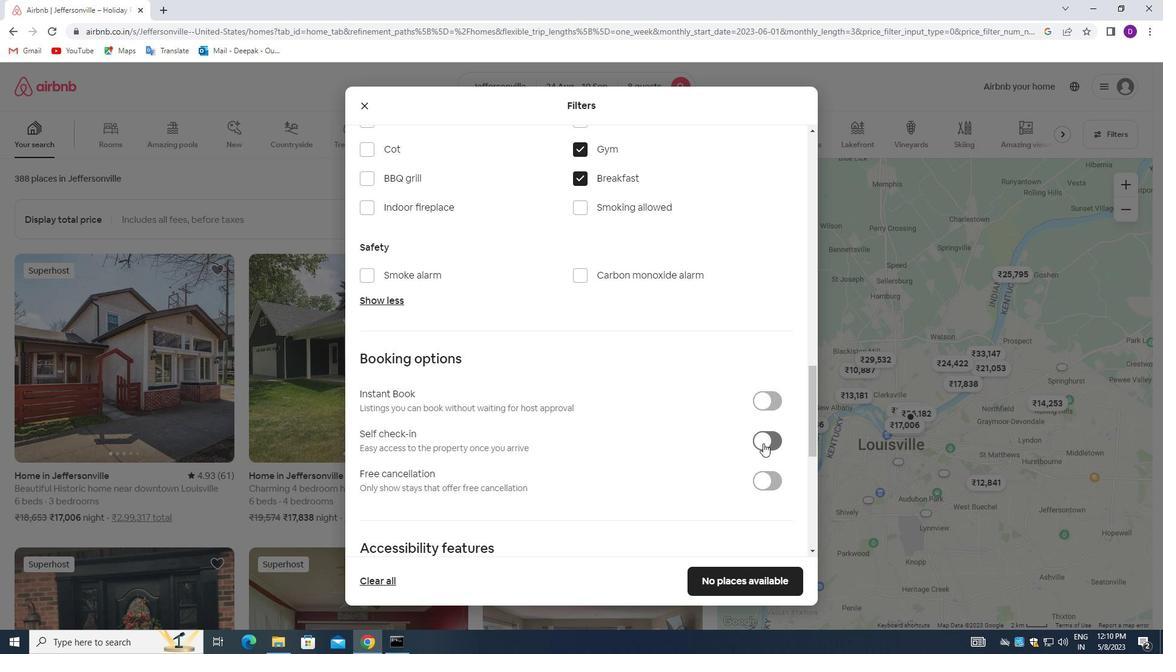 
Action: Mouse moved to (582, 428)
Screenshot: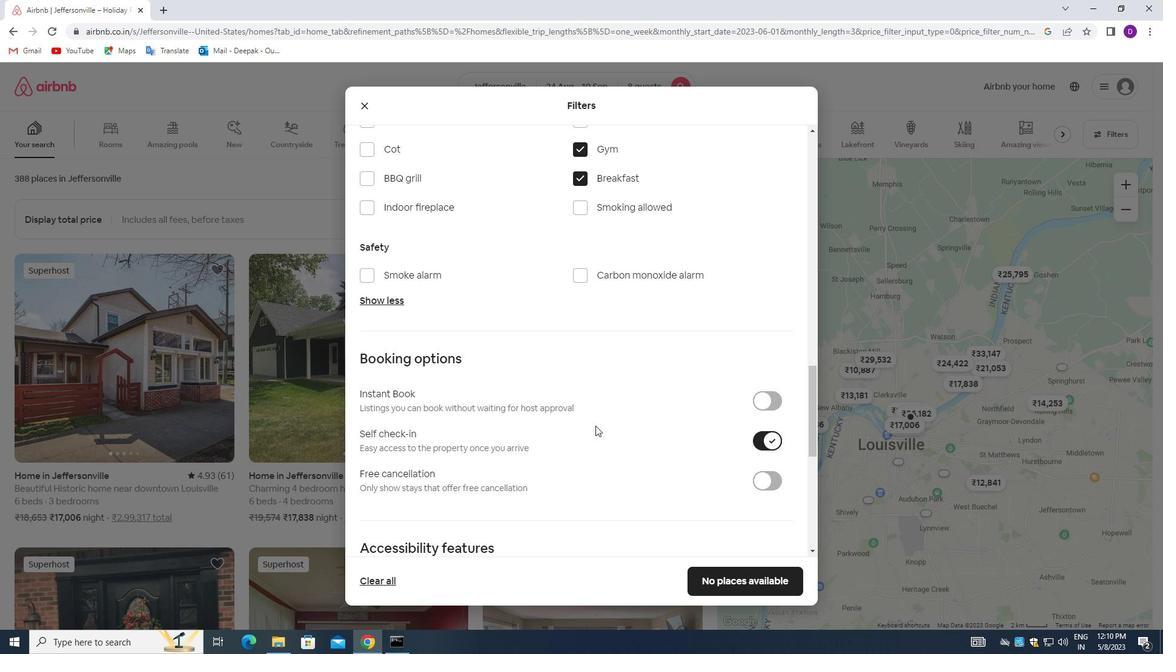 
Action: Mouse scrolled (582, 427) with delta (0, 0)
Screenshot: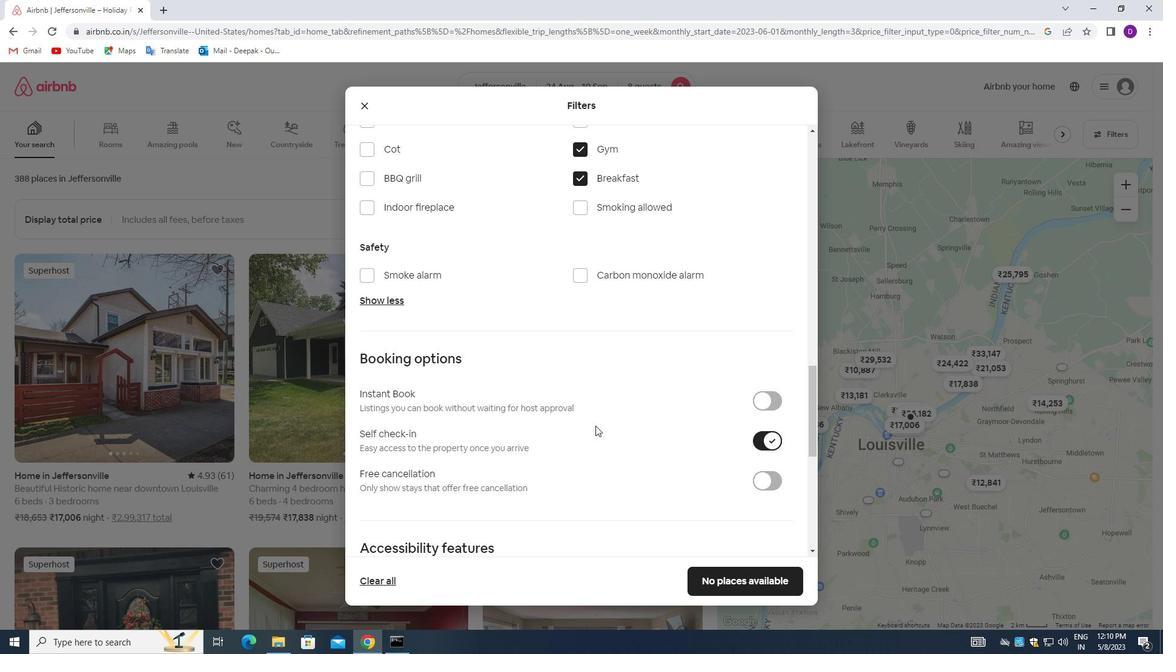 
Action: Mouse moved to (578, 430)
Screenshot: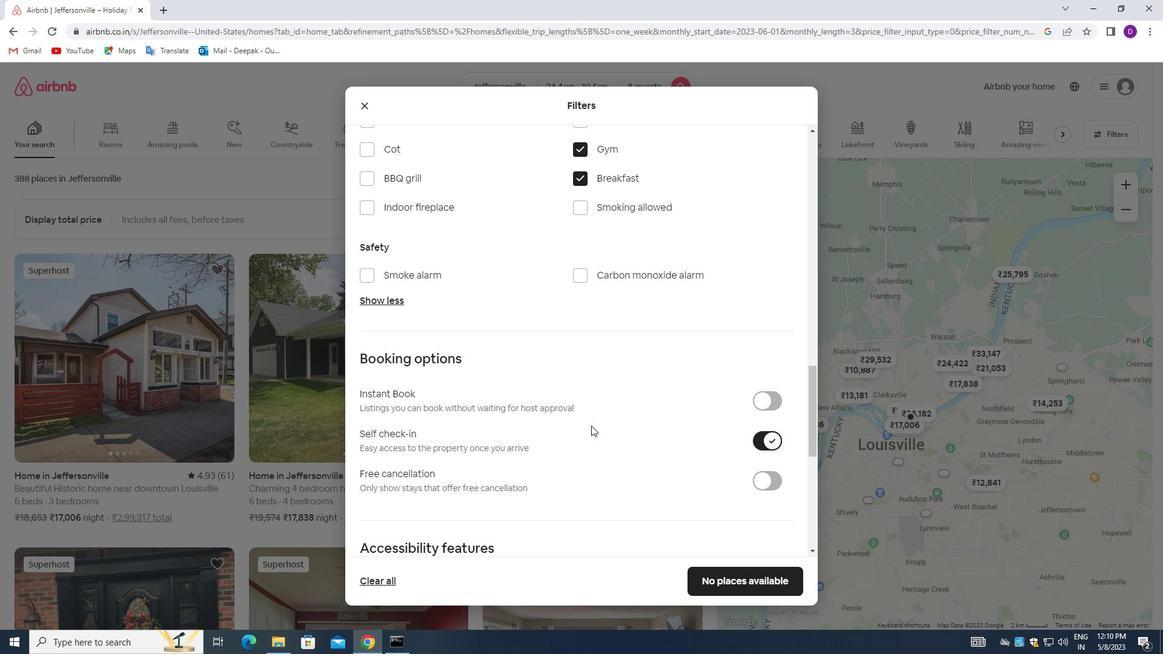 
Action: Mouse scrolled (578, 430) with delta (0, 0)
Screenshot: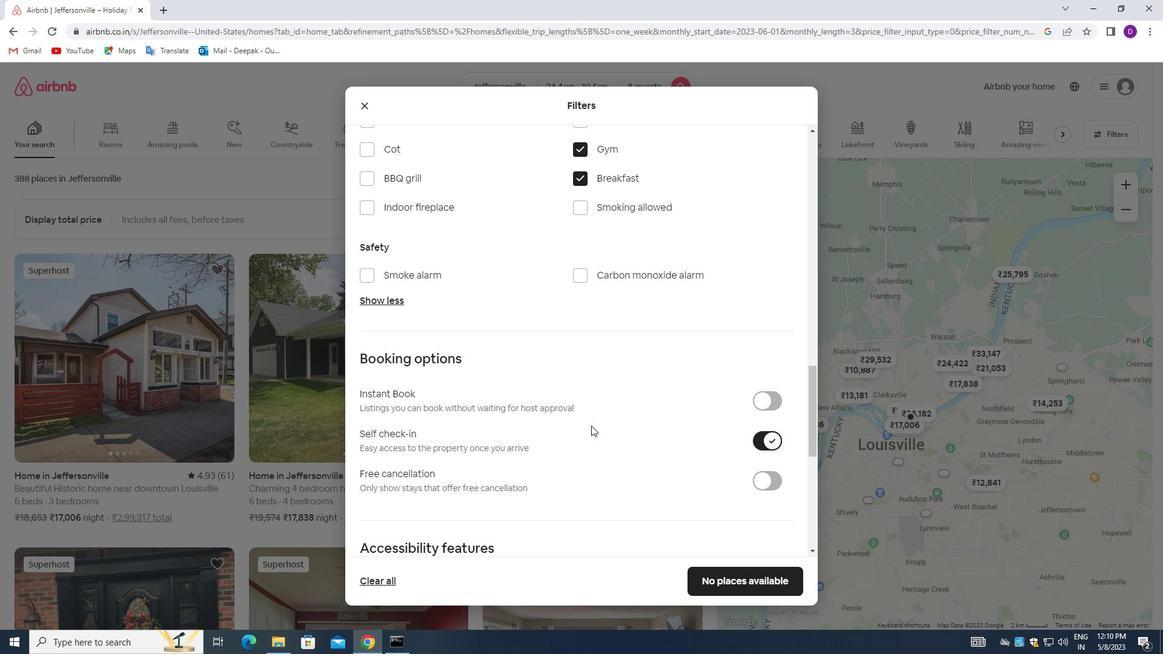 
Action: Mouse moved to (576, 430)
Screenshot: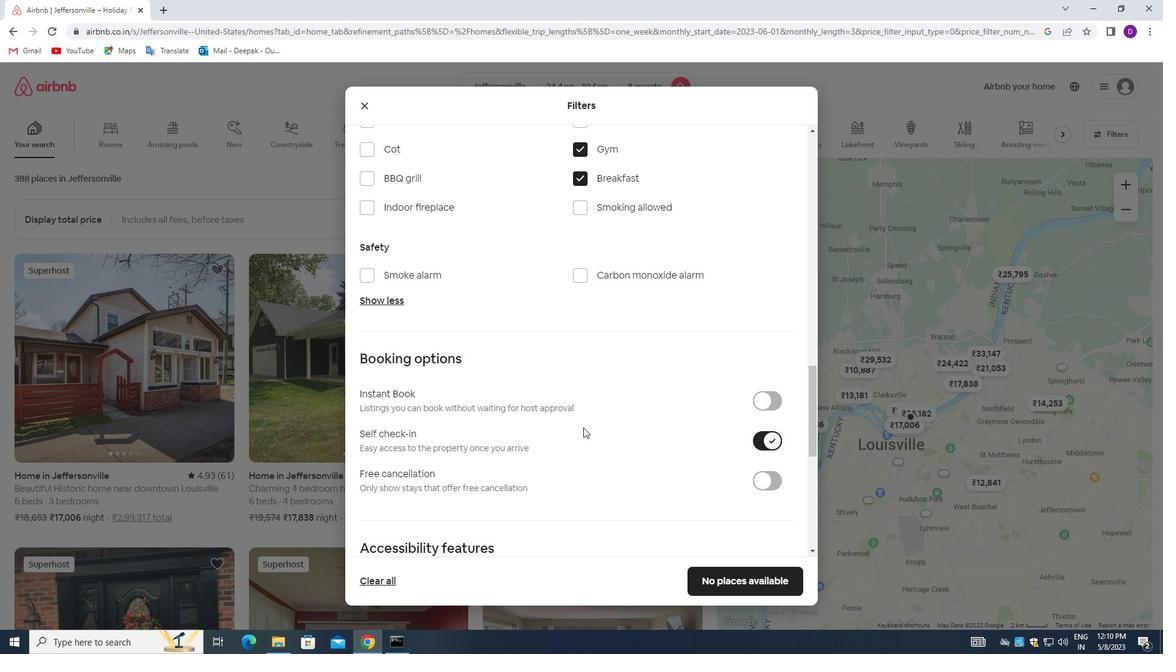 
Action: Mouse scrolled (576, 430) with delta (0, 0)
Screenshot: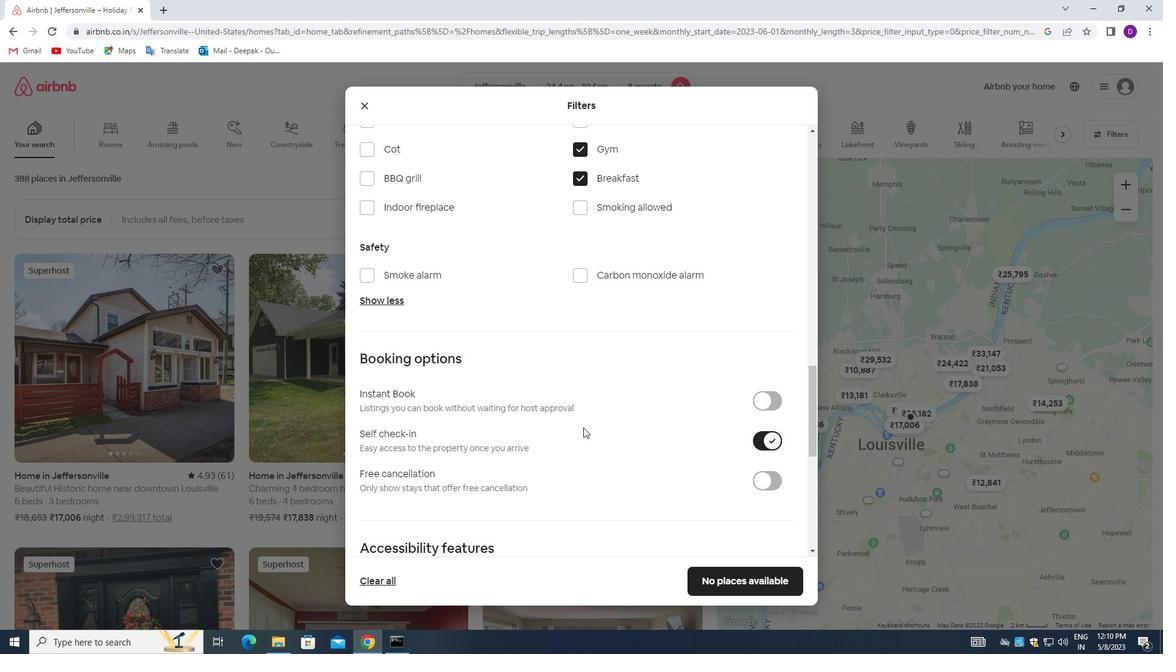 
Action: Mouse moved to (569, 437)
Screenshot: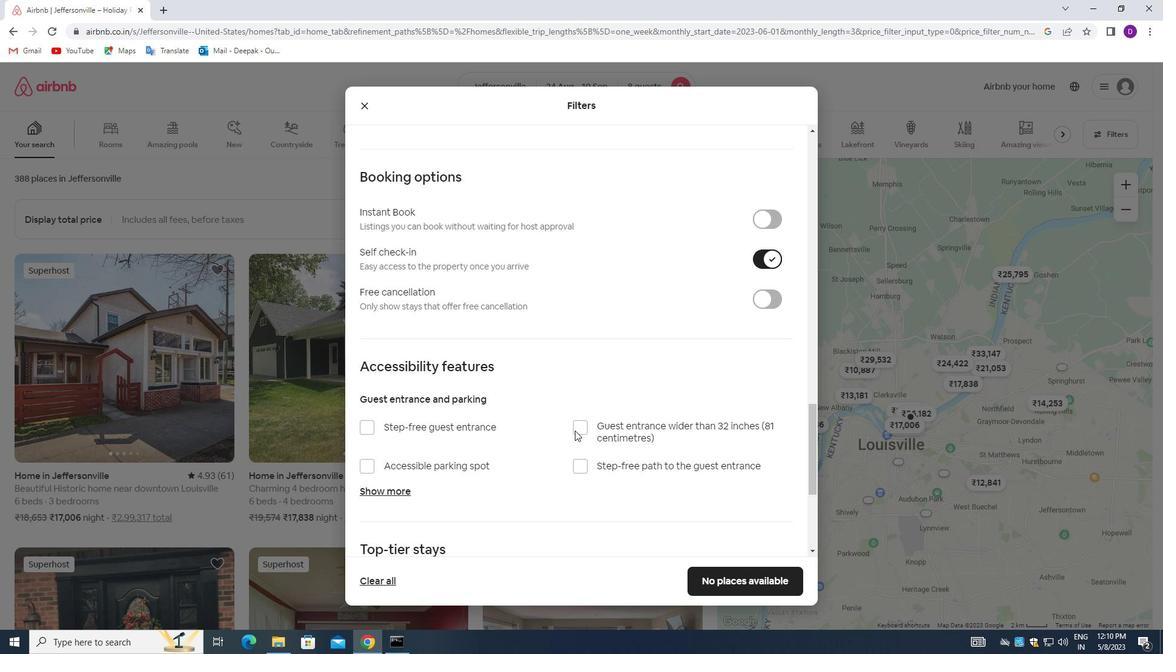 
Action: Mouse scrolled (569, 436) with delta (0, 0)
Screenshot: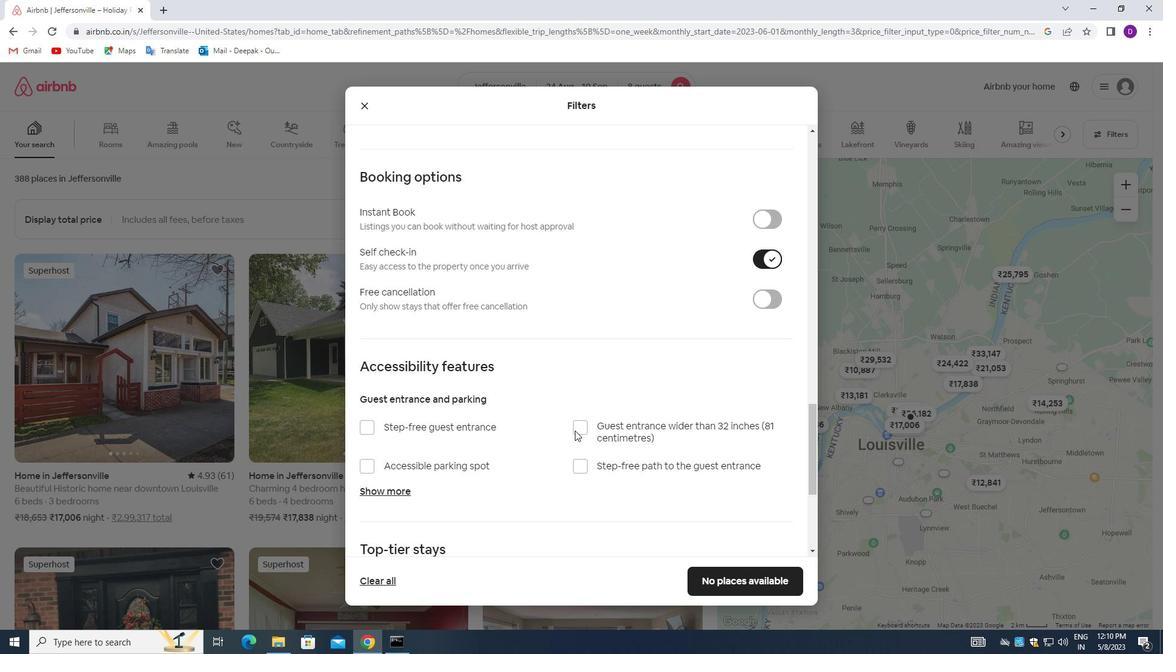 
Action: Mouse moved to (567, 438)
Screenshot: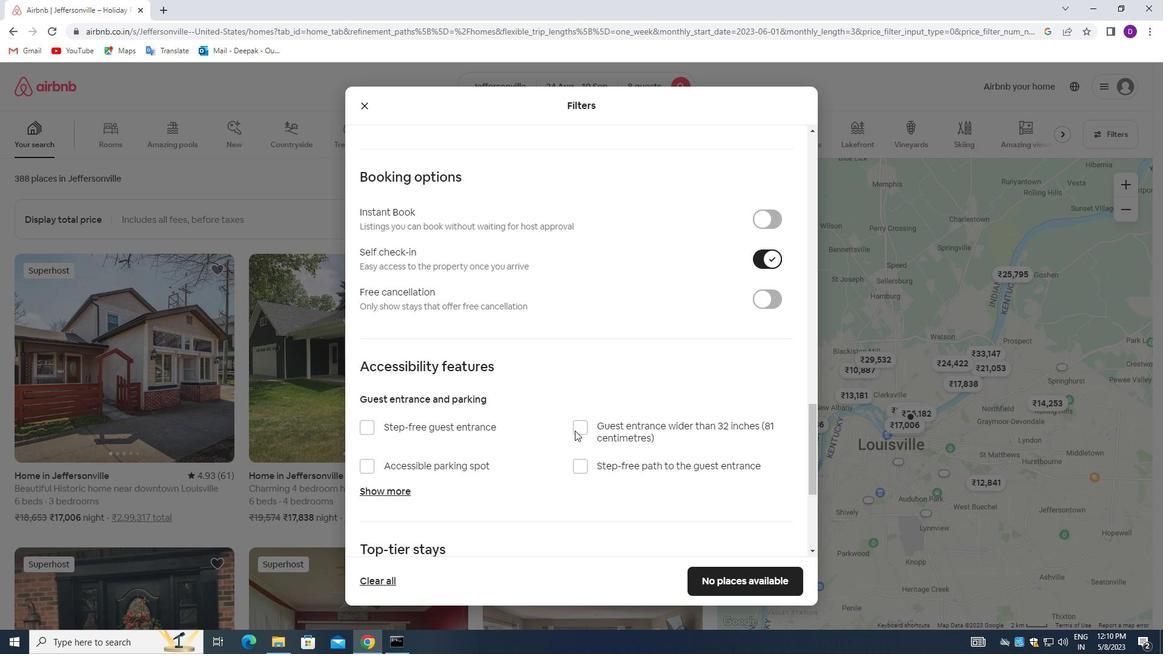 
Action: Mouse scrolled (567, 438) with delta (0, 0)
Screenshot: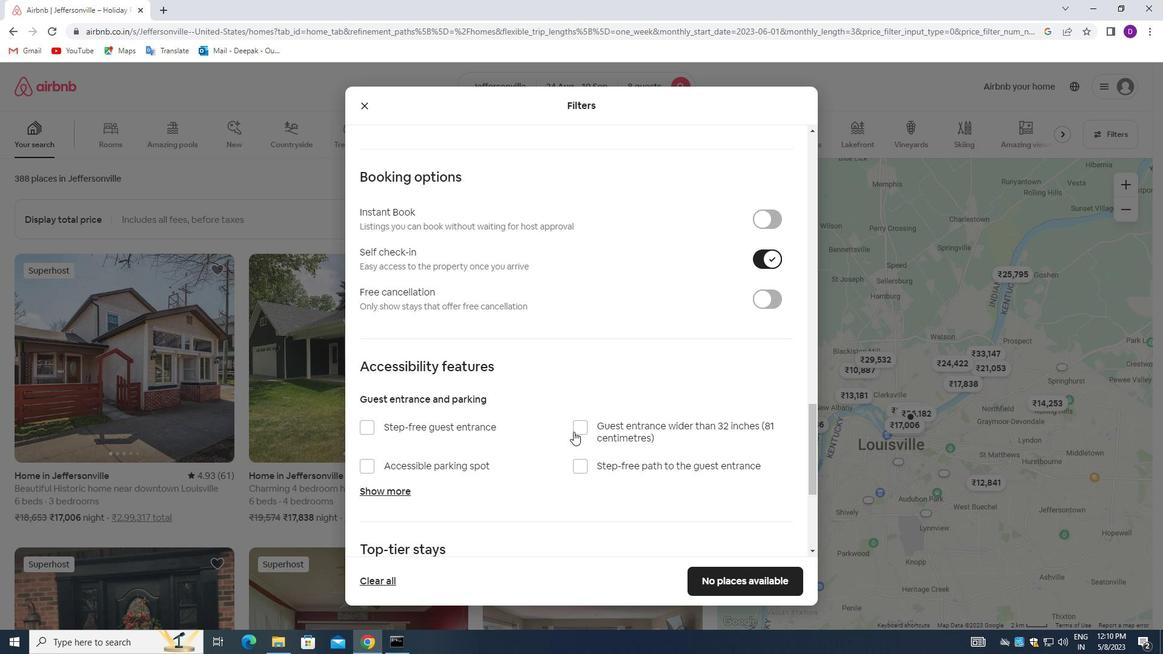 
Action: Mouse moved to (566, 439)
Screenshot: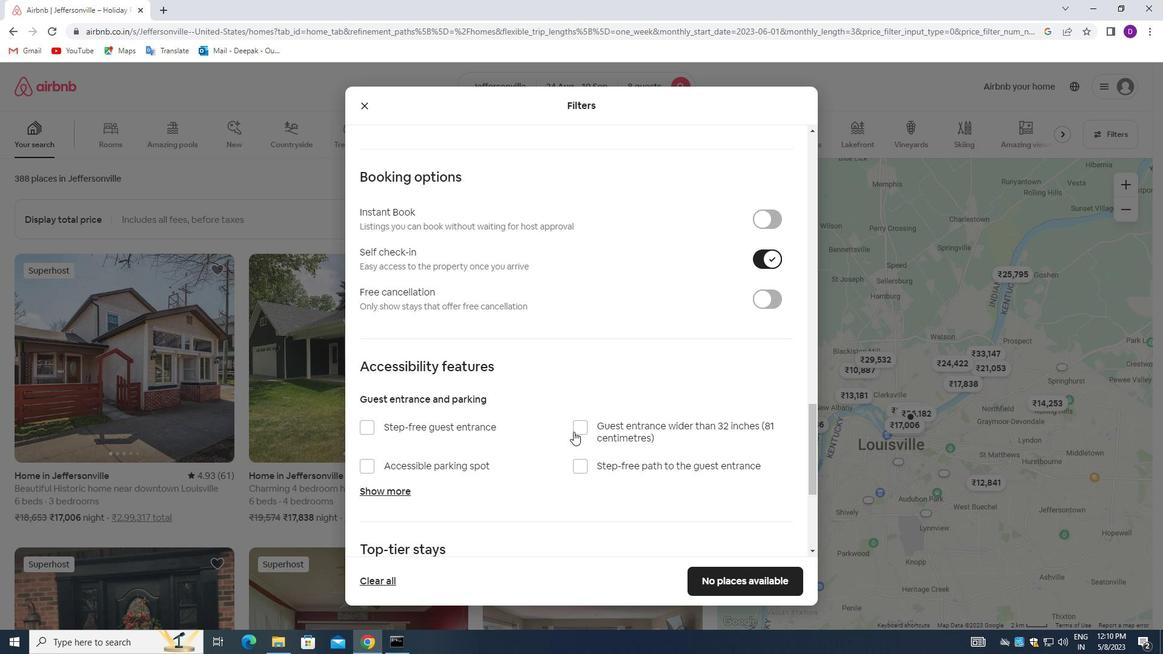 
Action: Mouse scrolled (566, 438) with delta (0, 0)
Screenshot: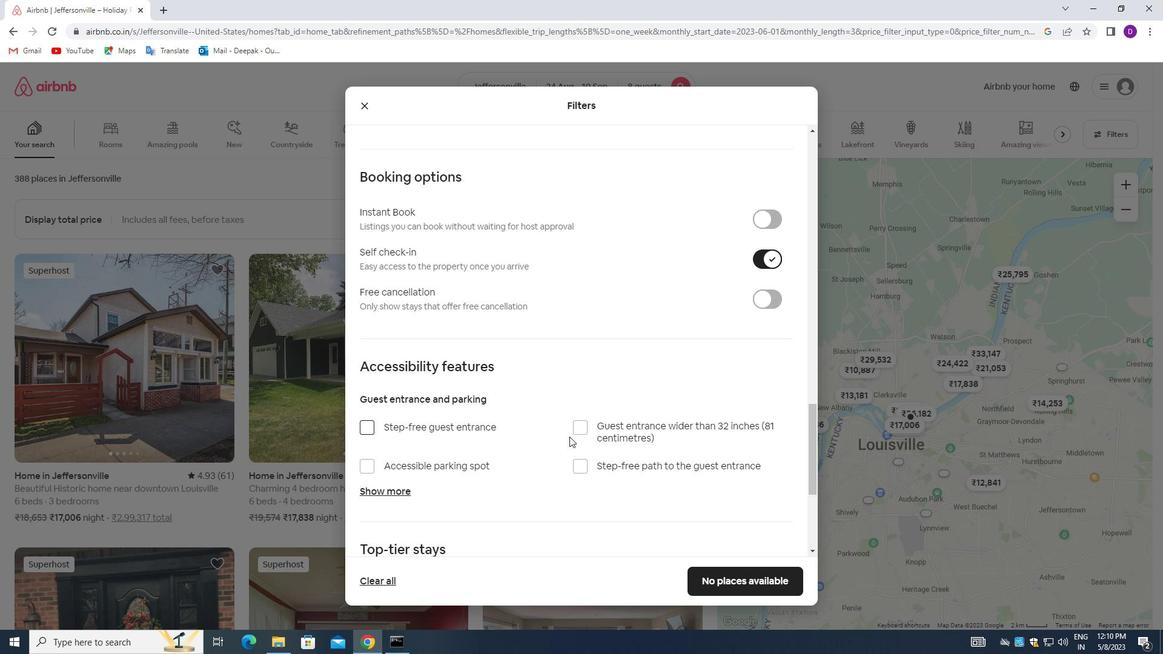 
Action: Mouse moved to (562, 444)
Screenshot: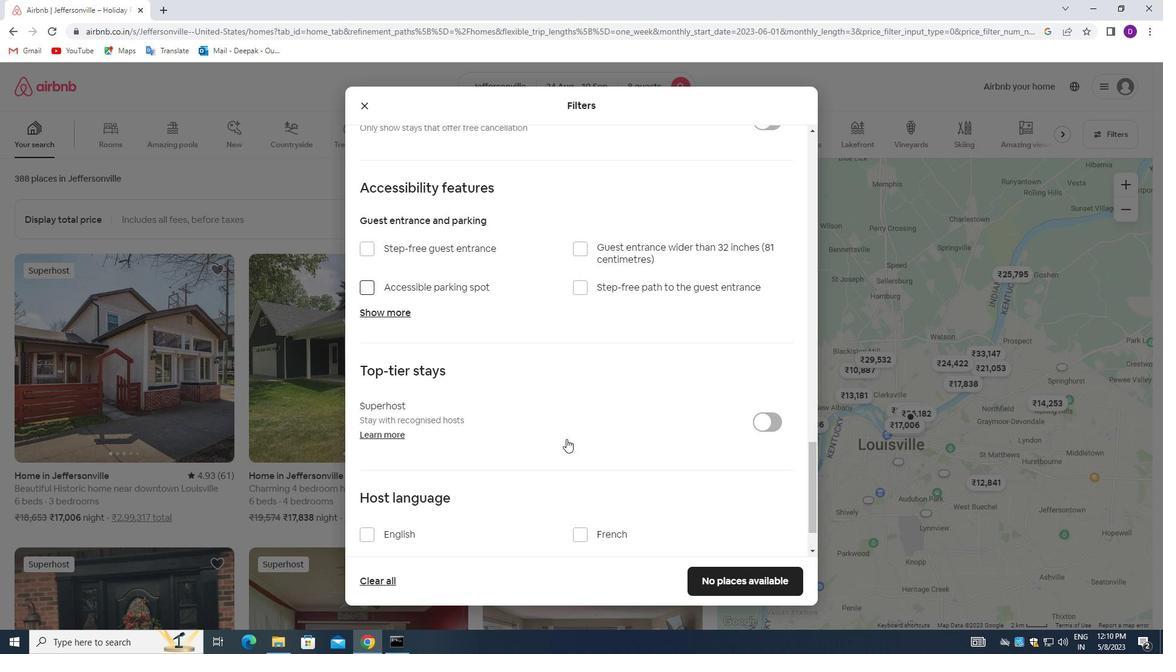 
Action: Mouse scrolled (562, 443) with delta (0, 0)
Screenshot: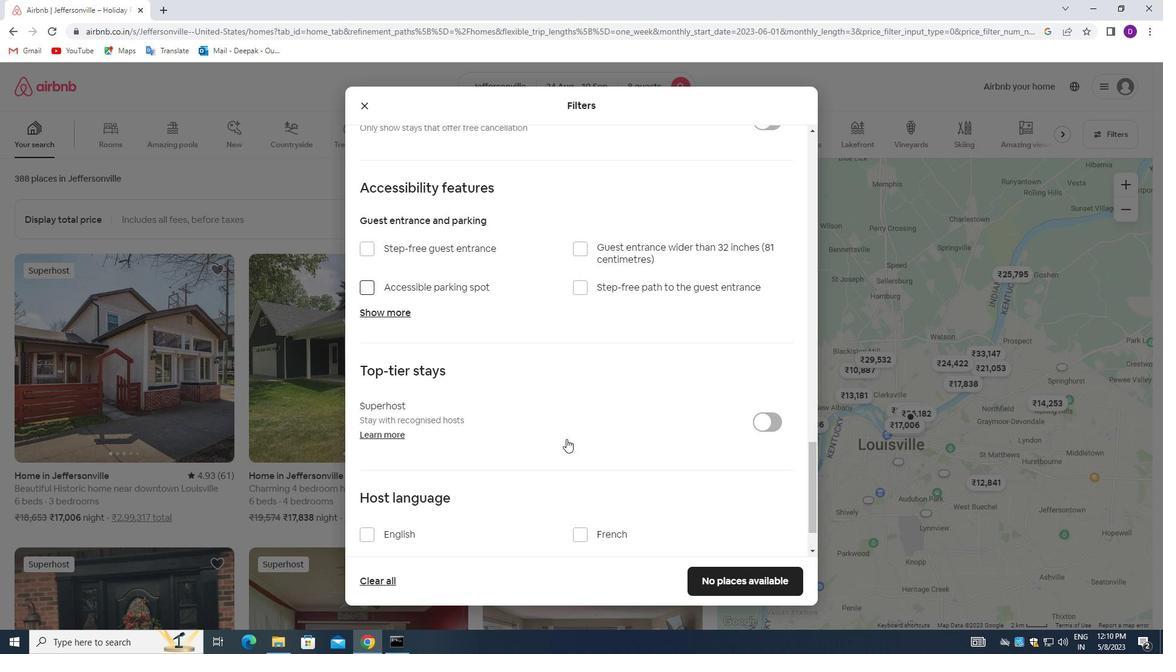 
Action: Mouse moved to (561, 444)
Screenshot: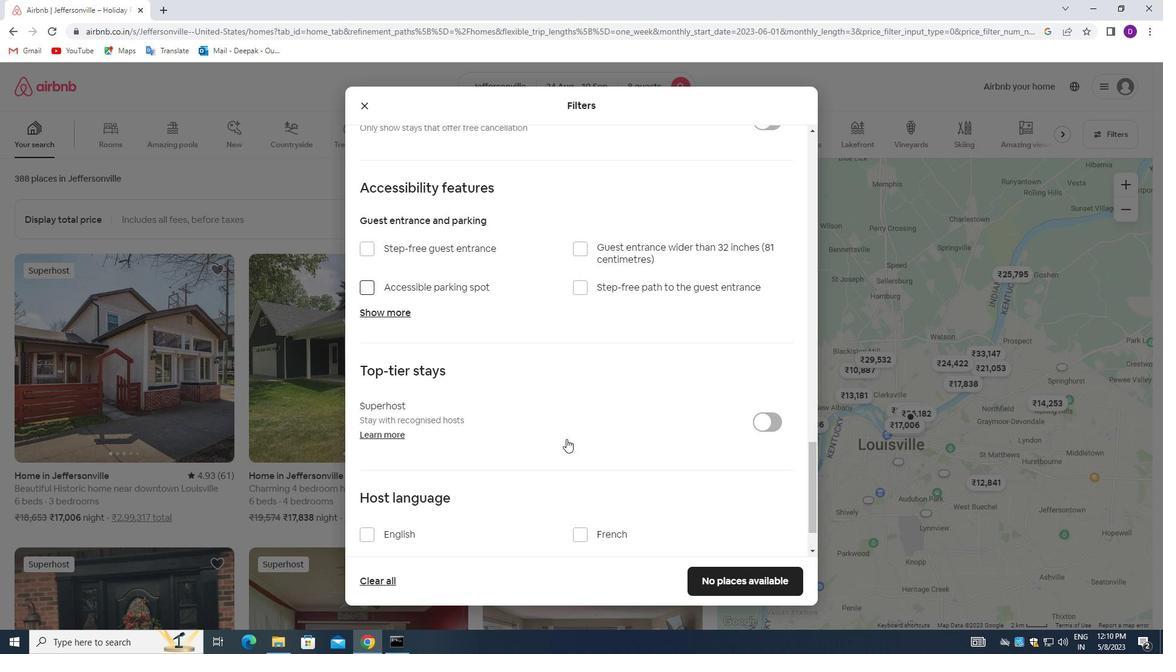 
Action: Mouse scrolled (561, 444) with delta (0, 0)
Screenshot: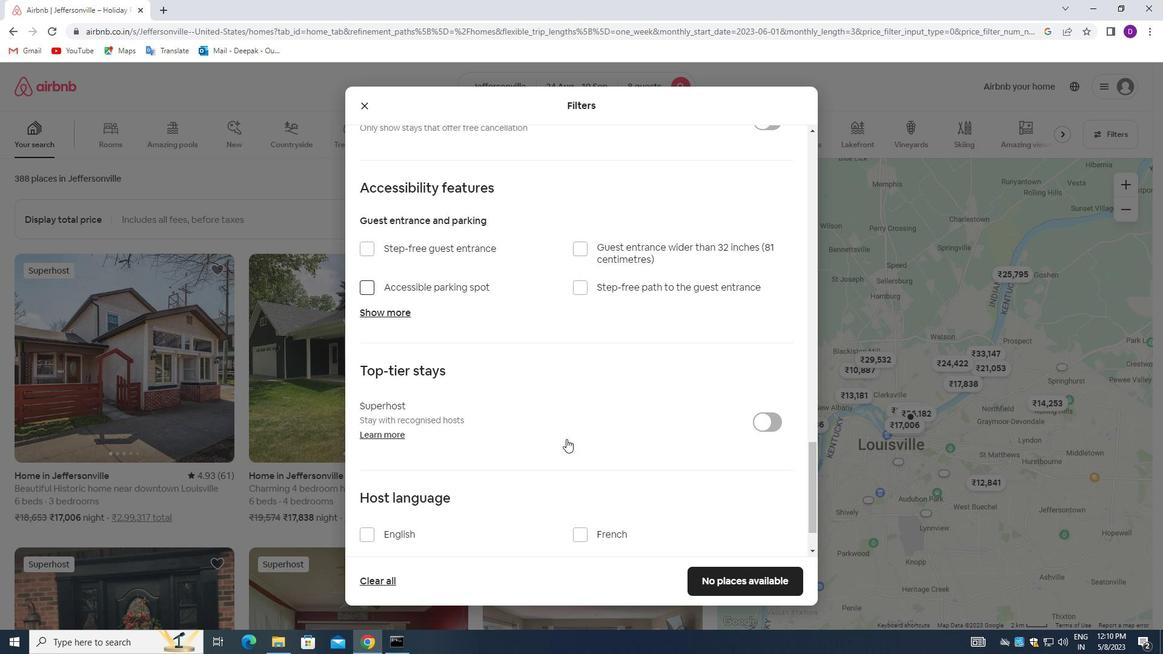 
Action: Mouse moved to (561, 444)
Screenshot: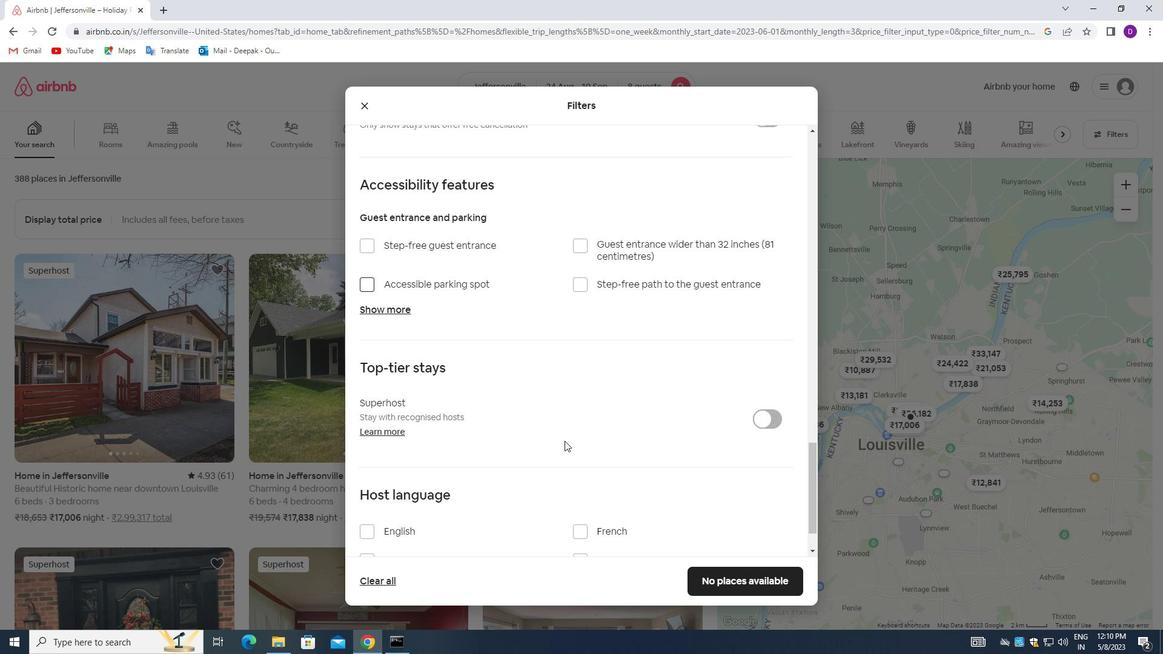 
Action: Mouse scrolled (561, 444) with delta (0, 0)
Screenshot: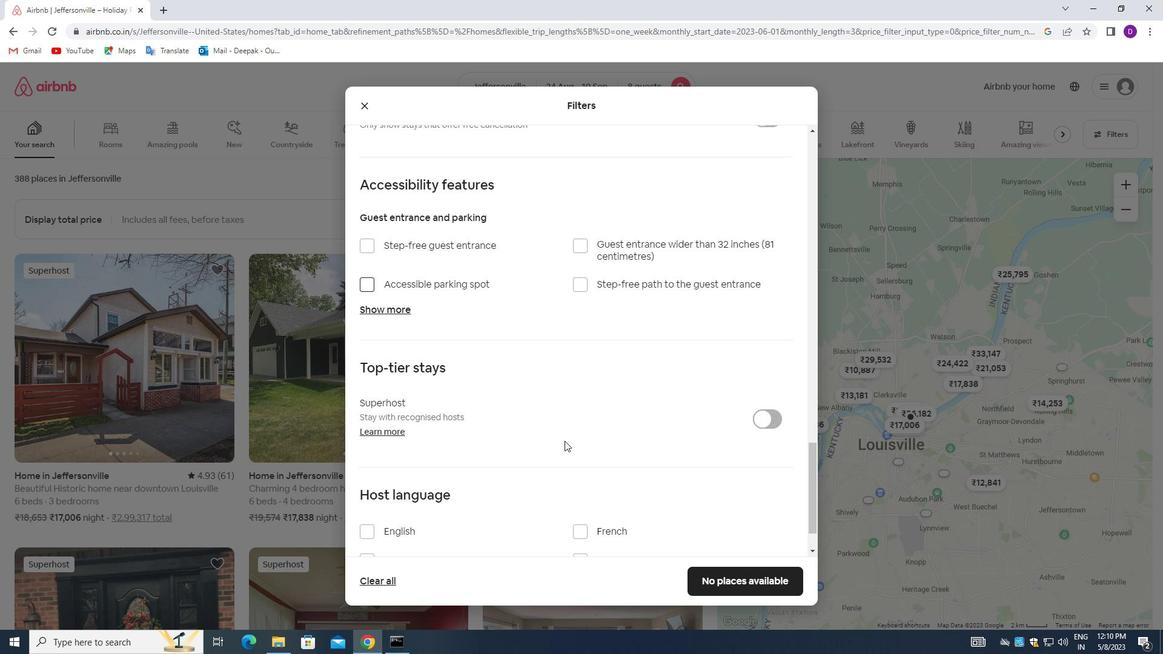 
Action: Mouse moved to (370, 470)
Screenshot: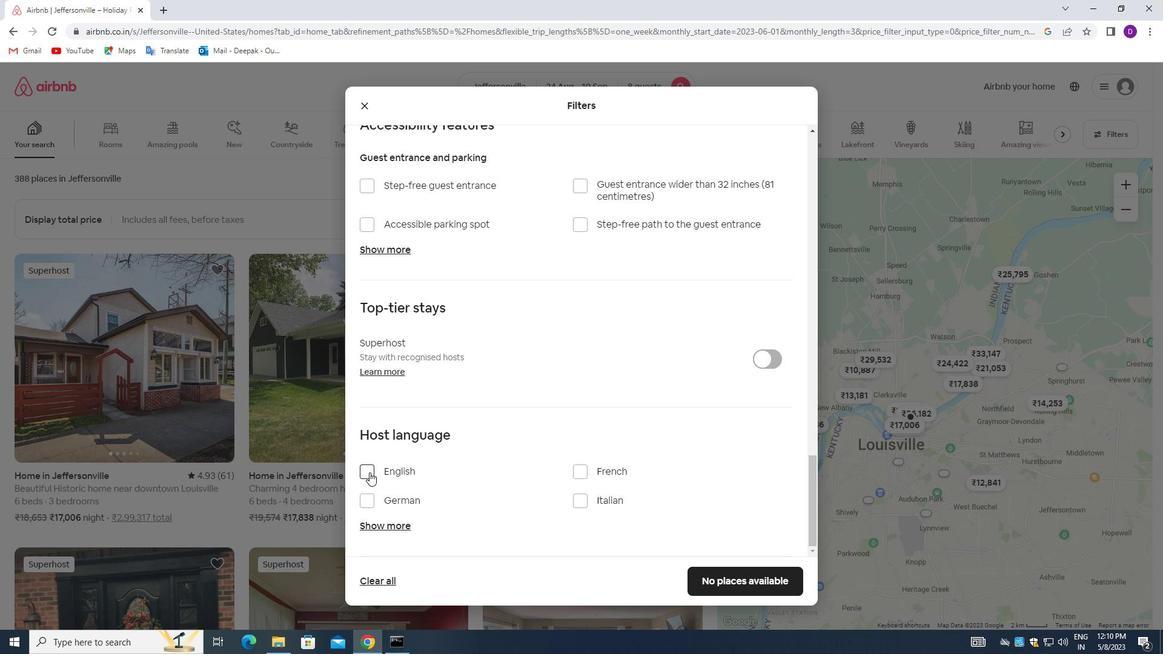 
Action: Mouse pressed left at (370, 470)
Screenshot: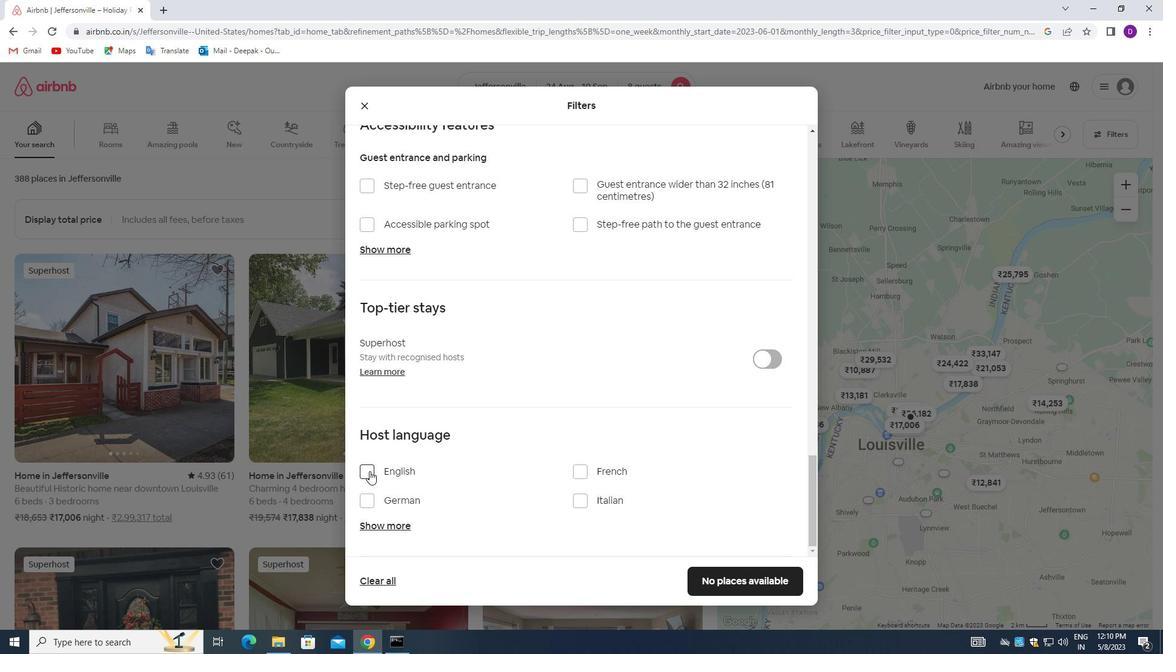 
Action: Mouse moved to (587, 443)
Screenshot: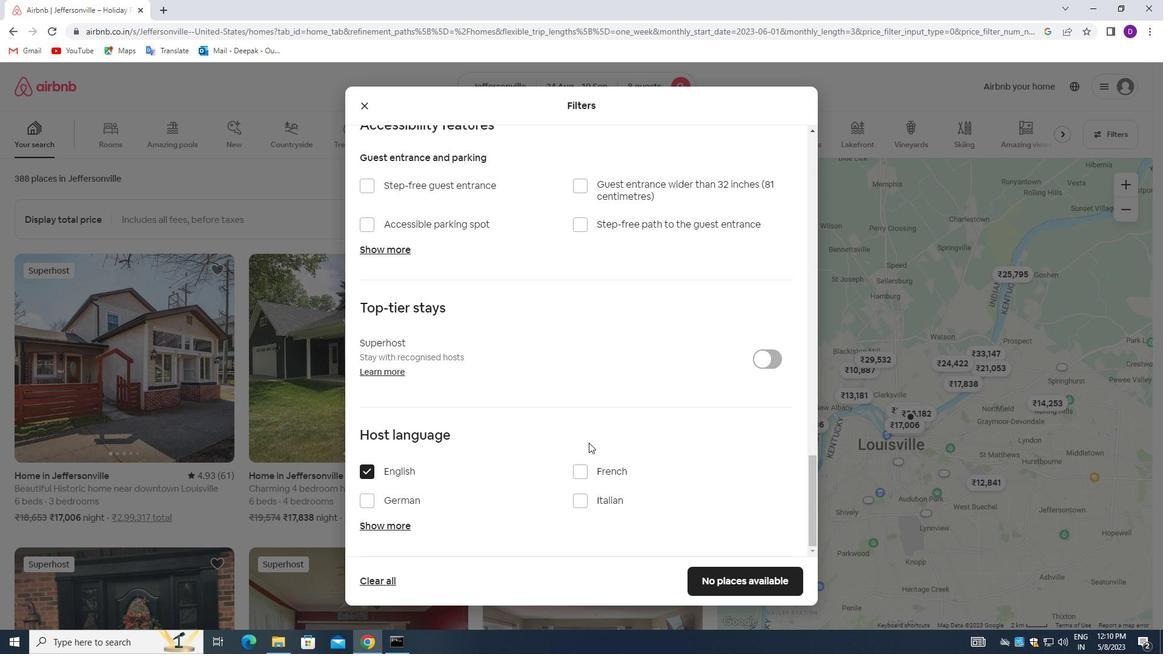 
Action: Mouse scrolled (587, 442) with delta (0, 0)
Screenshot: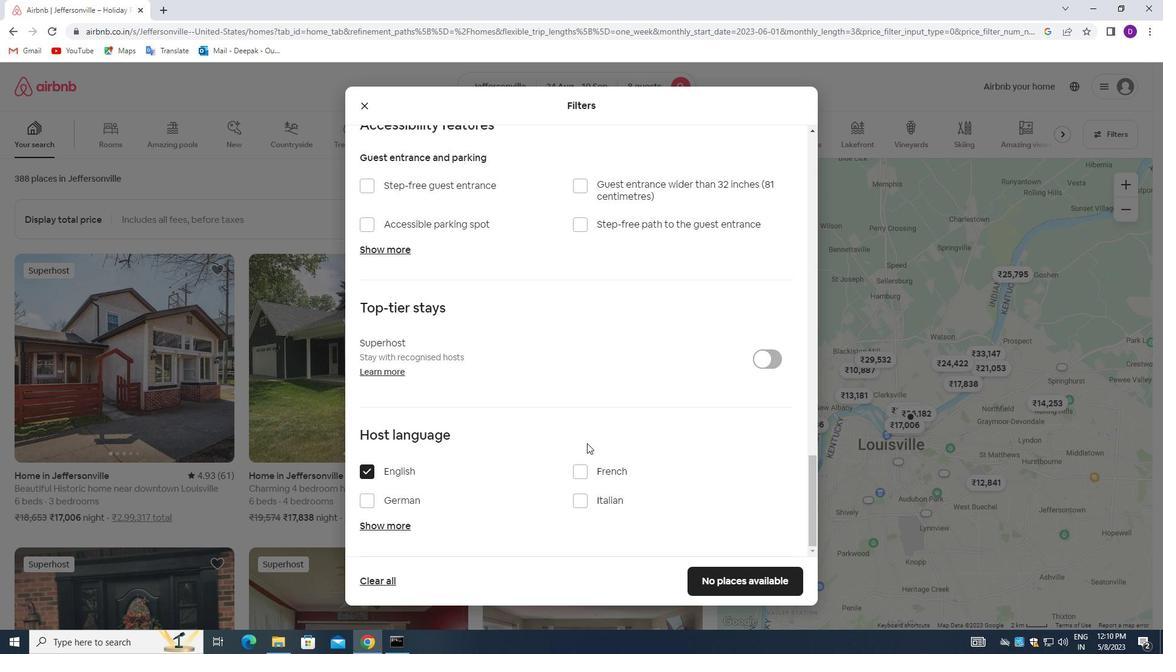 
Action: Mouse scrolled (587, 442) with delta (0, 0)
Screenshot: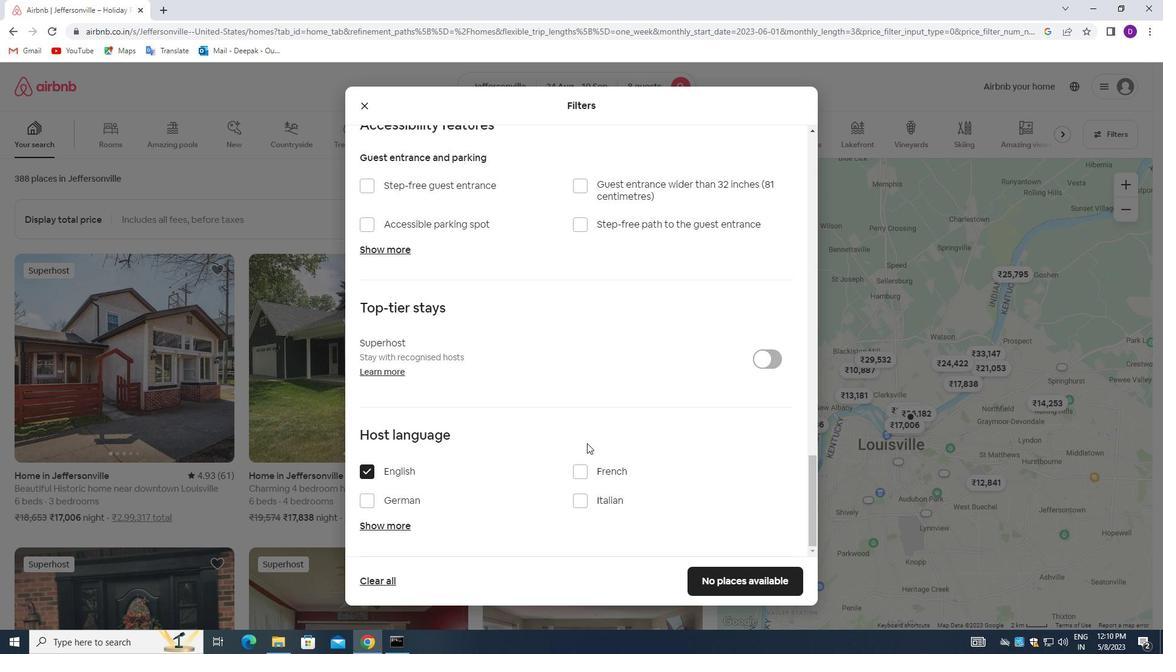 
Action: Mouse moved to (587, 444)
Screenshot: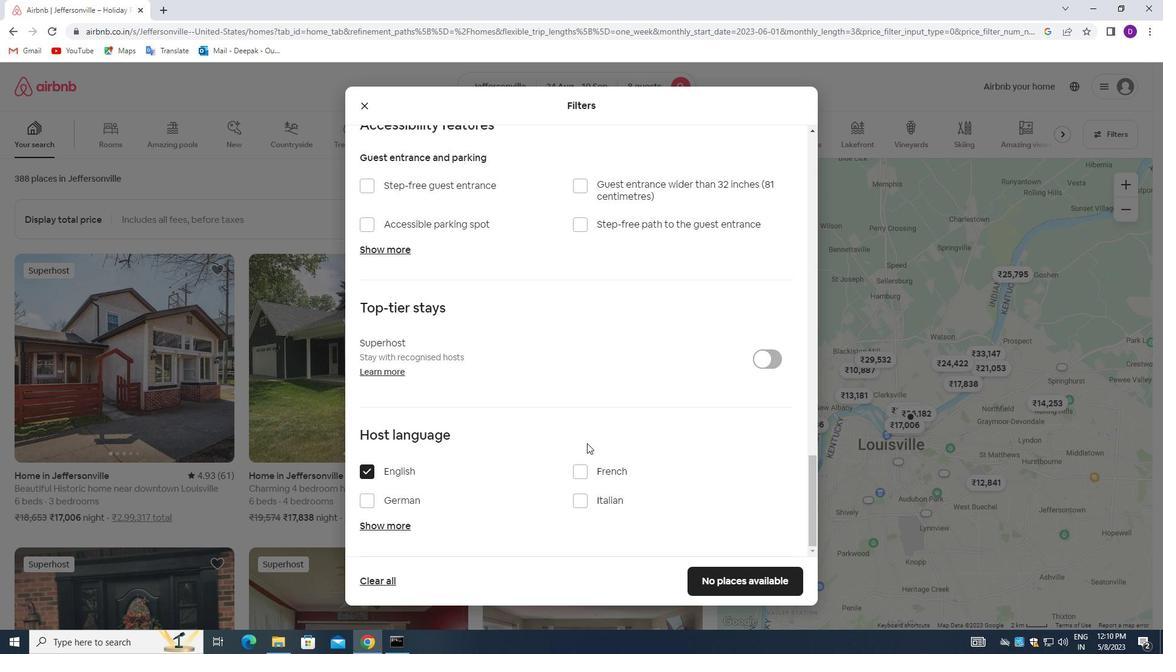 
Action: Mouse scrolled (587, 444) with delta (0, 0)
Screenshot: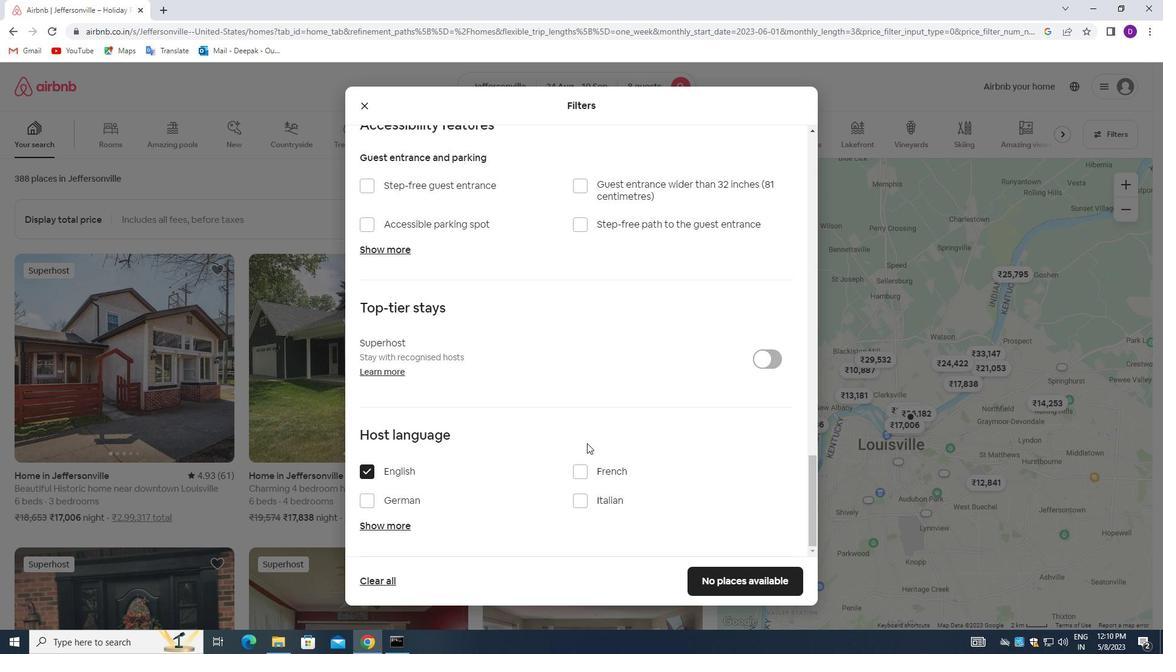 
Action: Mouse moved to (587, 444)
Screenshot: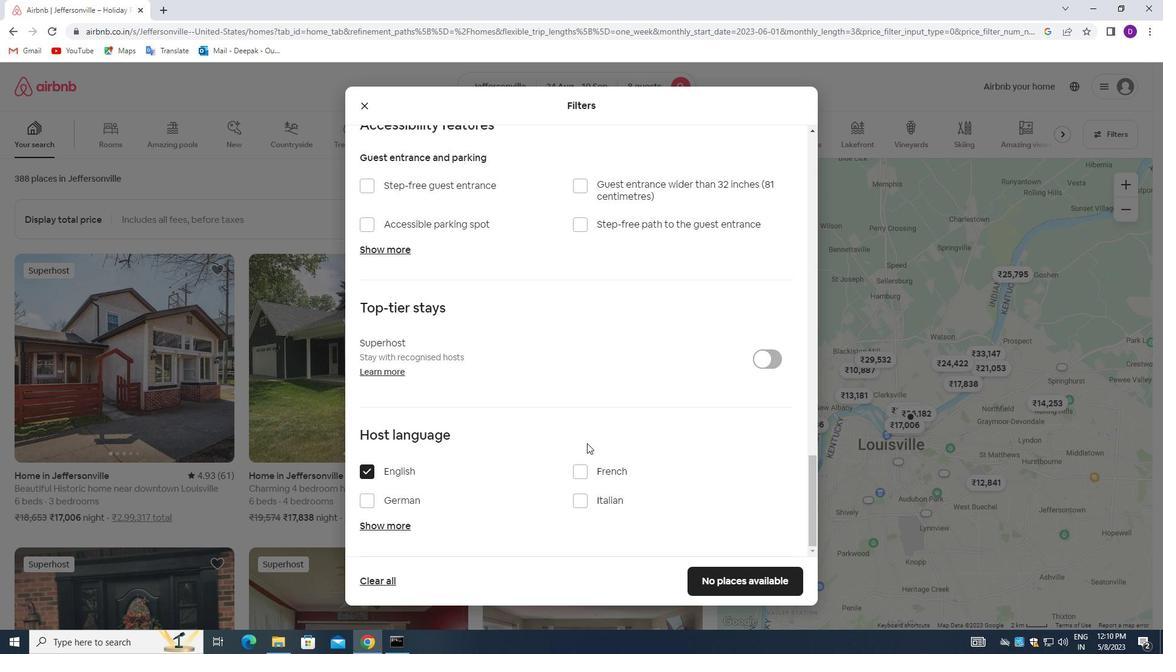 
Action: Mouse scrolled (587, 444) with delta (0, 0)
Screenshot: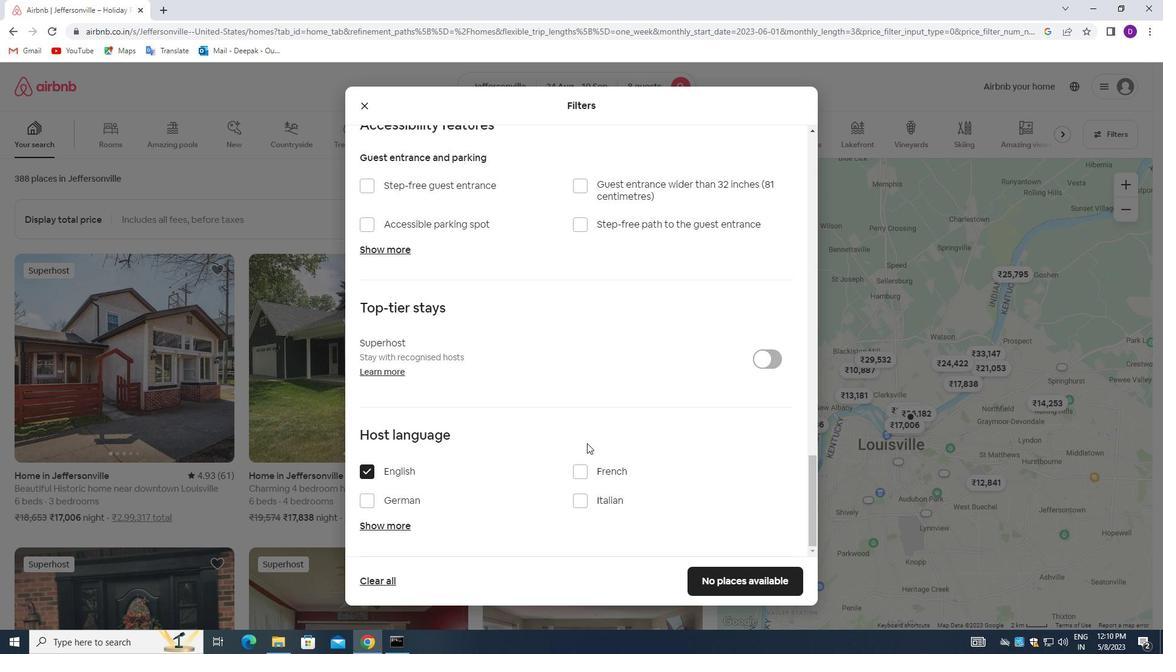 
Action: Mouse moved to (585, 446)
Screenshot: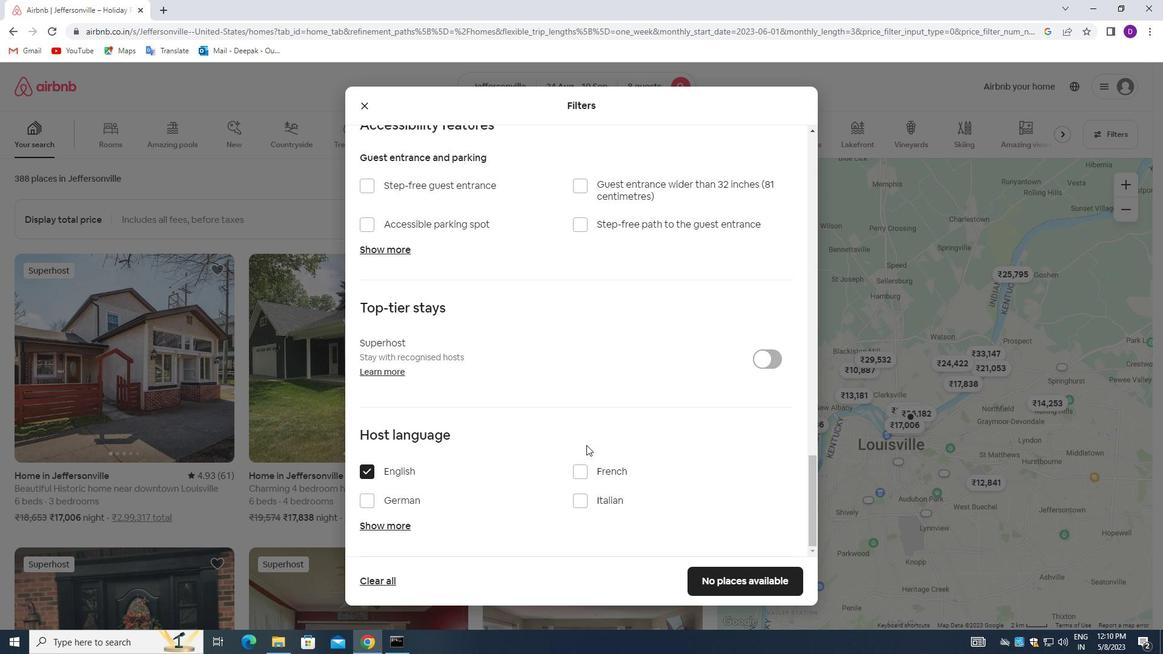 
Action: Mouse scrolled (585, 446) with delta (0, 0)
Screenshot: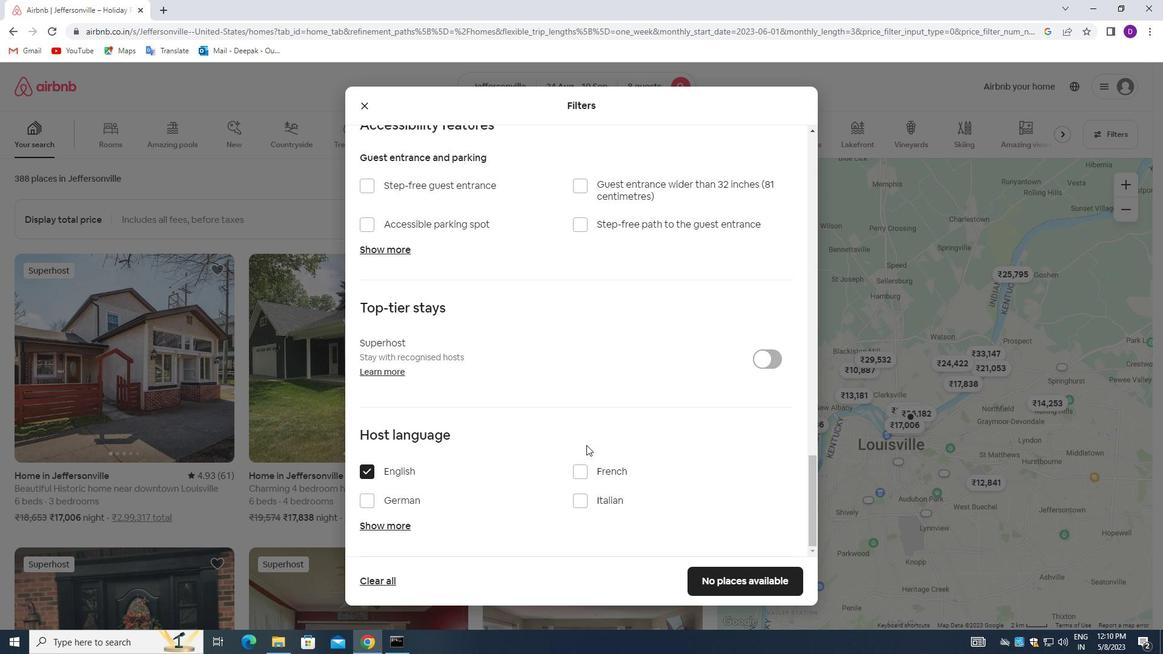 
Action: Mouse moved to (584, 449)
Screenshot: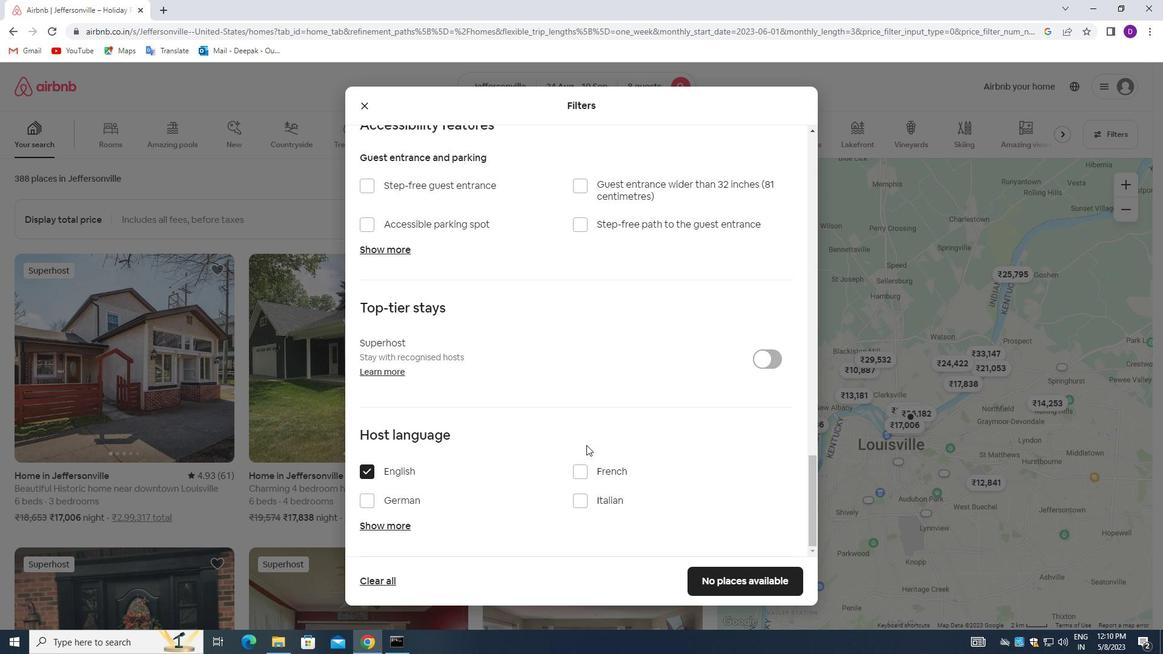 
Action: Mouse scrolled (584, 449) with delta (0, 0)
Screenshot: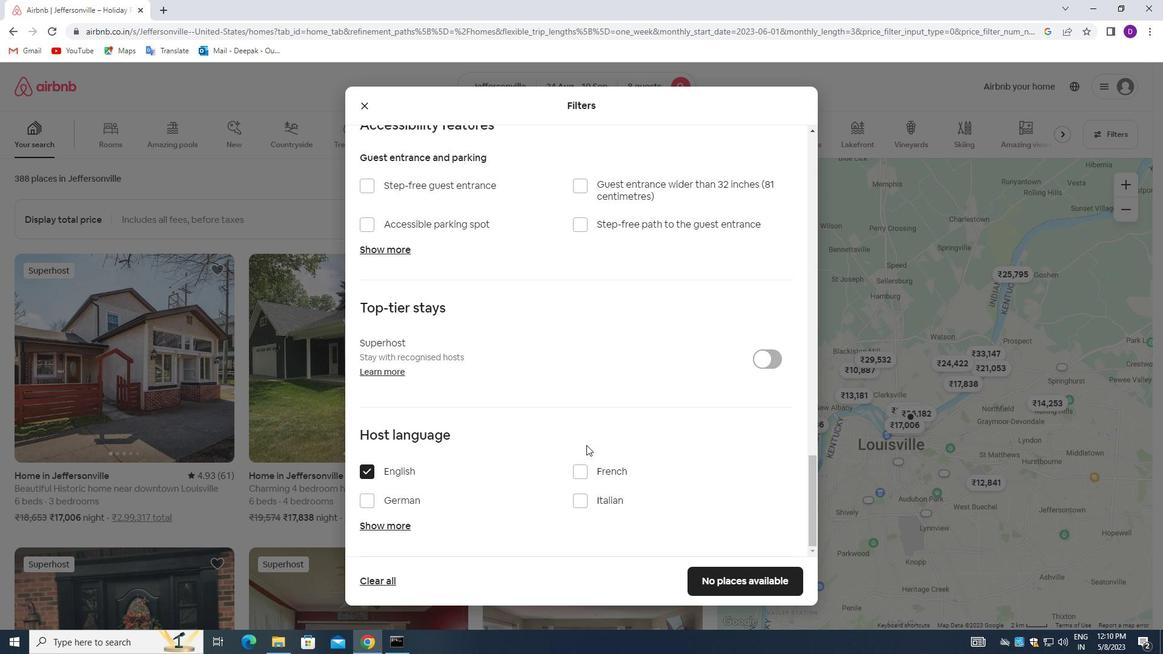 
Action: Mouse moved to (584, 449)
Screenshot: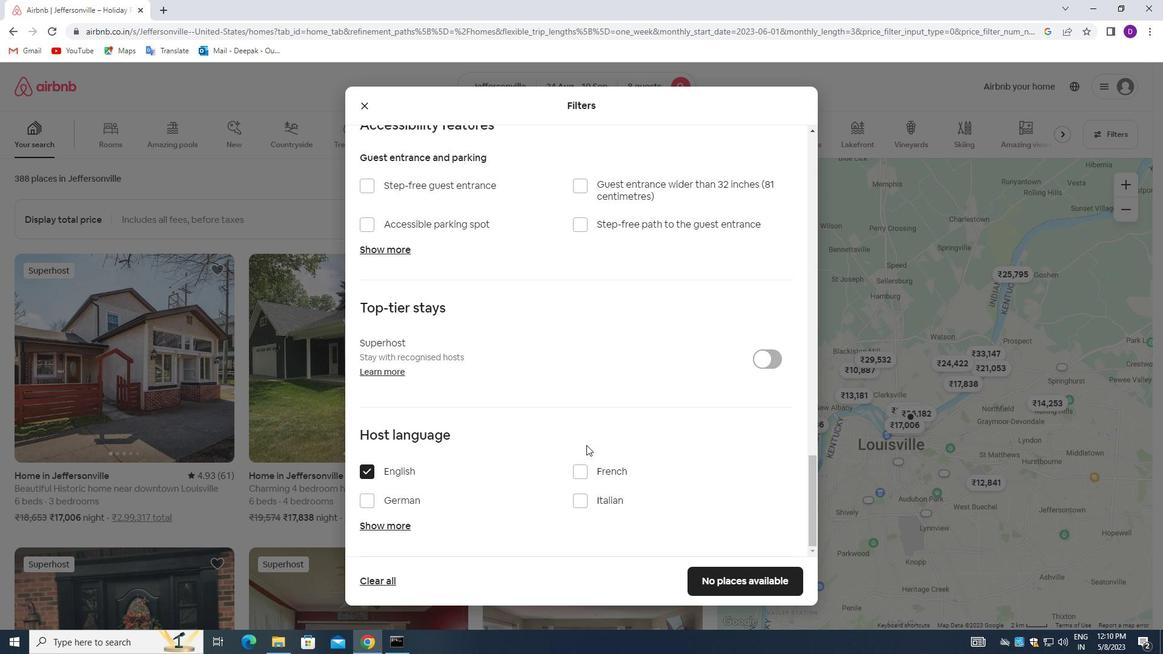 
Action: Mouse scrolled (584, 449) with delta (0, 0)
Screenshot: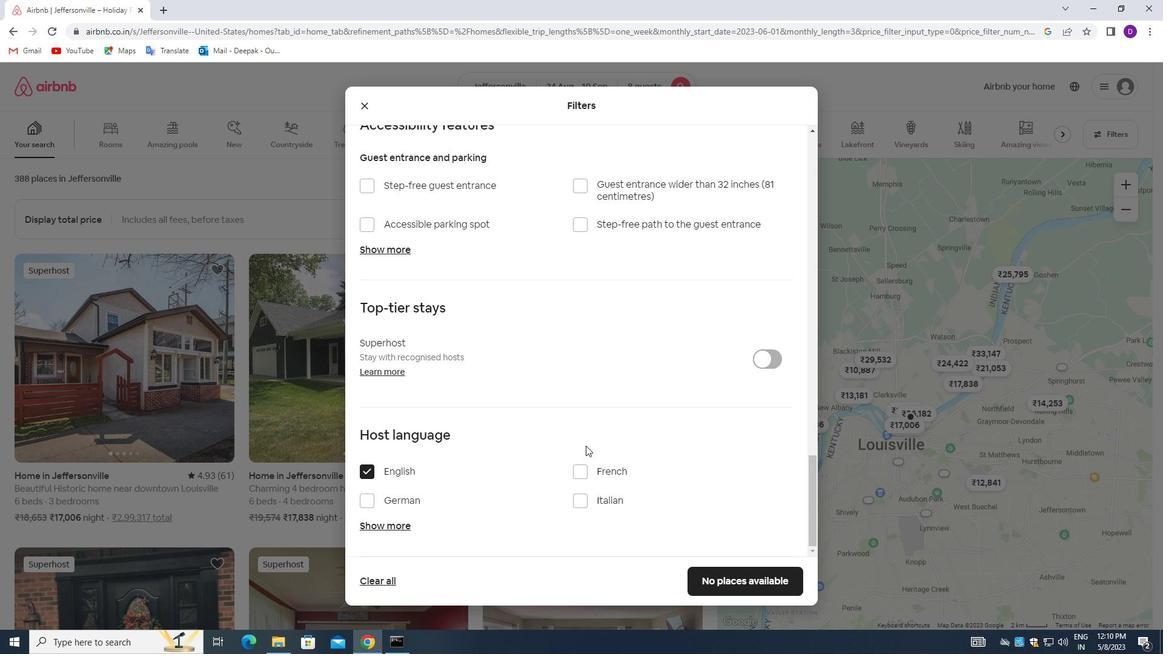 
Action: Mouse moved to (583, 450)
Screenshot: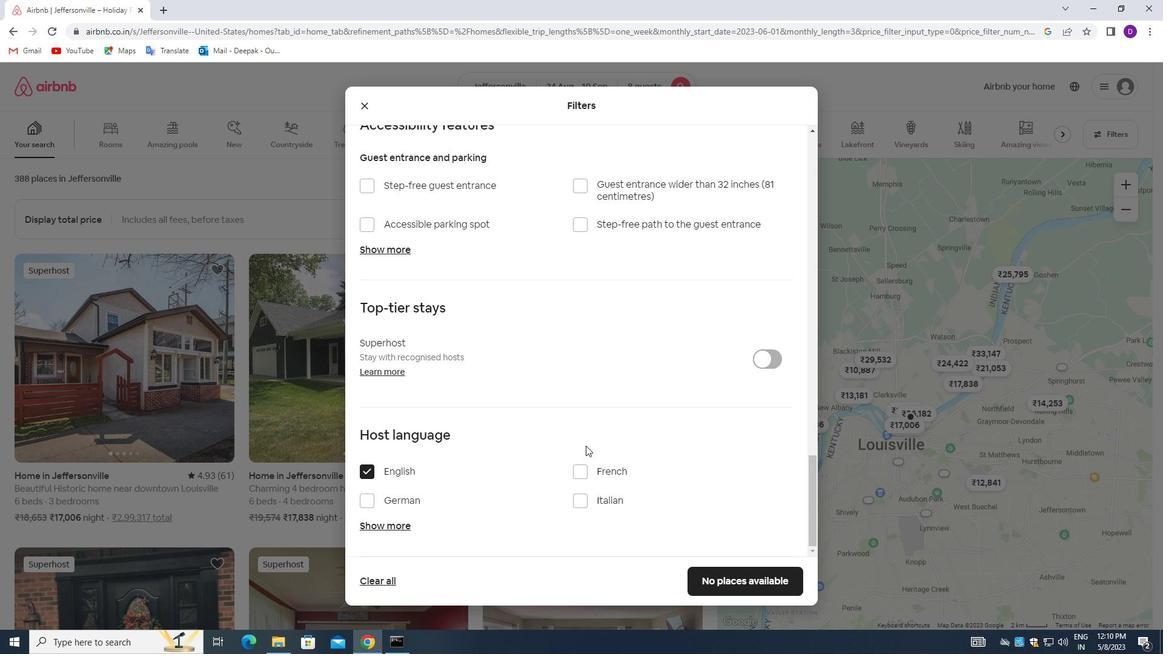 
Action: Mouse scrolled (583, 450) with delta (0, 0)
Screenshot: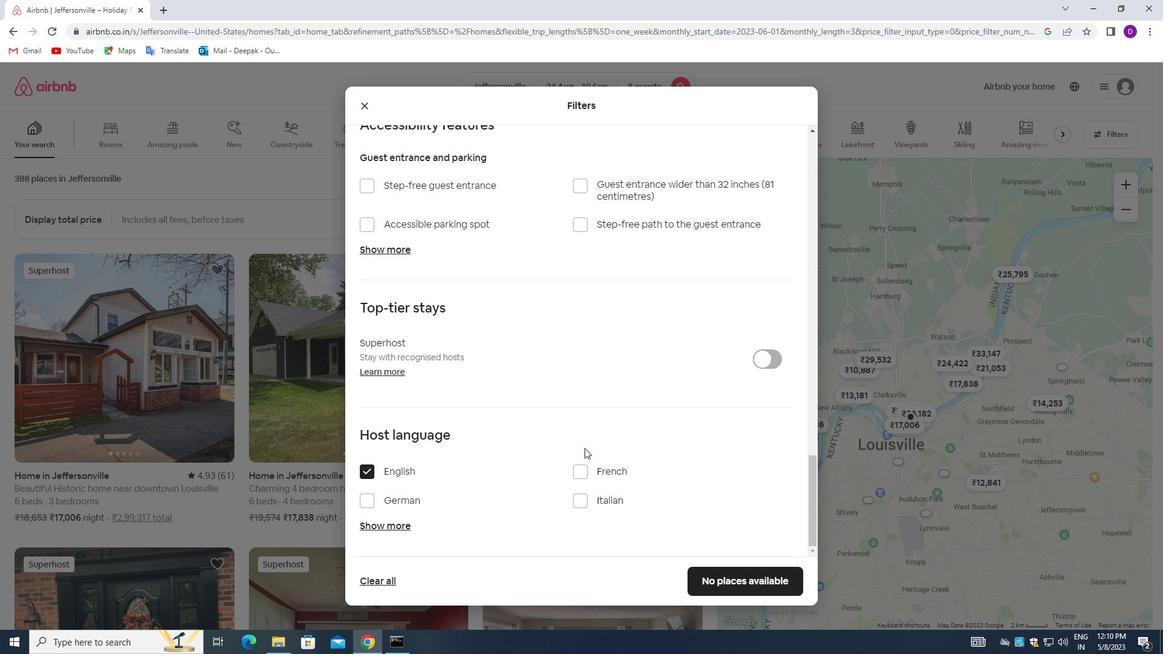 
Action: Mouse moved to (702, 576)
Screenshot: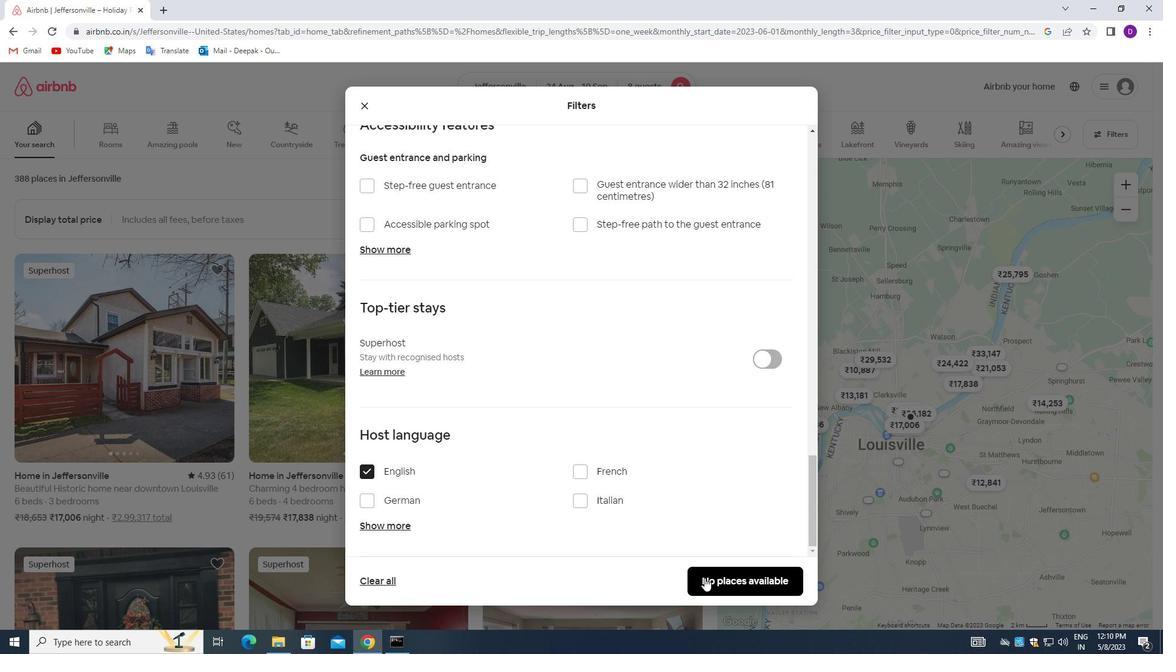 
Action: Mouse pressed left at (702, 576)
Screenshot: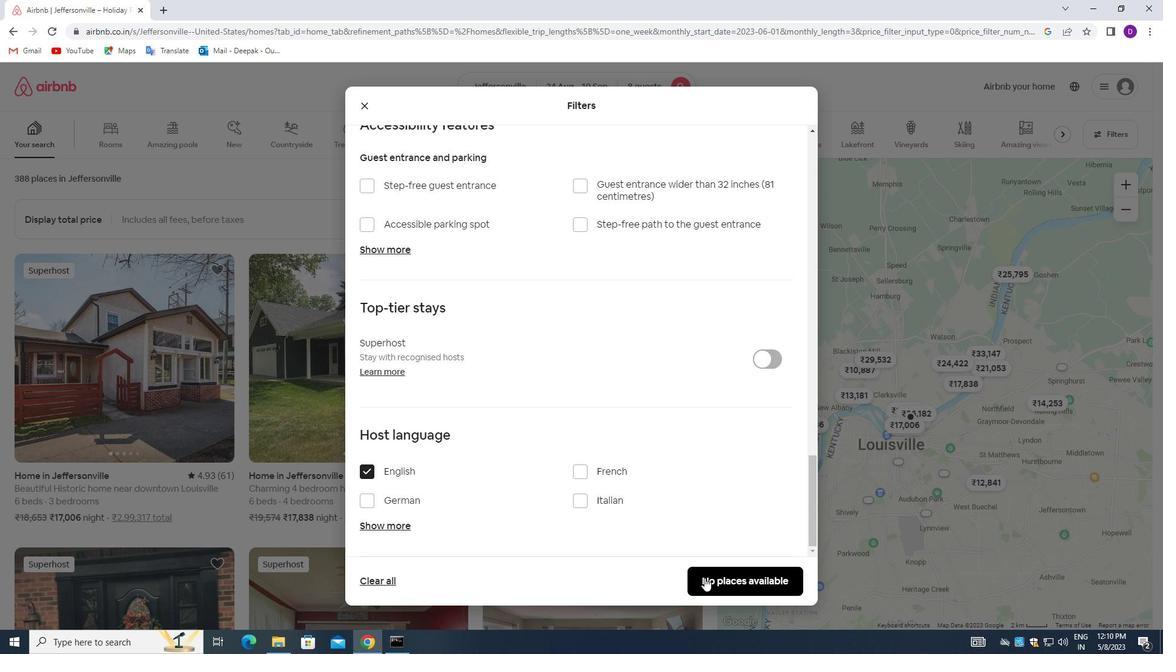 
Action: Mouse moved to (607, 424)
Screenshot: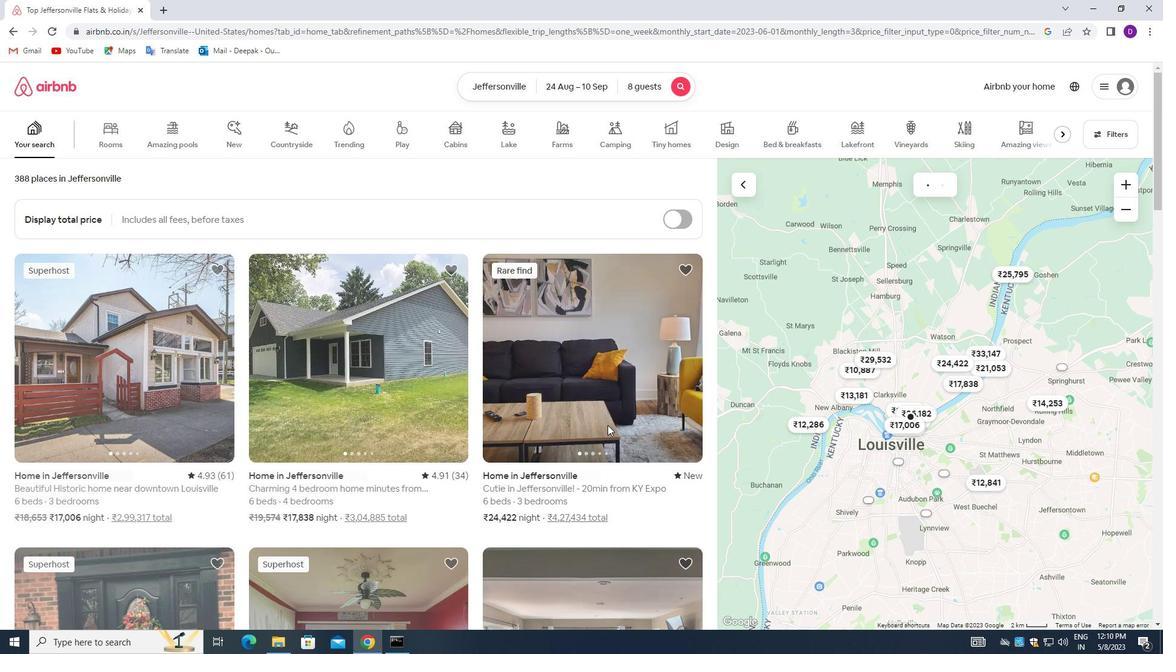 
